 Task: Create record types in goal object.
Action: Mouse moved to (777, 53)
Screenshot: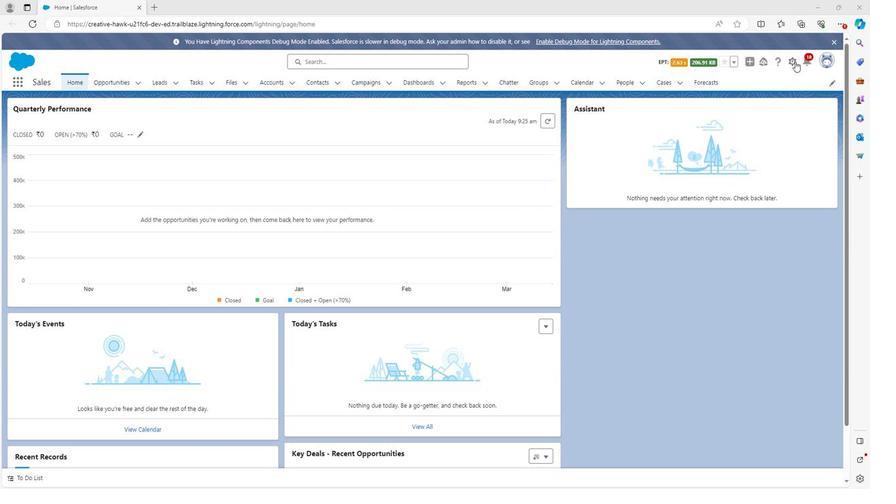 
Action: Mouse pressed left at (777, 53)
Screenshot: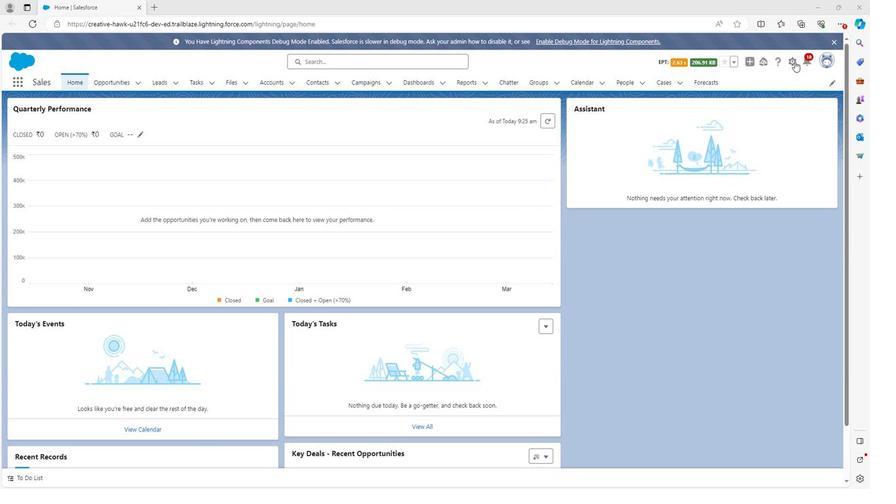 
Action: Mouse moved to (741, 82)
Screenshot: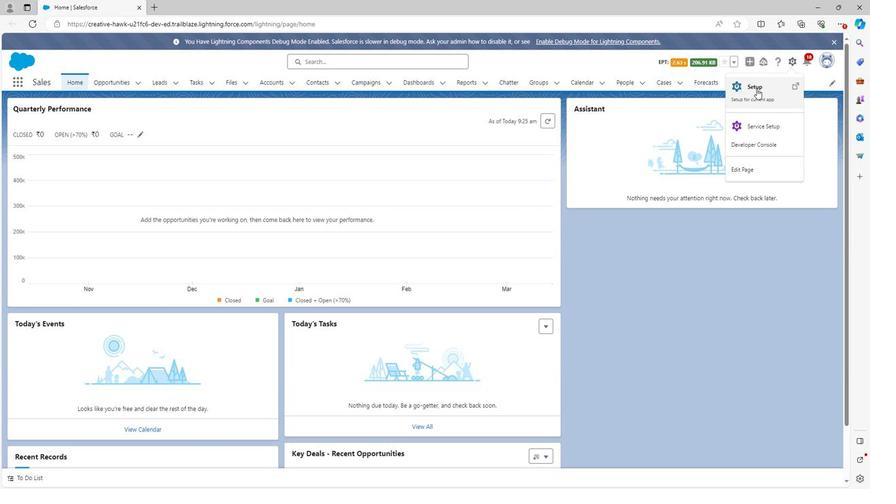 
Action: Mouse pressed left at (741, 82)
Screenshot: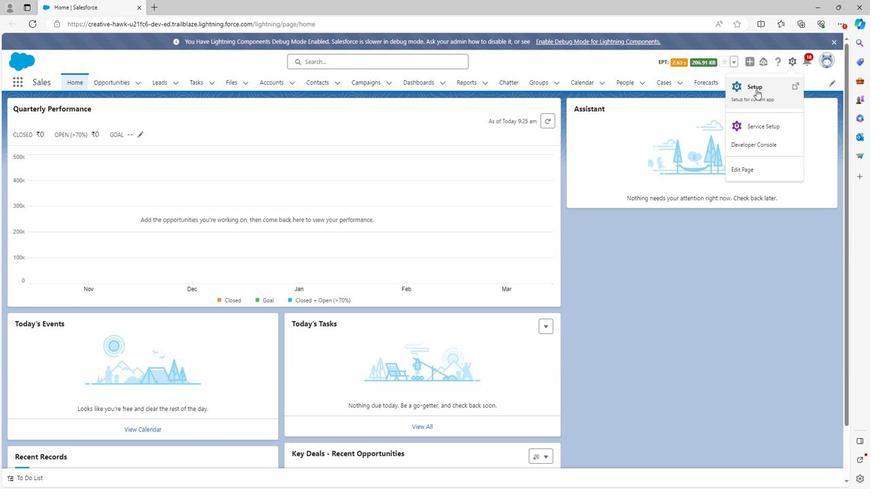 
Action: Mouse moved to (141, 73)
Screenshot: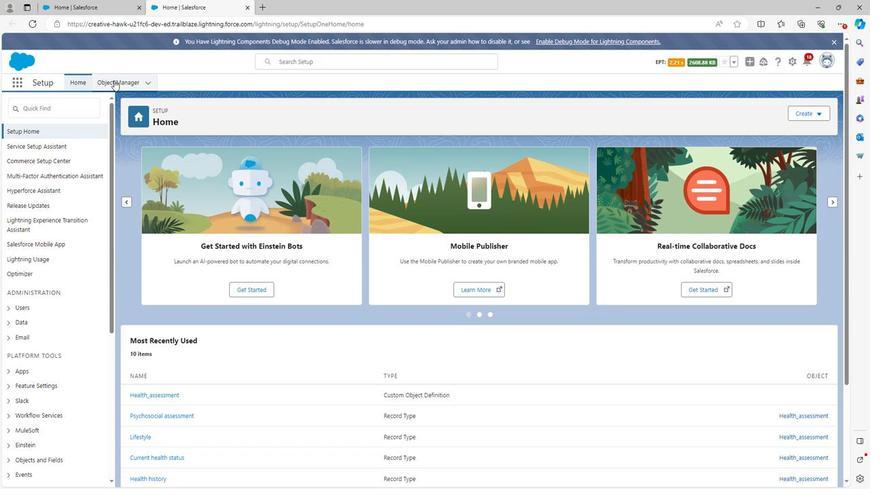 
Action: Mouse pressed left at (141, 73)
Screenshot: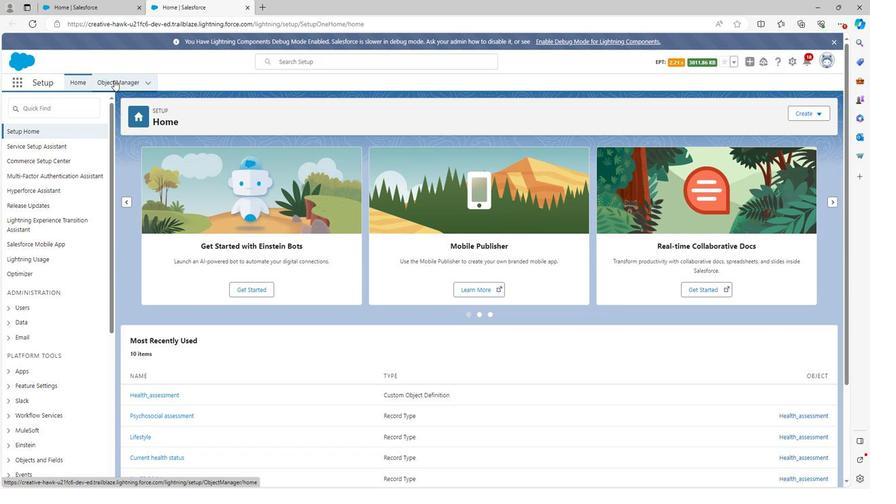 
Action: Mouse moved to (73, 359)
Screenshot: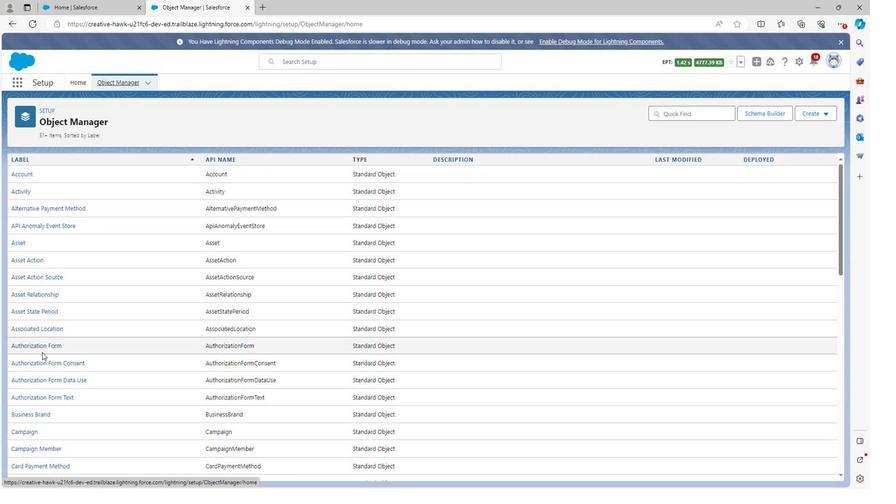 
Action: Mouse scrolled (73, 358) with delta (0, 0)
Screenshot: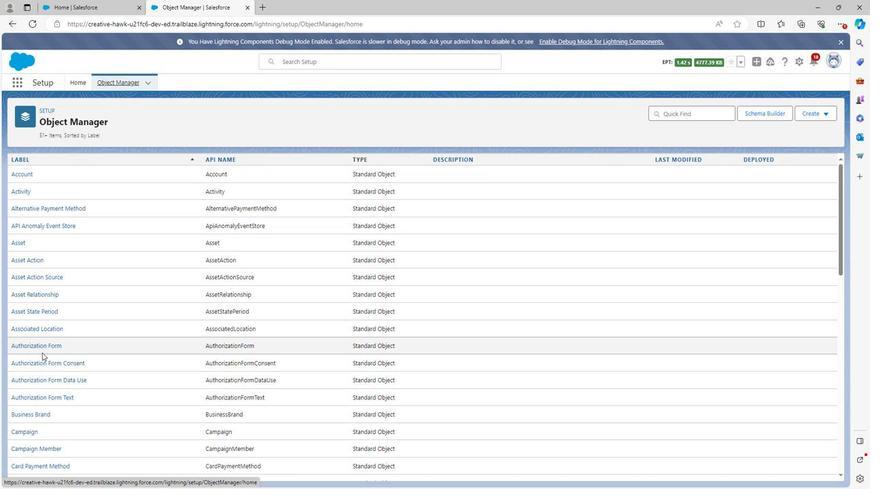 
Action: Mouse scrolled (73, 358) with delta (0, 0)
Screenshot: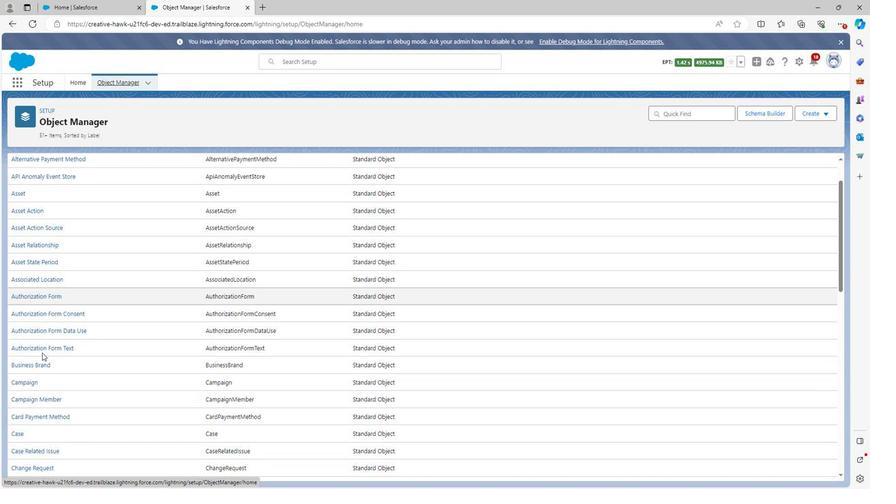 
Action: Mouse scrolled (73, 358) with delta (0, 0)
Screenshot: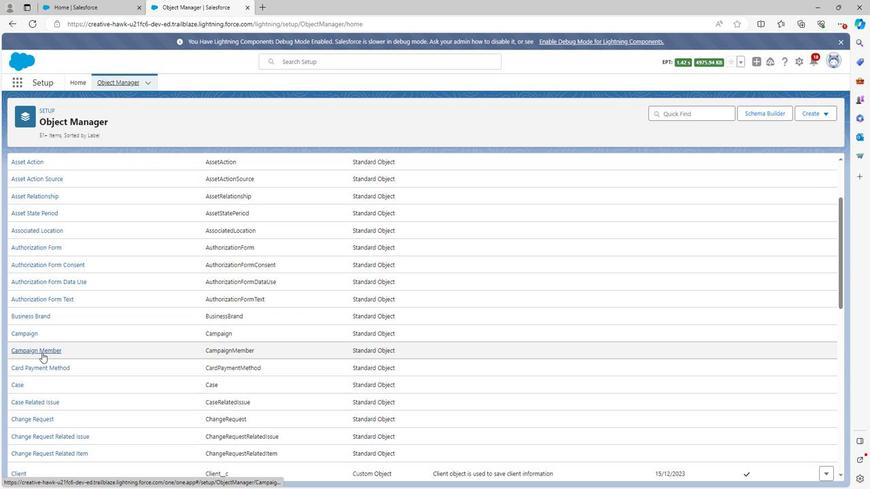 
Action: Mouse scrolled (73, 358) with delta (0, 0)
Screenshot: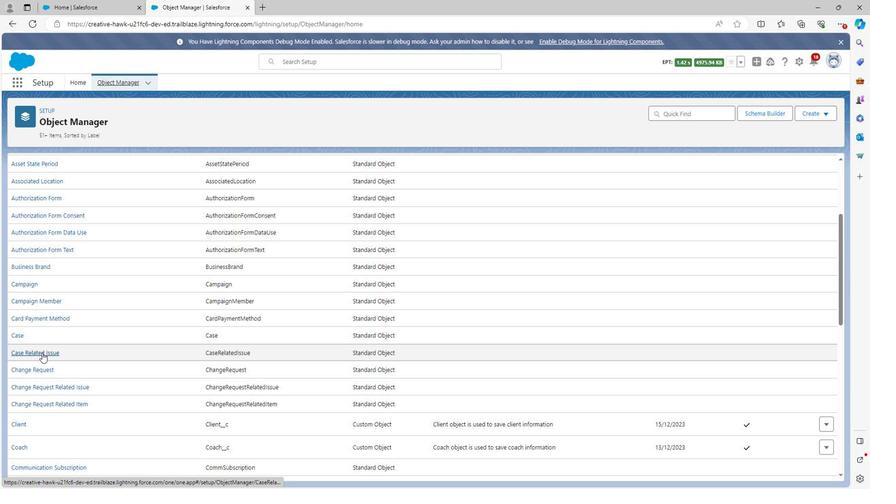 
Action: Mouse scrolled (73, 358) with delta (0, 0)
Screenshot: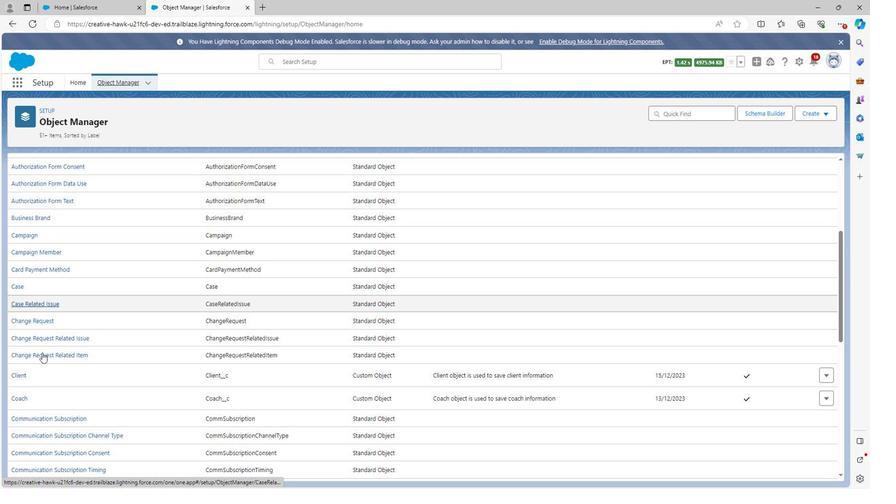 
Action: Mouse scrolled (73, 358) with delta (0, 0)
Screenshot: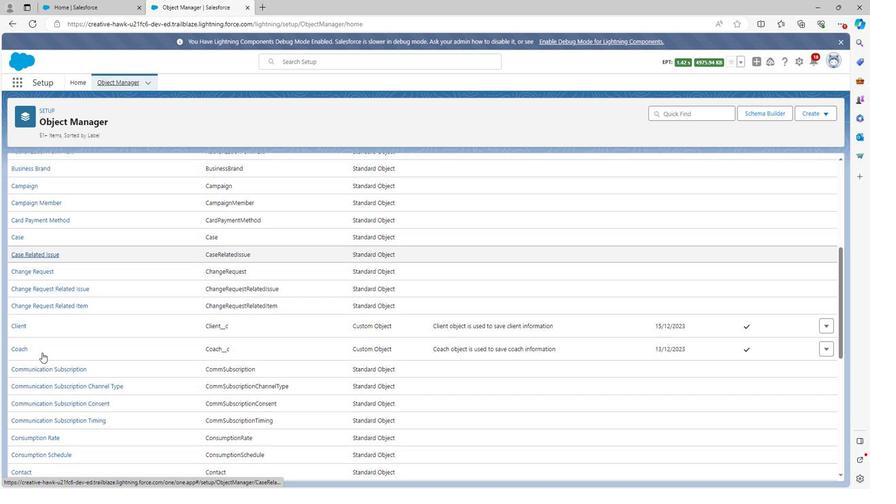 
Action: Mouse scrolled (73, 358) with delta (0, 0)
Screenshot: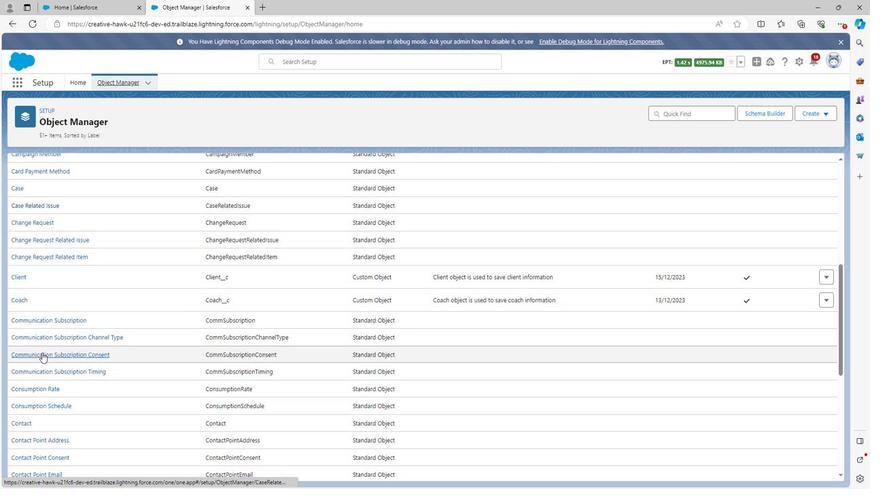
Action: Mouse scrolled (73, 358) with delta (0, 0)
Screenshot: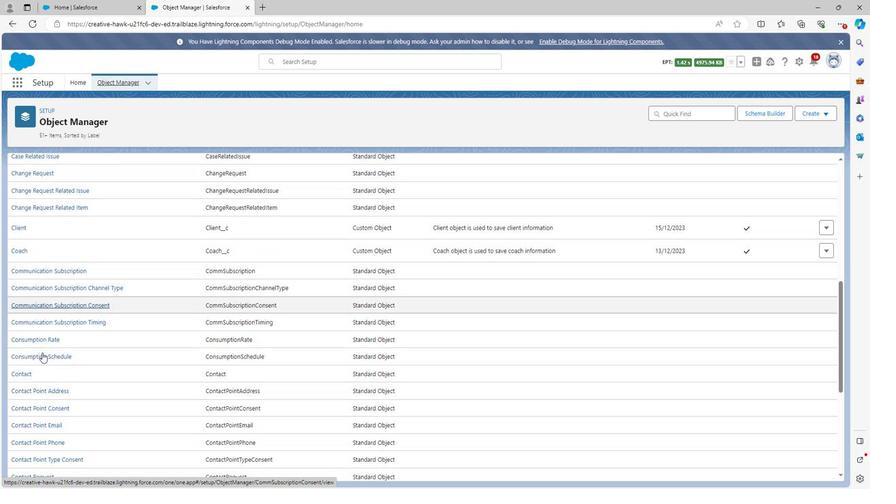 
Action: Mouse scrolled (73, 358) with delta (0, 0)
Screenshot: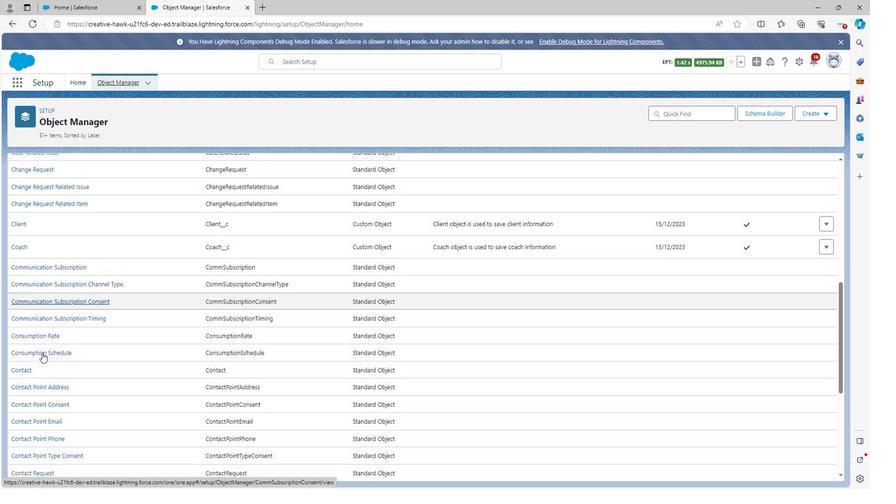 
Action: Mouse scrolled (73, 358) with delta (0, 0)
Screenshot: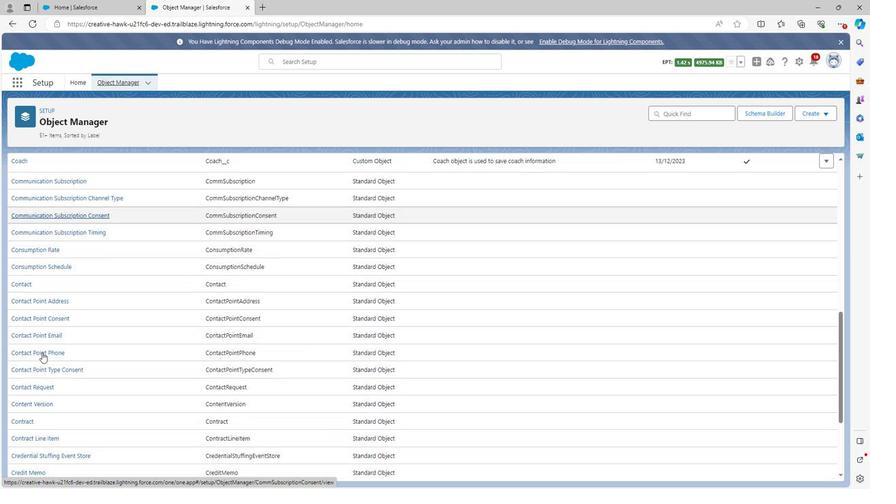 
Action: Mouse scrolled (73, 358) with delta (0, 0)
Screenshot: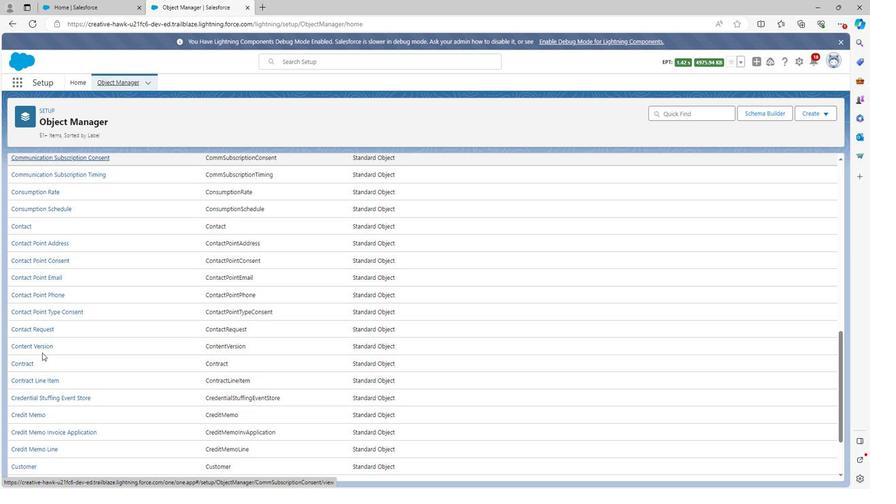 
Action: Mouse scrolled (73, 358) with delta (0, 0)
Screenshot: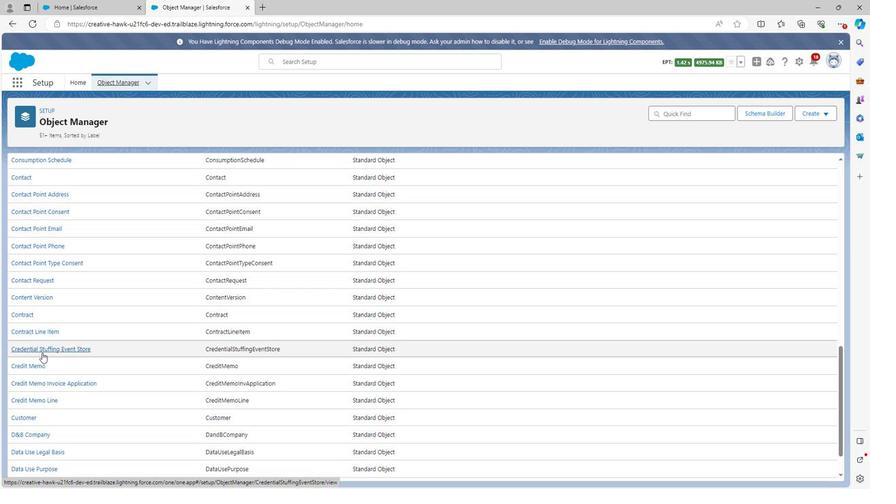 
Action: Mouse scrolled (73, 358) with delta (0, 0)
Screenshot: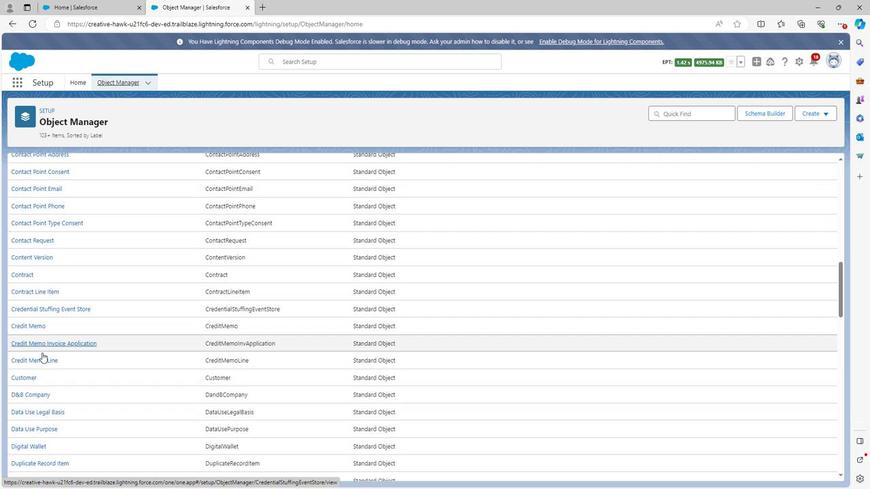 
Action: Mouse scrolled (73, 358) with delta (0, 0)
Screenshot: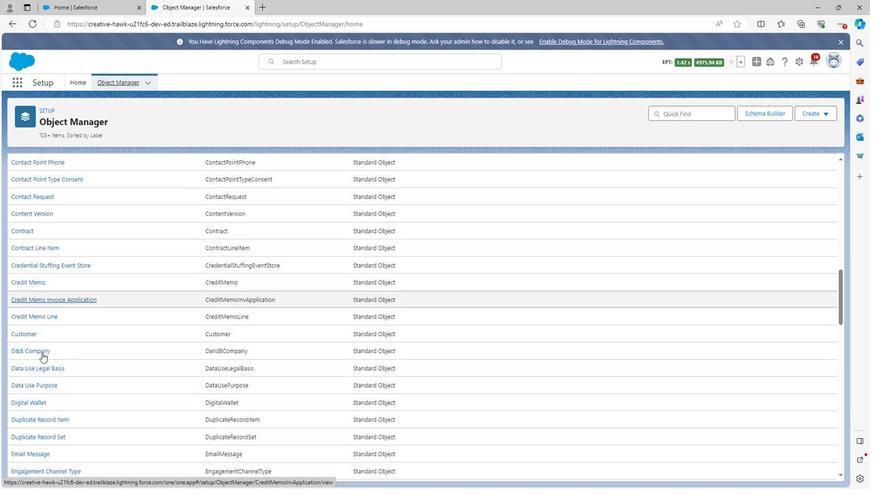 
Action: Mouse scrolled (73, 358) with delta (0, 0)
Screenshot: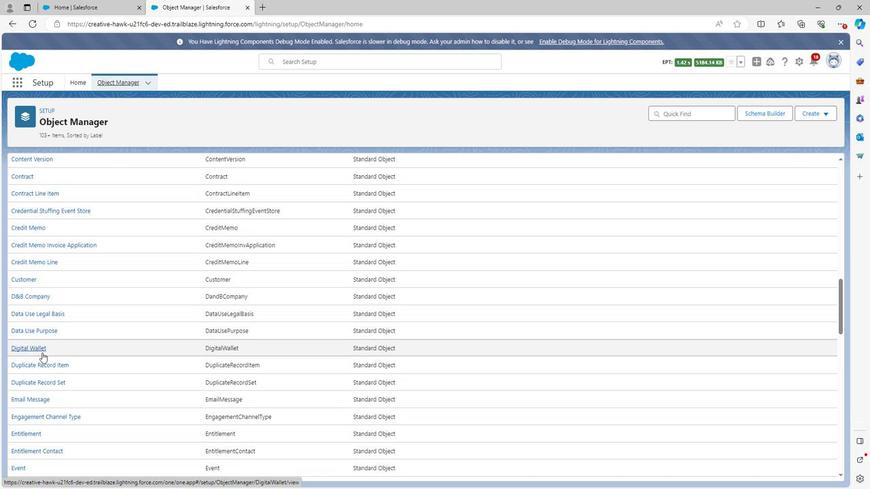 
Action: Mouse scrolled (73, 358) with delta (0, 0)
Screenshot: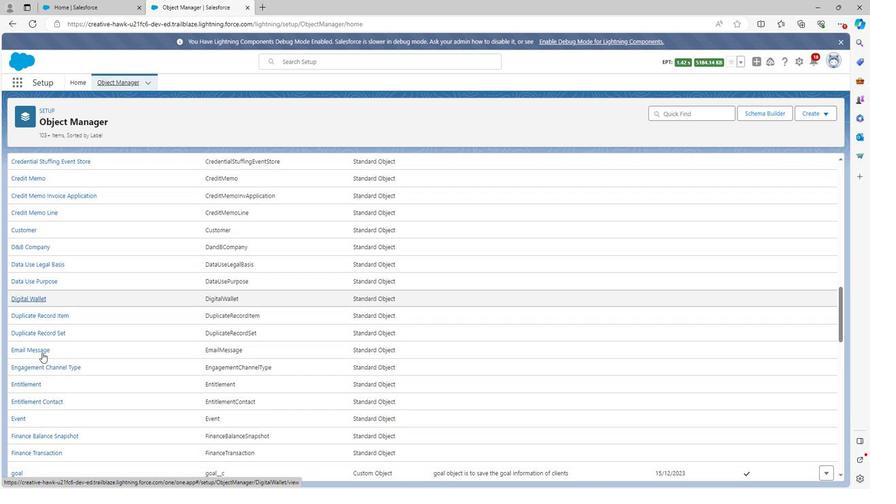 
Action: Mouse scrolled (73, 358) with delta (0, 0)
Screenshot: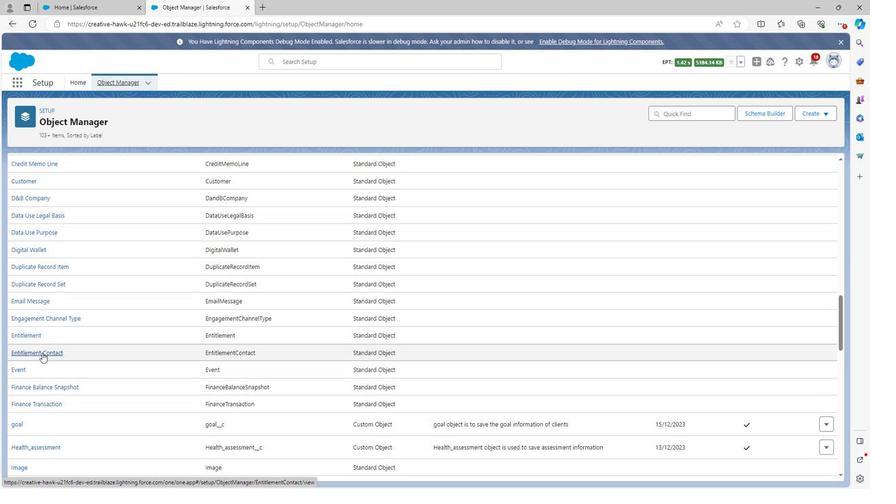 
Action: Mouse moved to (48, 383)
Screenshot: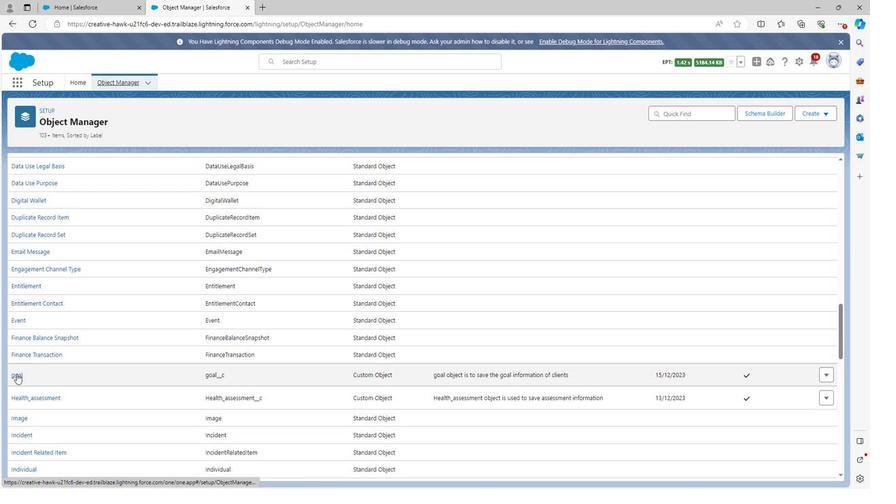 
Action: Mouse pressed left at (48, 383)
Screenshot: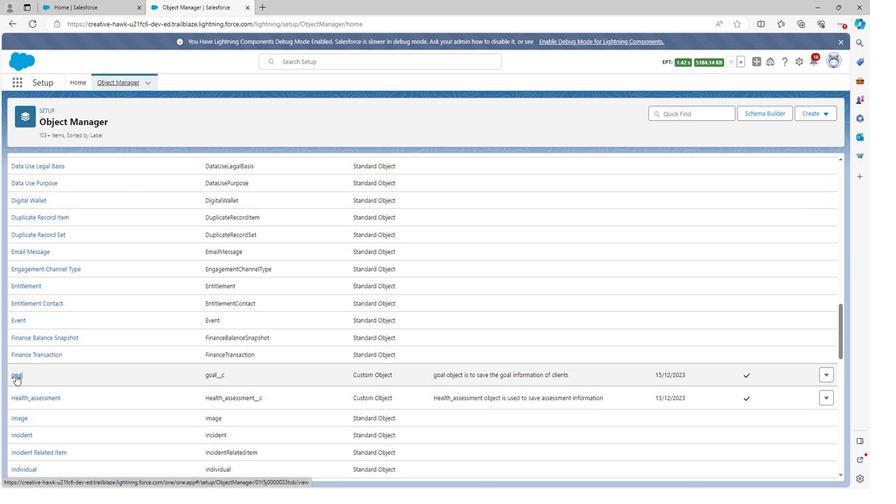
Action: Mouse moved to (69, 302)
Screenshot: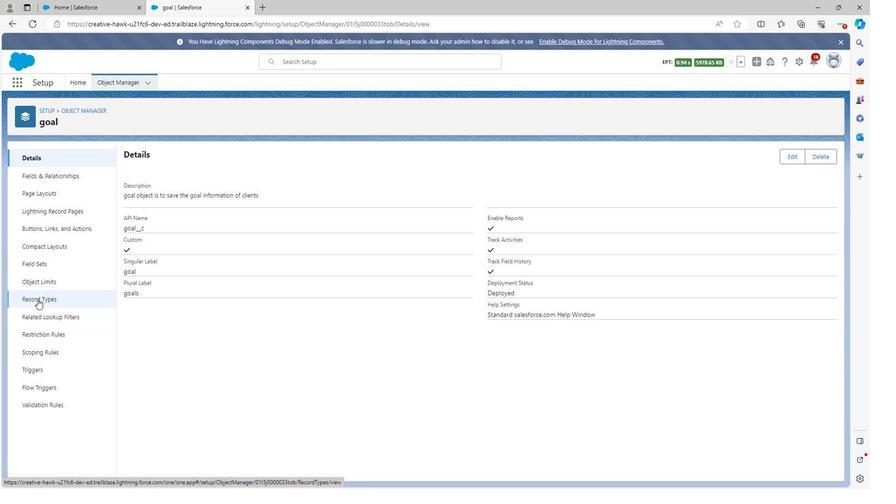
Action: Mouse pressed left at (69, 302)
Screenshot: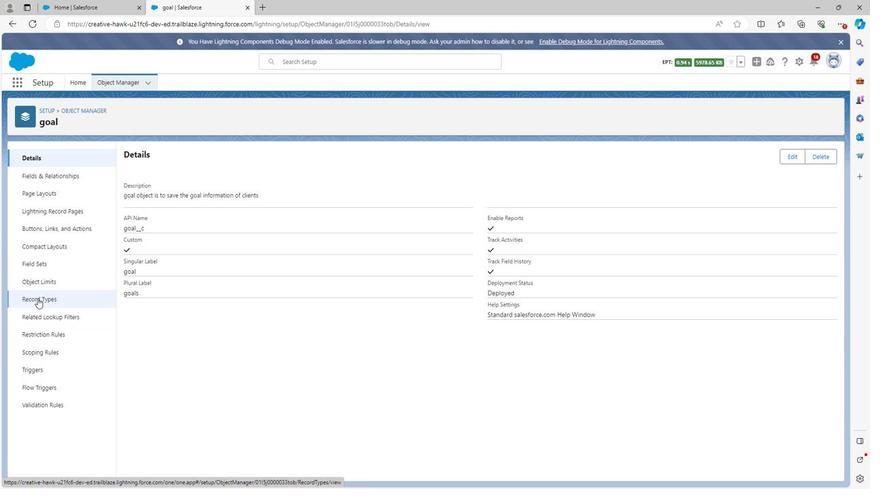 
Action: Mouse moved to (728, 154)
Screenshot: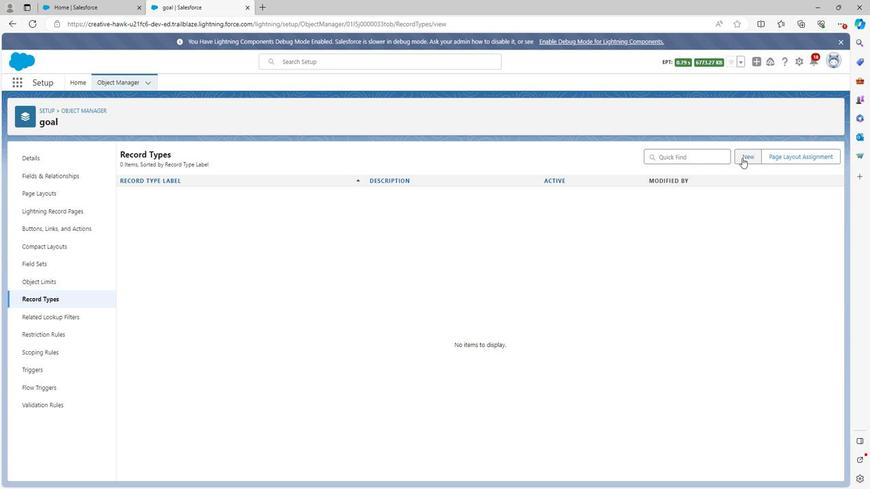 
Action: Mouse pressed left at (728, 154)
Screenshot: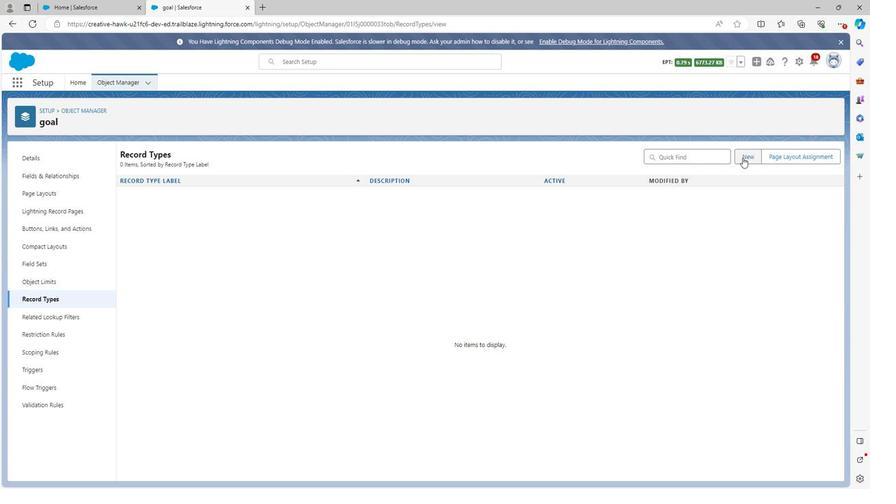 
Action: Mouse moved to (360, 242)
Screenshot: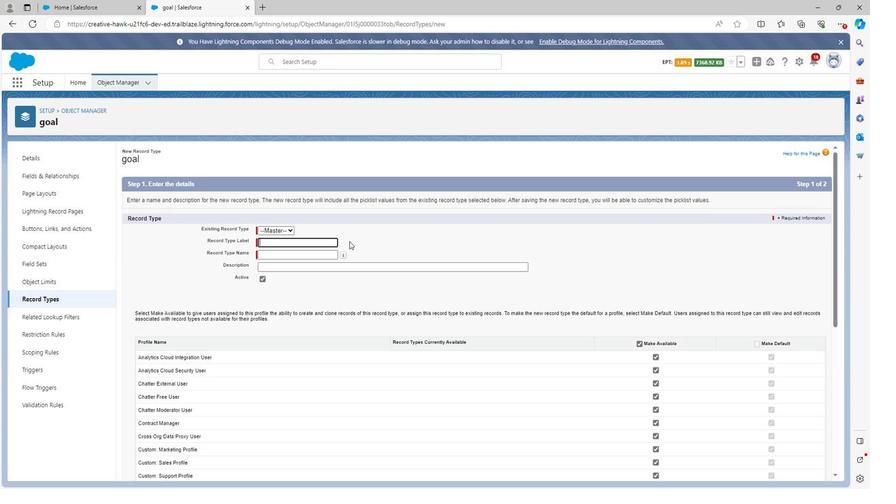 
Action: Key pressed <Key.shift>Goal<Key.space>category
Screenshot: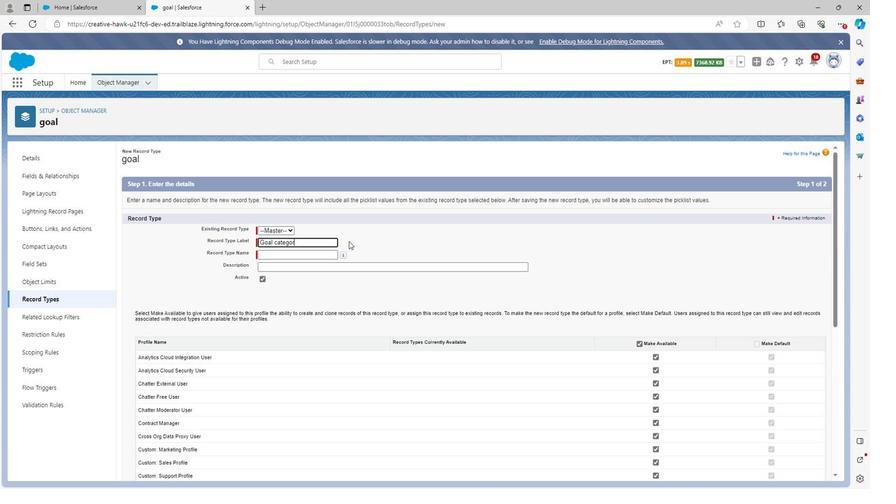 
Action: Mouse pressed left at (360, 242)
Screenshot: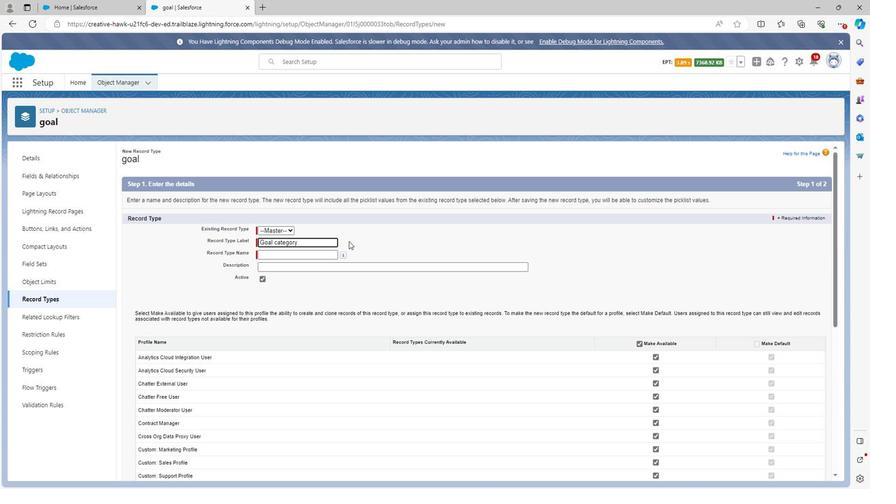 
Action: Mouse moved to (344, 269)
Screenshot: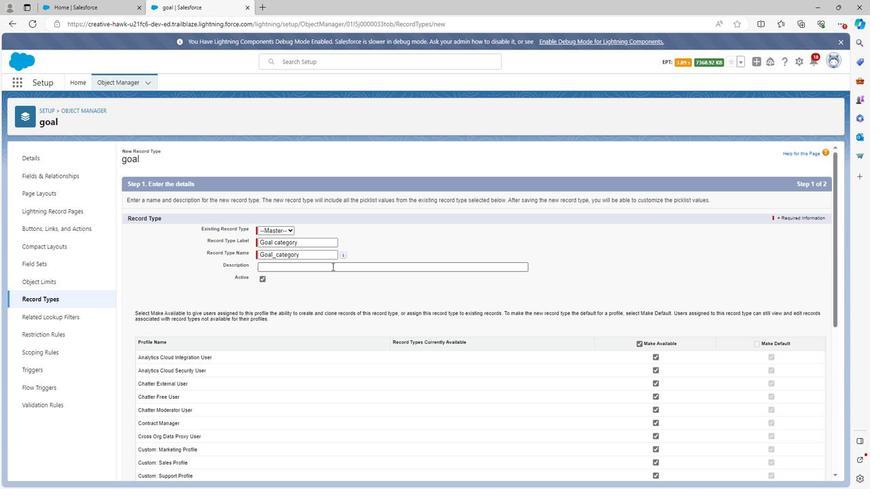 
Action: Mouse pressed left at (344, 269)
Screenshot: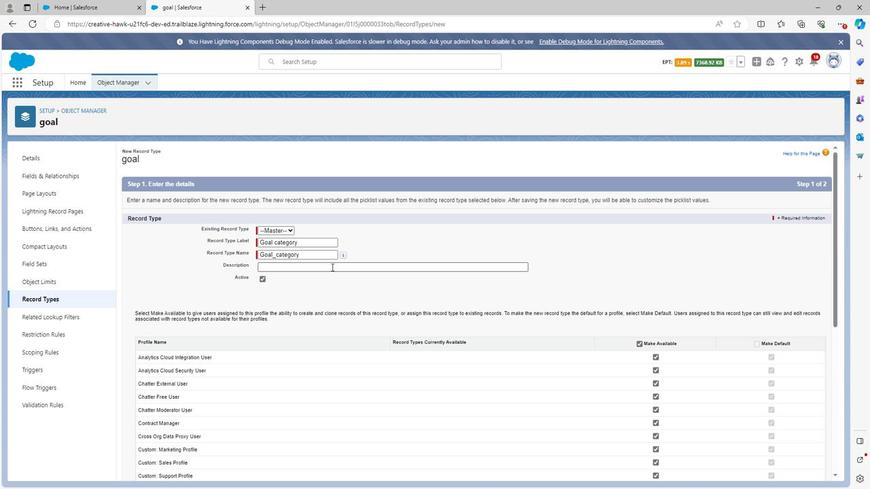 
Action: Mouse moved to (343, 270)
Screenshot: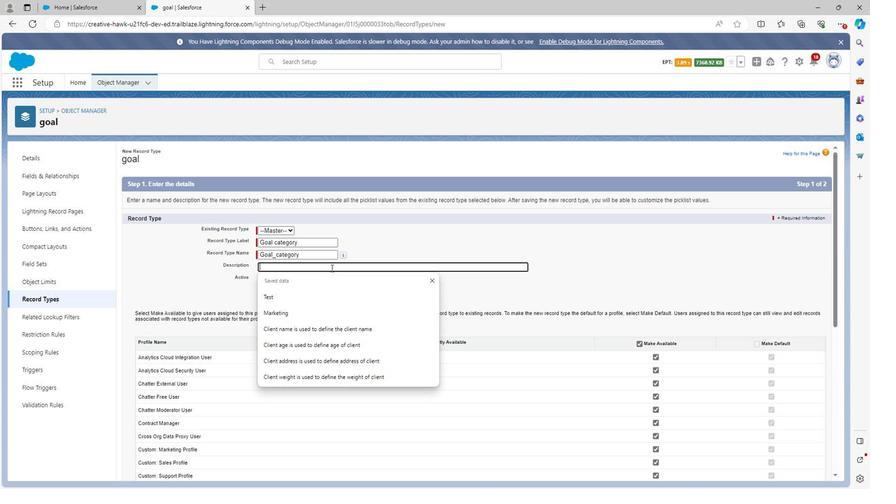 
Action: Key pressed <Key.shift>Goat<Key.space>category<Key.space>is<Key.space>used<Key.space>to<Key.space>define<Key.space>the<Key.space>category<Key.space>of<Key.space>goal
Screenshot: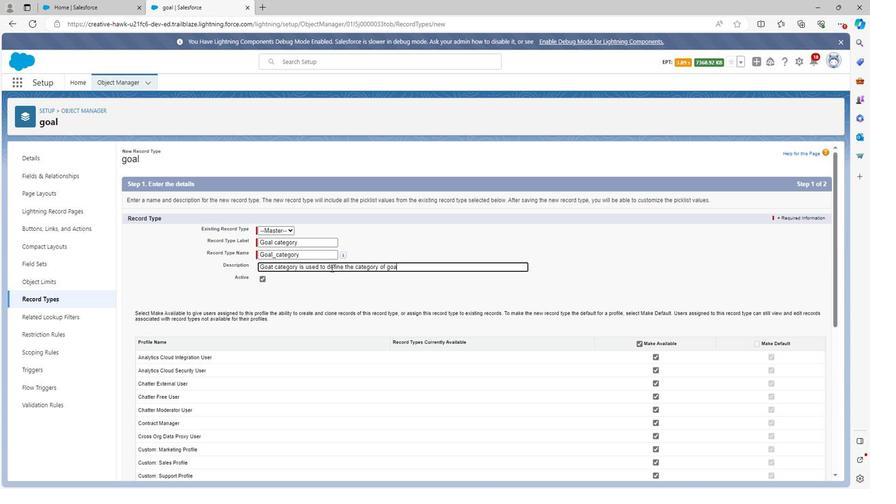 
Action: Mouse moved to (741, 347)
Screenshot: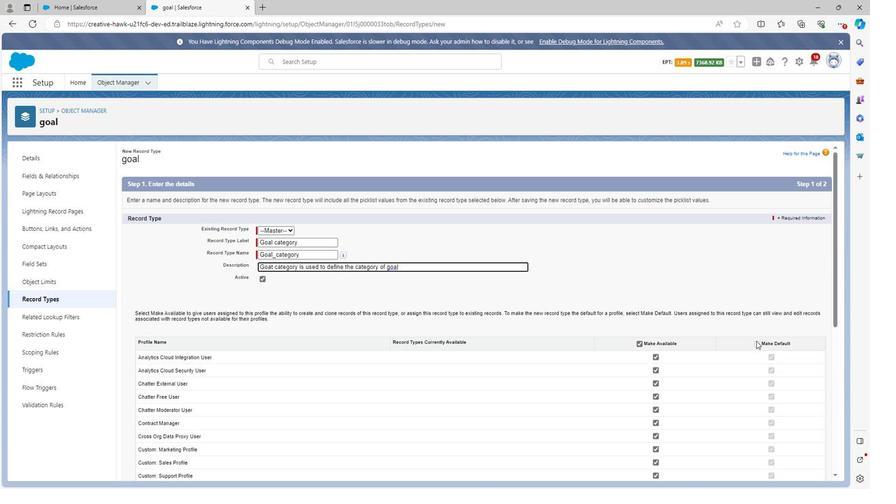 
Action: Mouse pressed left at (741, 347)
Screenshot: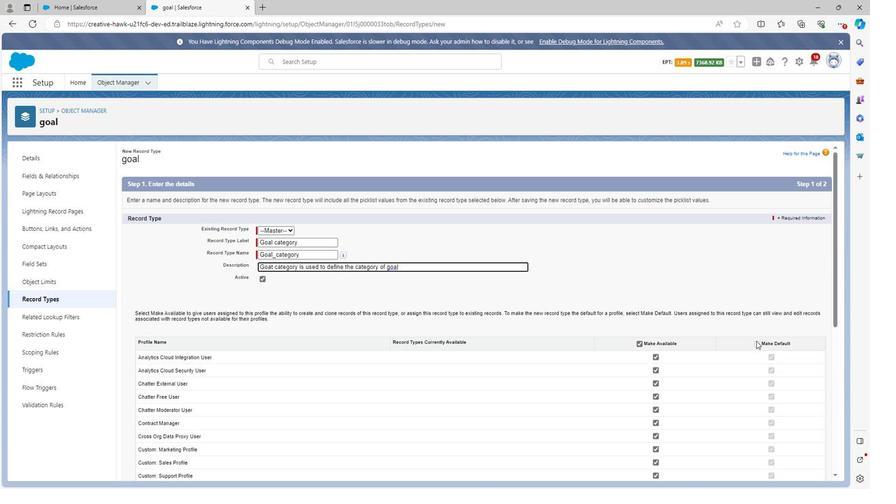 
Action: Mouse moved to (741, 348)
Screenshot: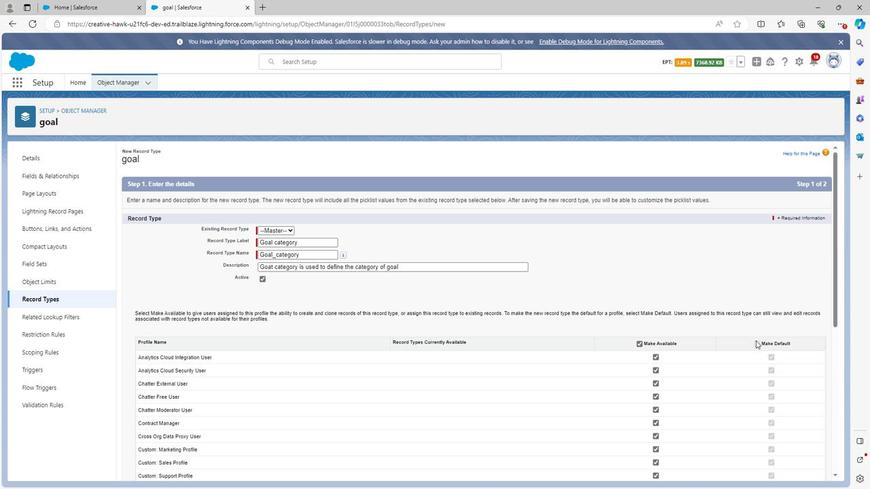 
Action: Mouse pressed left at (741, 348)
Screenshot: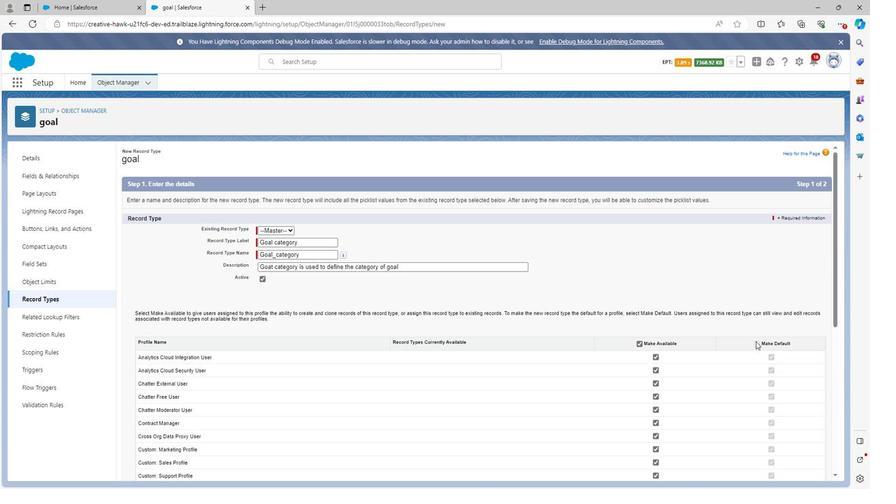 
Action: Mouse moved to (743, 351)
Screenshot: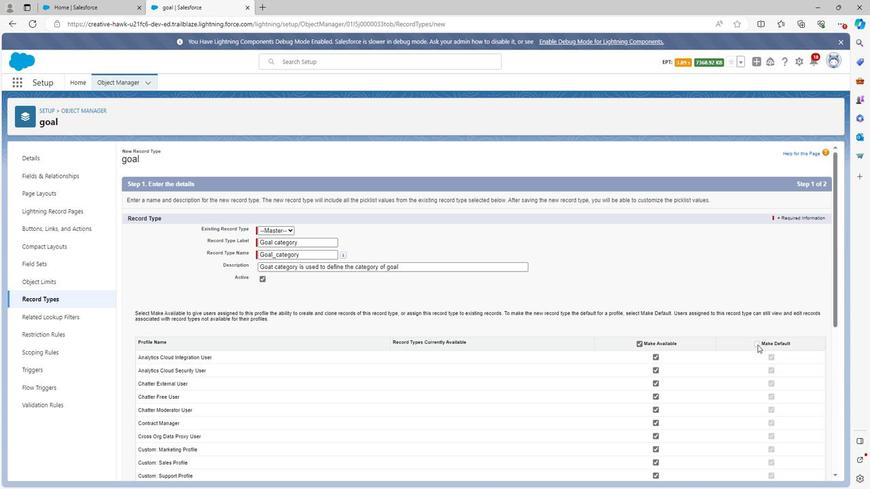 
Action: Mouse pressed left at (743, 351)
Screenshot: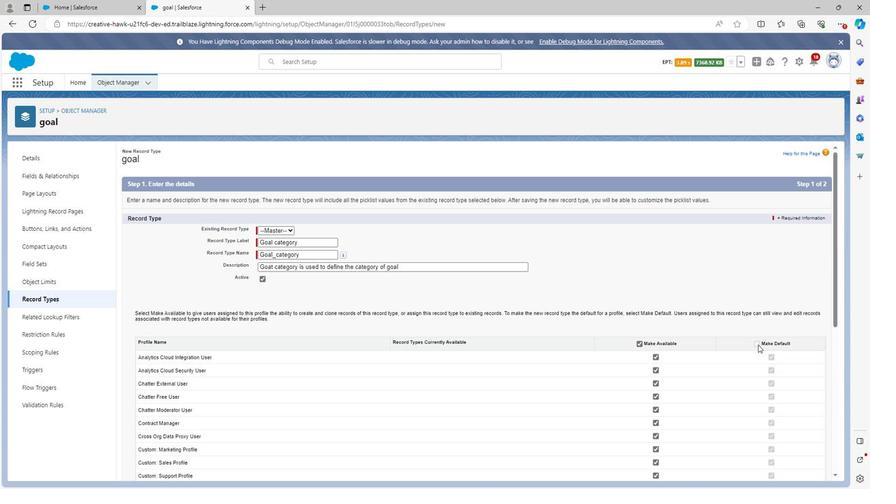 
Action: Mouse moved to (728, 352)
Screenshot: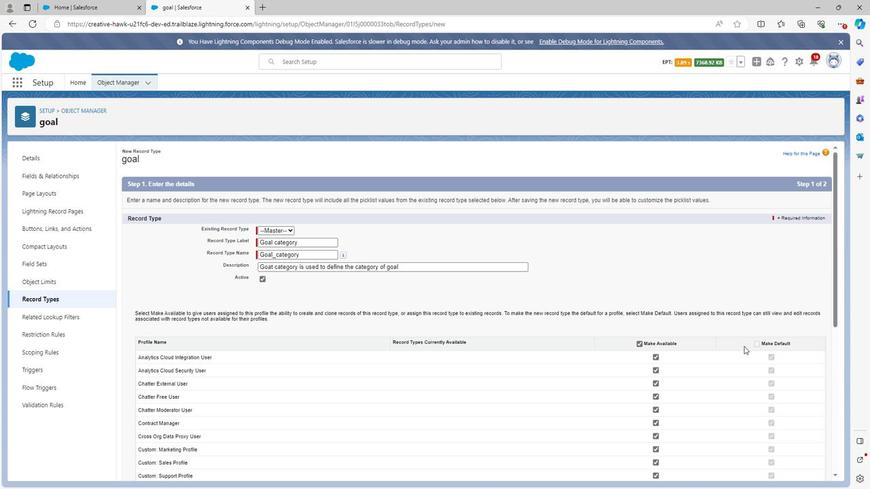 
Action: Mouse scrolled (728, 352) with delta (0, 0)
Screenshot: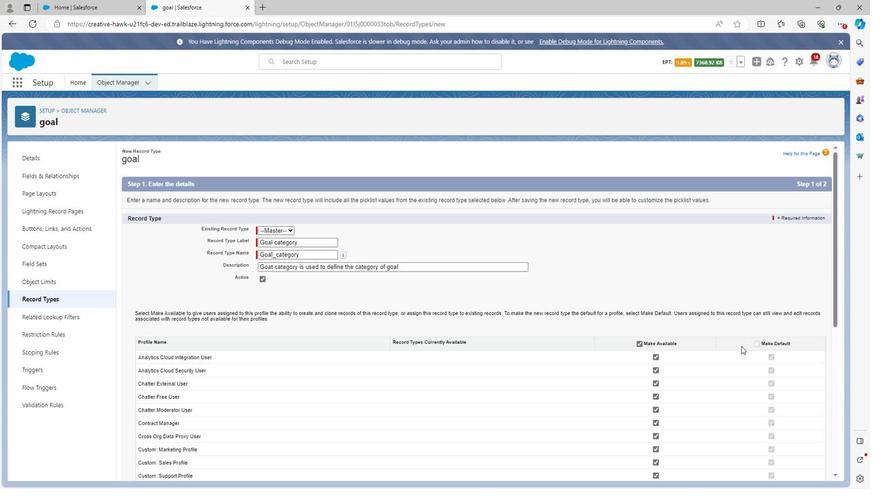
Action: Mouse scrolled (728, 352) with delta (0, 0)
Screenshot: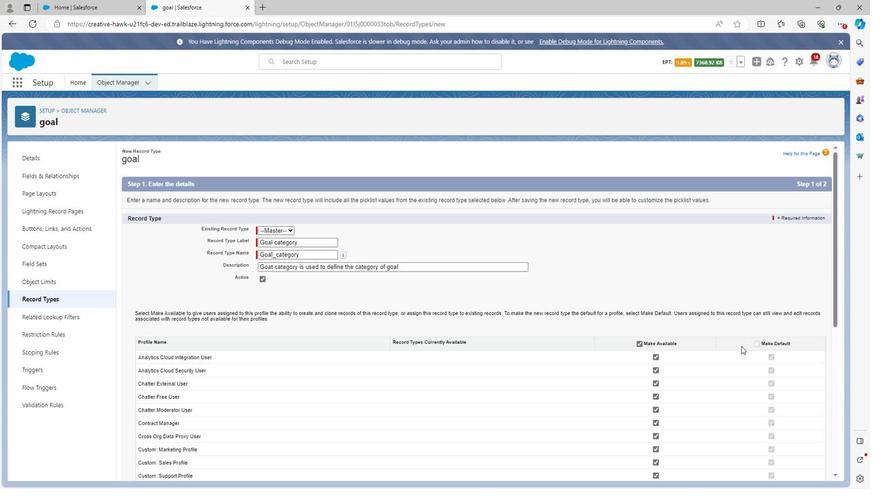 
Action: Mouse scrolled (728, 352) with delta (0, 0)
Screenshot: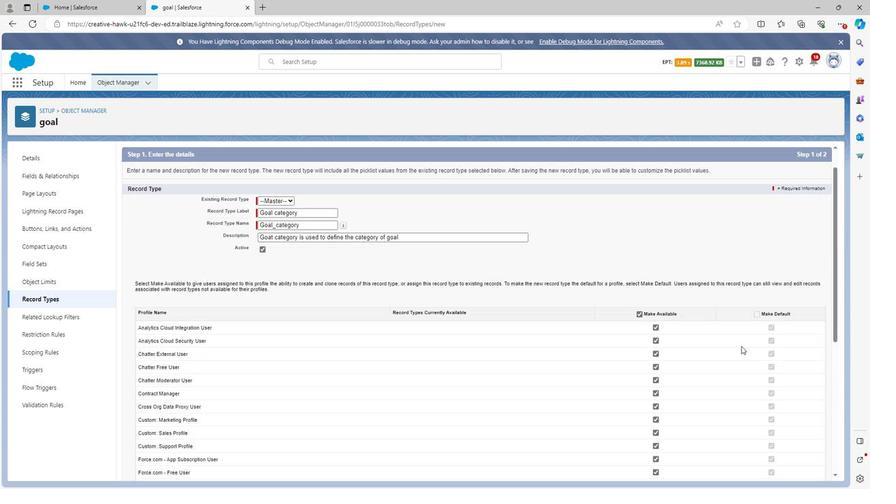 
Action: Mouse scrolled (728, 352) with delta (0, 0)
Screenshot: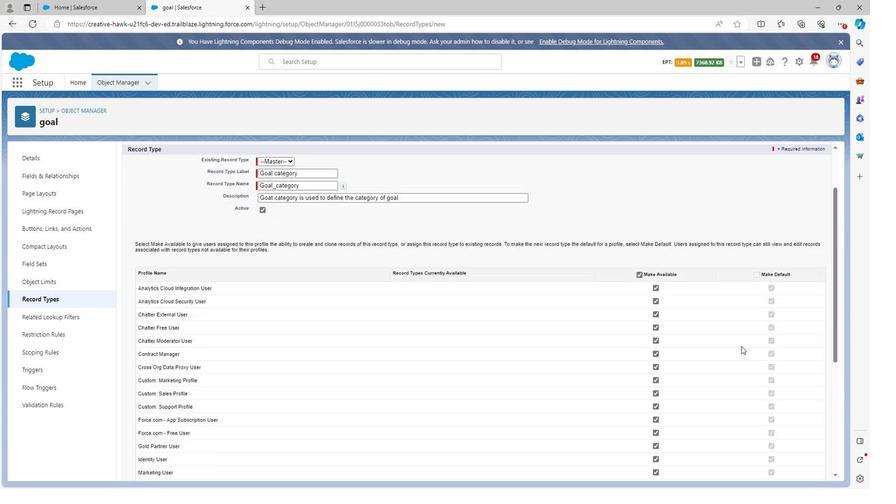 
Action: Mouse scrolled (728, 352) with delta (0, 0)
Screenshot: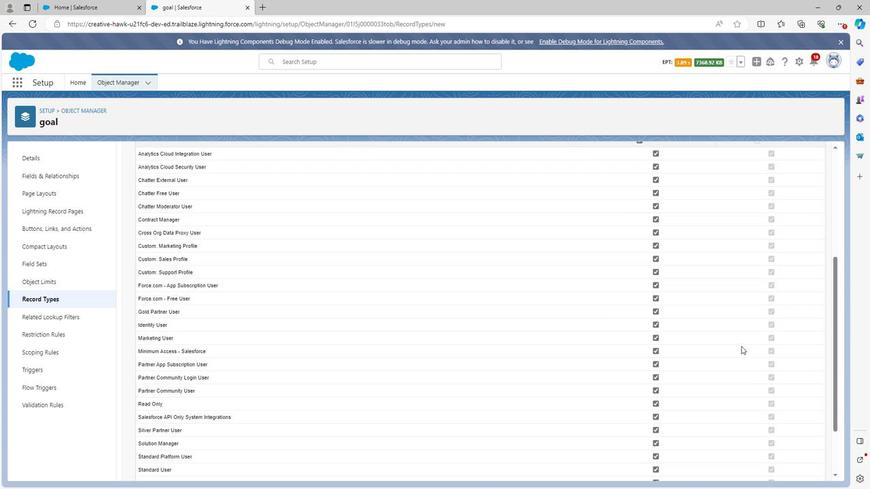 
Action: Mouse moved to (728, 353)
Screenshot: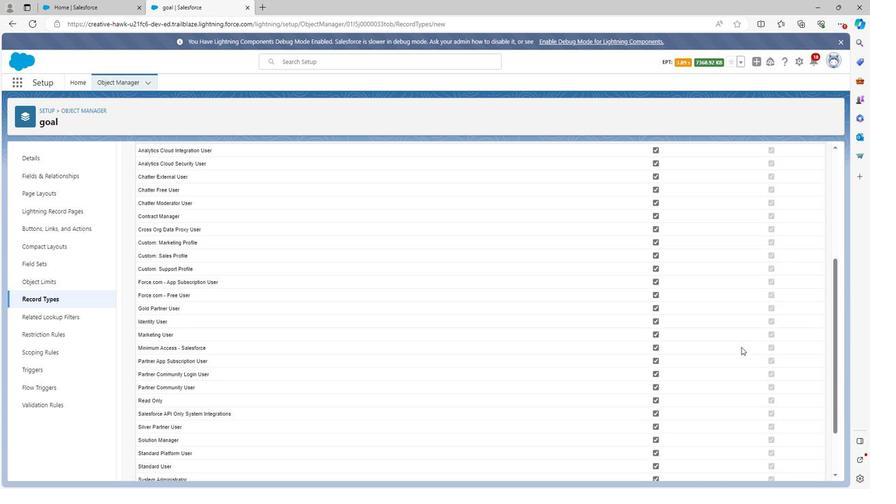 
Action: Mouse scrolled (728, 353) with delta (0, 0)
Screenshot: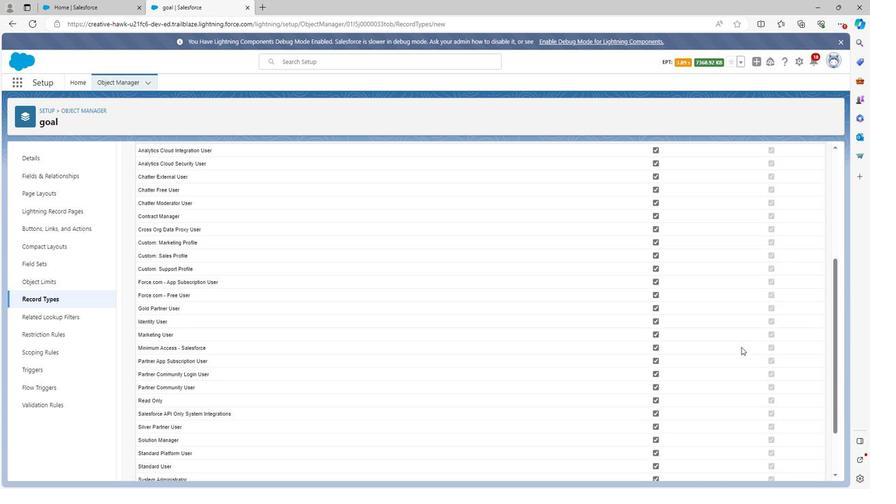 
Action: Mouse moved to (728, 355)
Screenshot: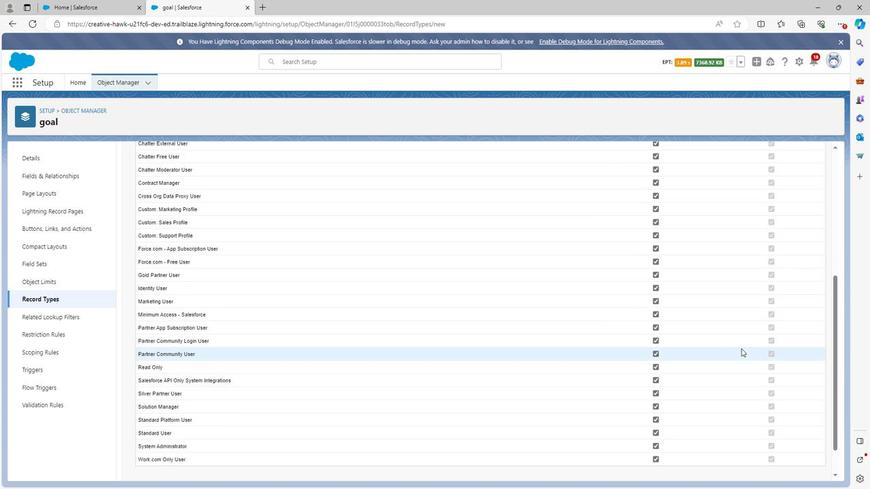 
Action: Mouse scrolled (728, 354) with delta (0, 0)
Screenshot: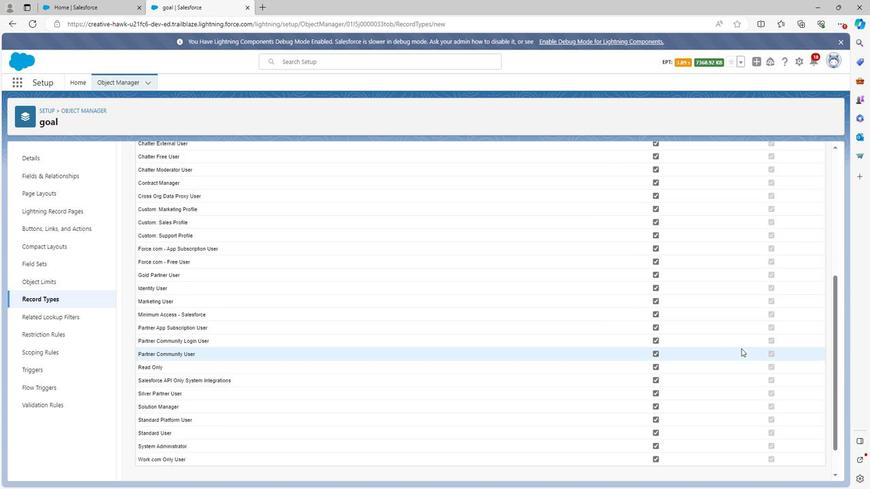 
Action: Mouse moved to (728, 357)
Screenshot: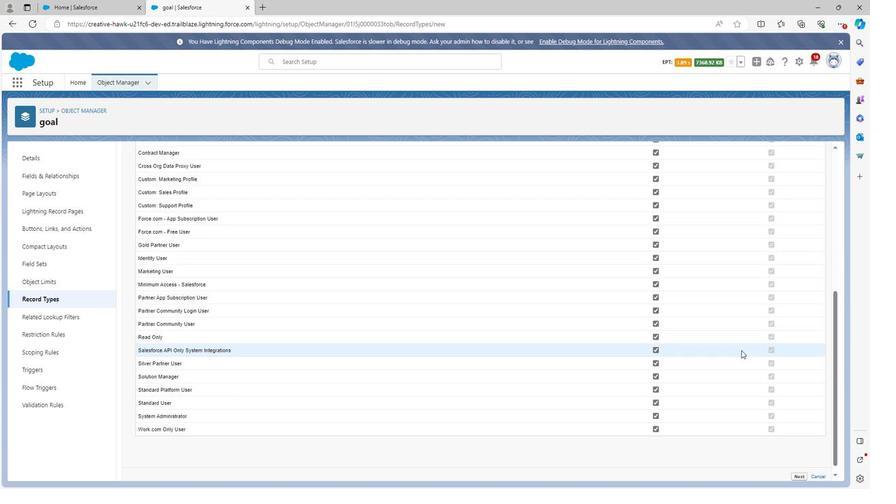
Action: Mouse scrolled (728, 356) with delta (0, 0)
Screenshot: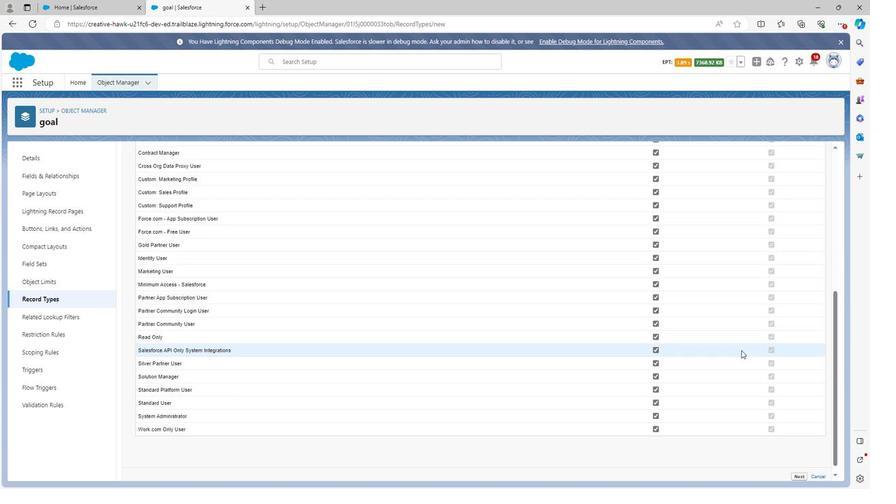 
Action: Mouse moved to (777, 479)
Screenshot: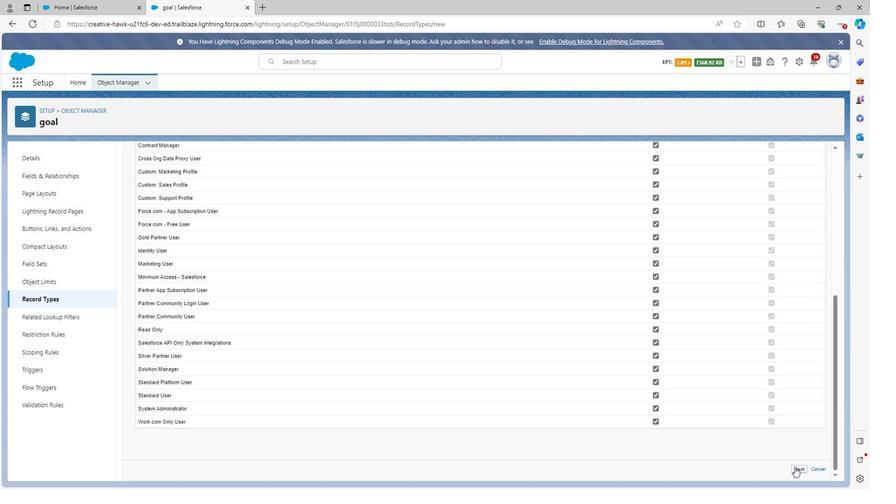 
Action: Mouse pressed left at (777, 479)
Screenshot: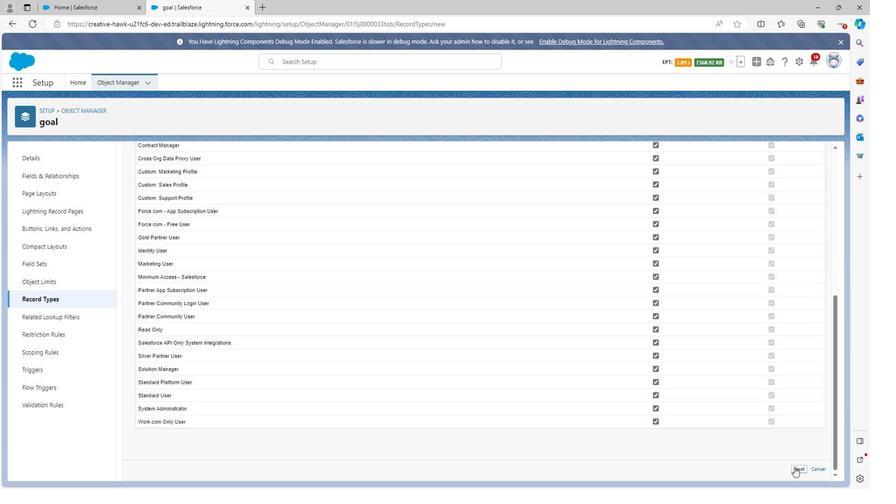 
Action: Mouse moved to (738, 440)
Screenshot: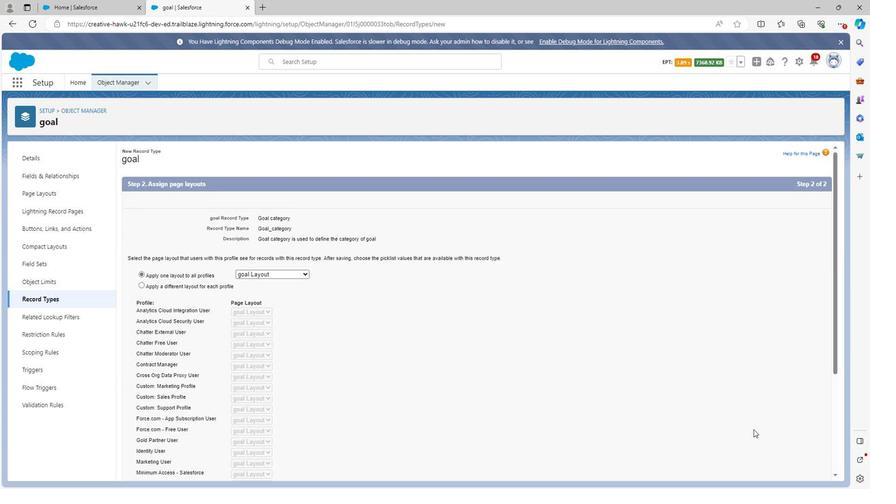 
Action: Mouse scrolled (738, 439) with delta (0, 0)
Screenshot: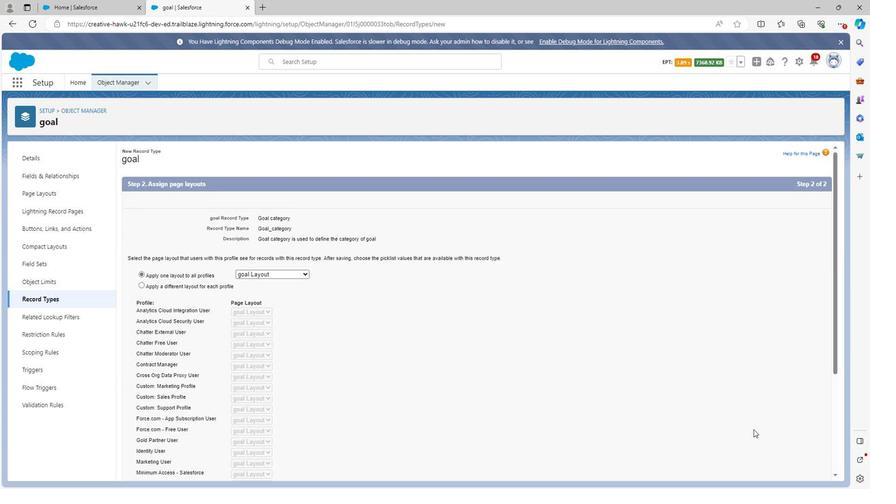 
Action: Mouse moved to (739, 440)
Screenshot: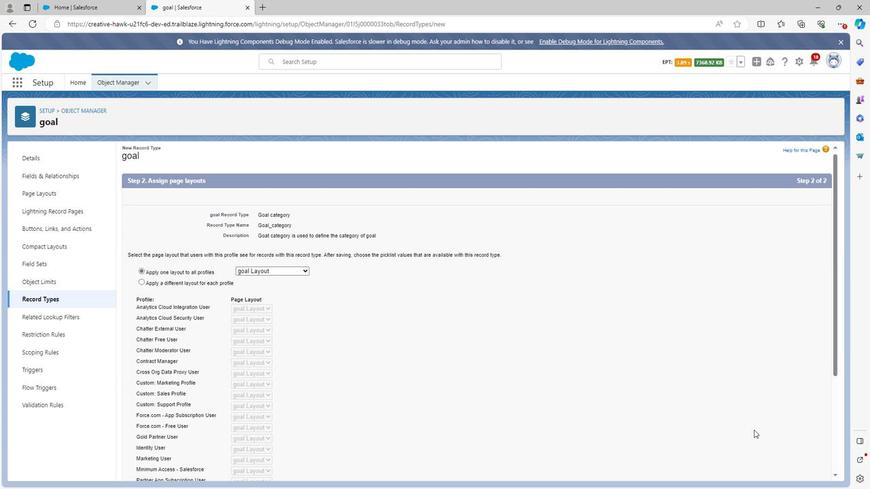 
Action: Mouse scrolled (739, 440) with delta (0, 0)
Screenshot: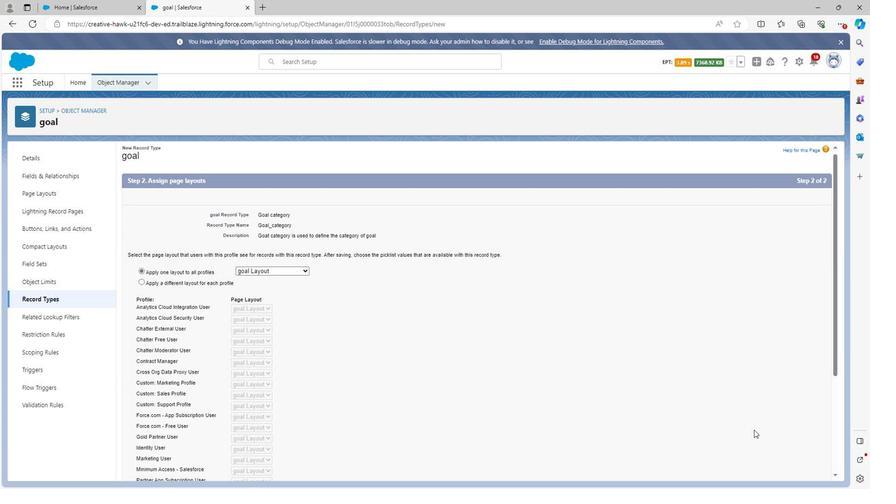 
Action: Mouse moved to (740, 441)
Screenshot: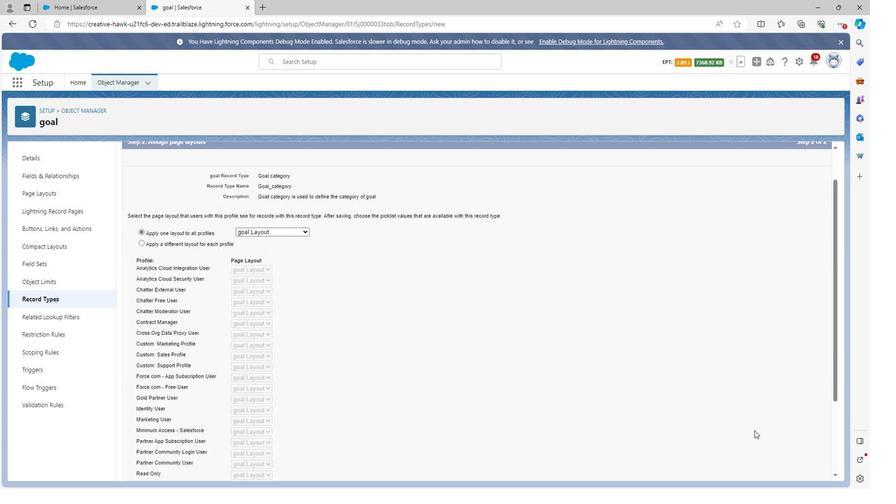 
Action: Mouse scrolled (740, 440) with delta (0, 0)
Screenshot: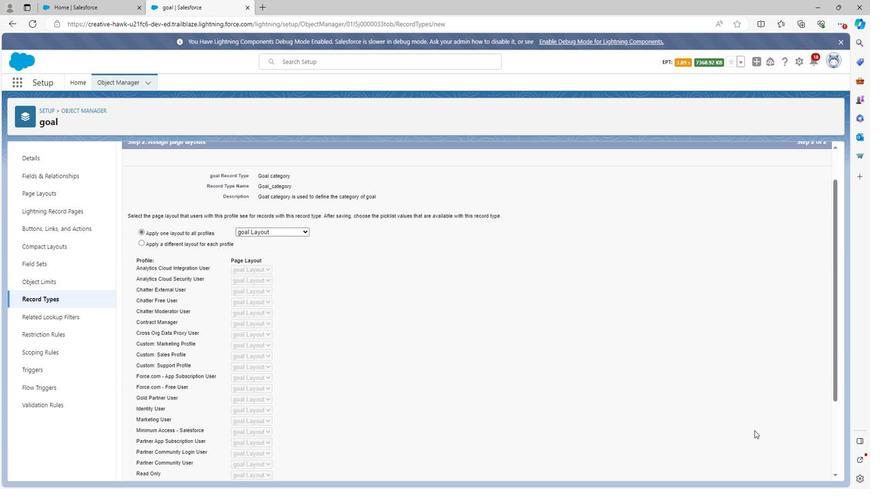 
Action: Mouse moved to (740, 443)
Screenshot: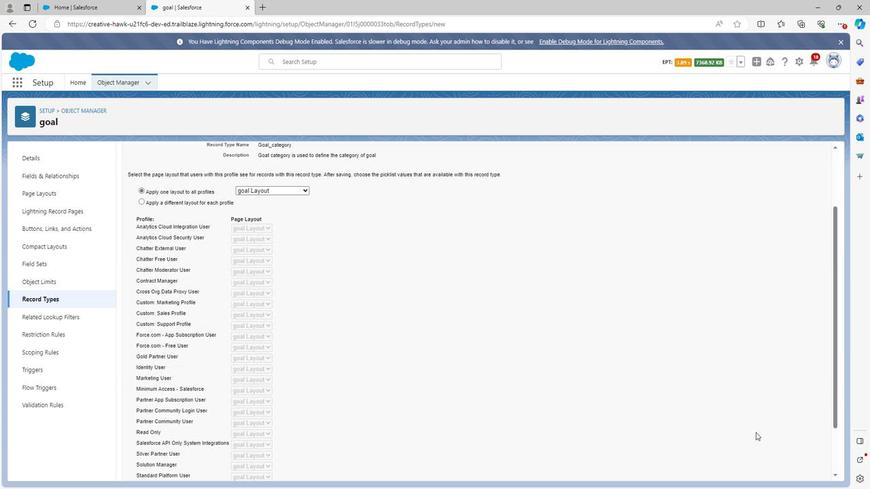 
Action: Mouse scrolled (740, 442) with delta (0, 0)
Screenshot: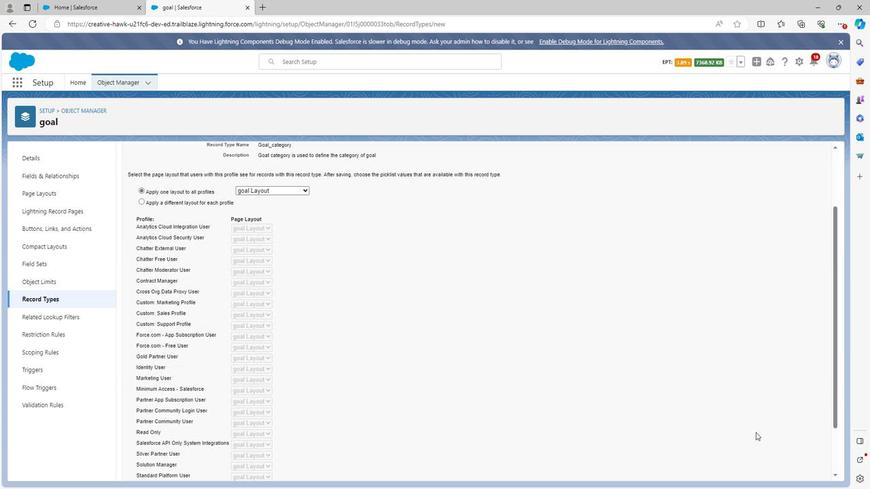 
Action: Mouse moved to (779, 479)
Screenshot: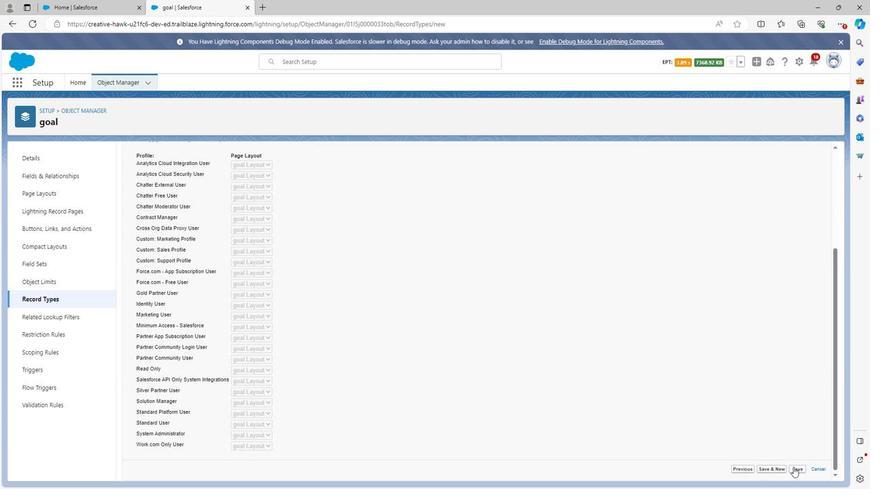 
Action: Mouse pressed left at (779, 479)
Screenshot: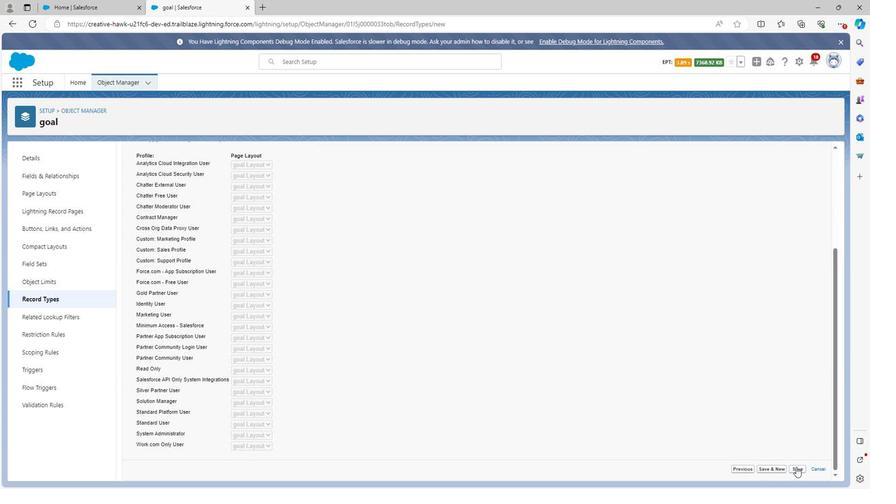 
Action: Mouse moved to (82, 301)
Screenshot: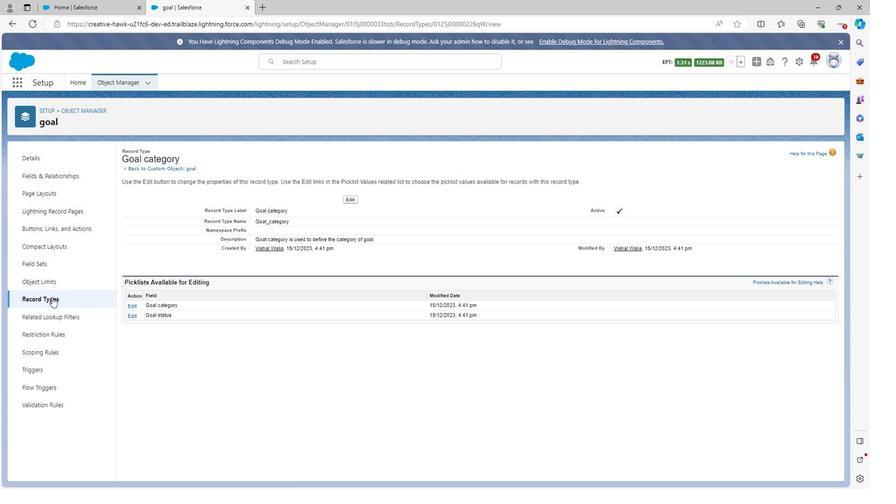 
Action: Mouse pressed left at (82, 301)
Screenshot: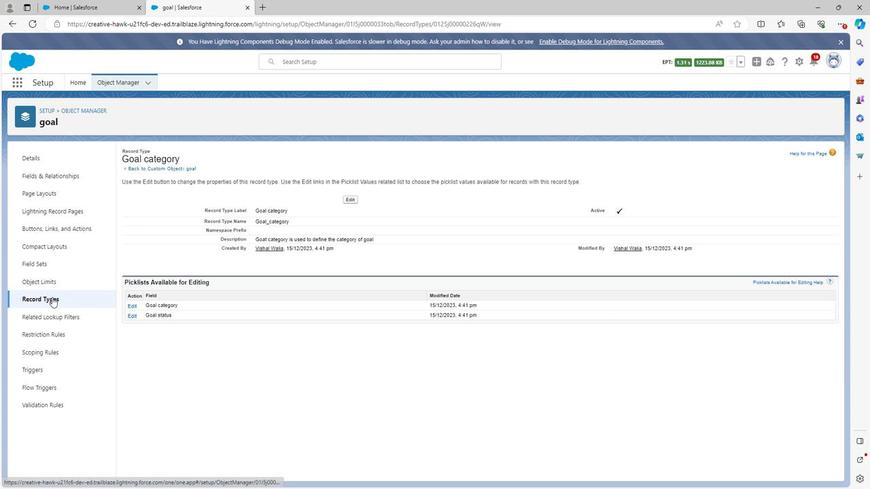 
Action: Mouse moved to (731, 152)
Screenshot: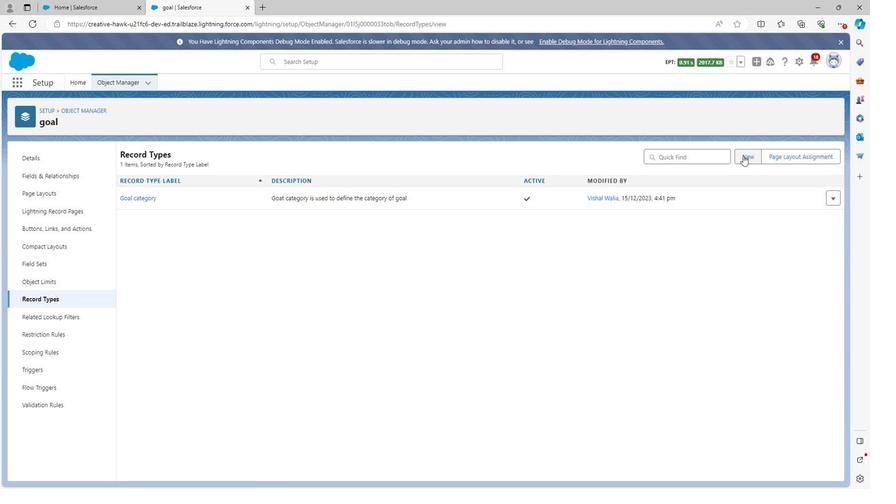 
Action: Mouse pressed left at (731, 152)
Screenshot: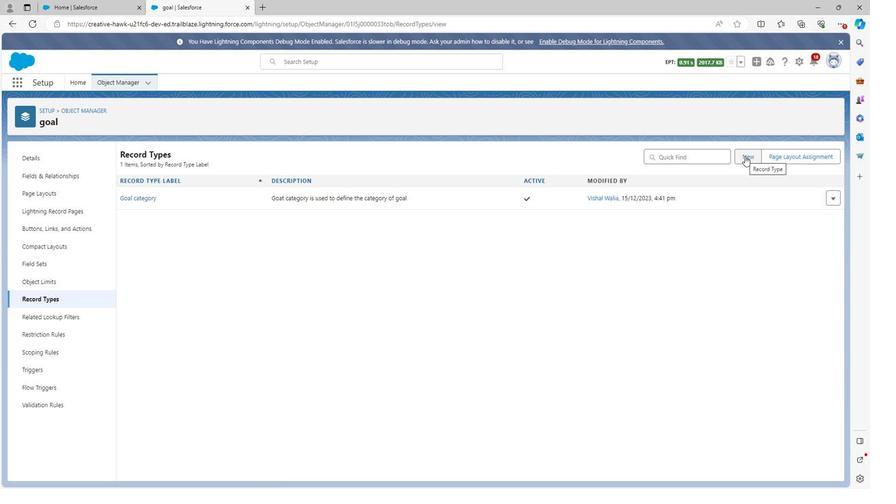 
Action: Mouse moved to (294, 242)
Screenshot: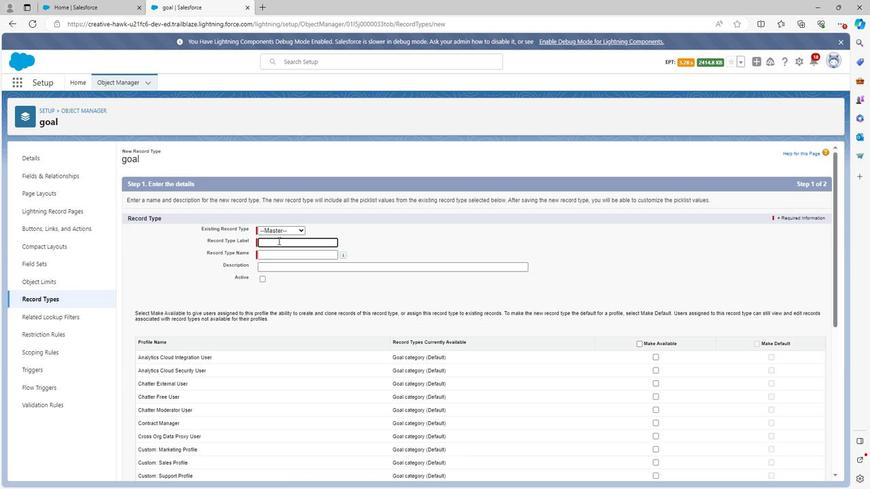 
Action: Key pressed <Key.shift><Key.shift><Key.shift>Goal<Key.space>status
Screenshot: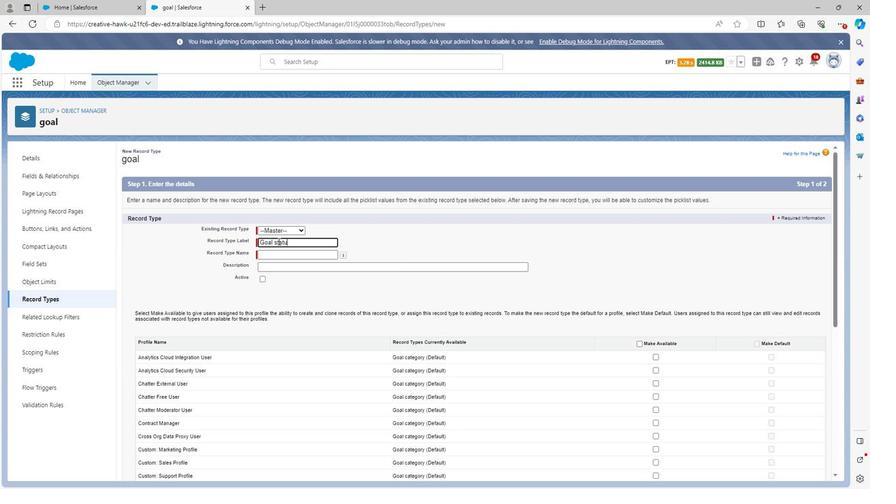 
Action: Mouse moved to (438, 246)
Screenshot: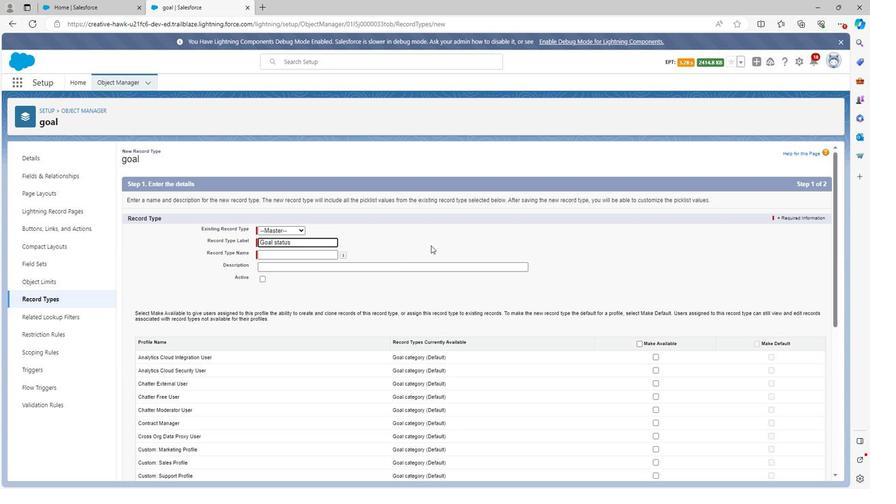
Action: Mouse pressed left at (438, 246)
Screenshot: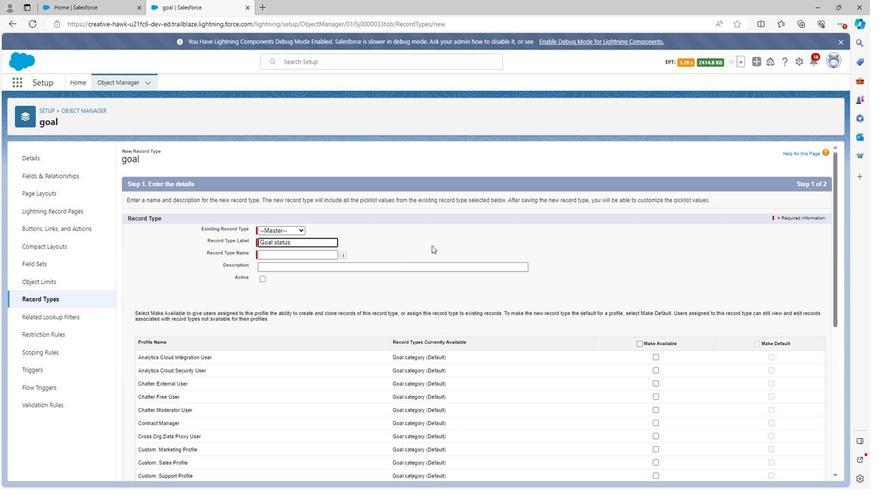 
Action: Mouse moved to (380, 266)
Screenshot: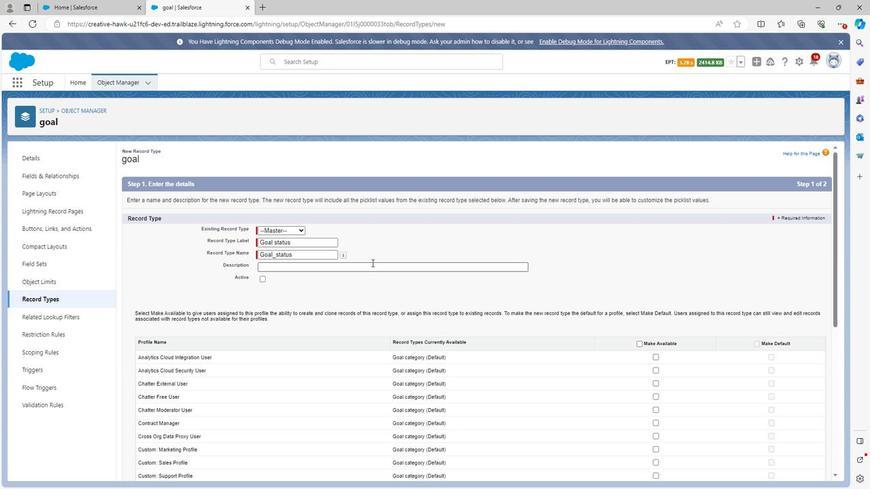 
Action: Mouse pressed left at (380, 266)
Screenshot: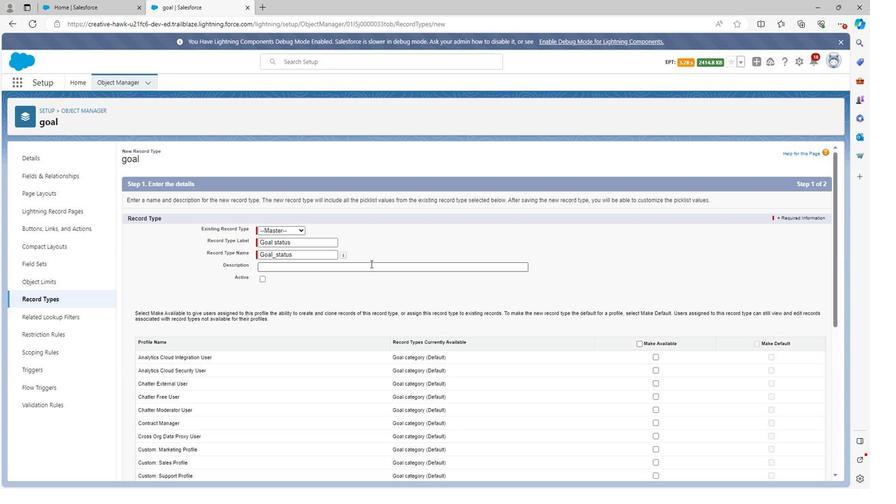 
Action: Mouse moved to (382, 267)
Screenshot: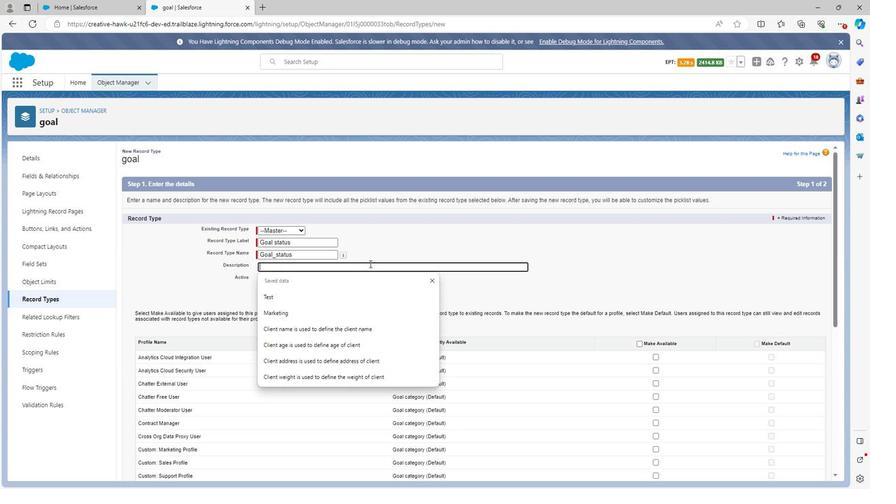 
Action: Key pressed <Key.shift>Goal<Key.space>status<Key.space>is<Key.space>used<Key.space>to<Key.space>define<Key.space>the<Key.space>status<Key.space>of<Key.space>goal
Screenshot: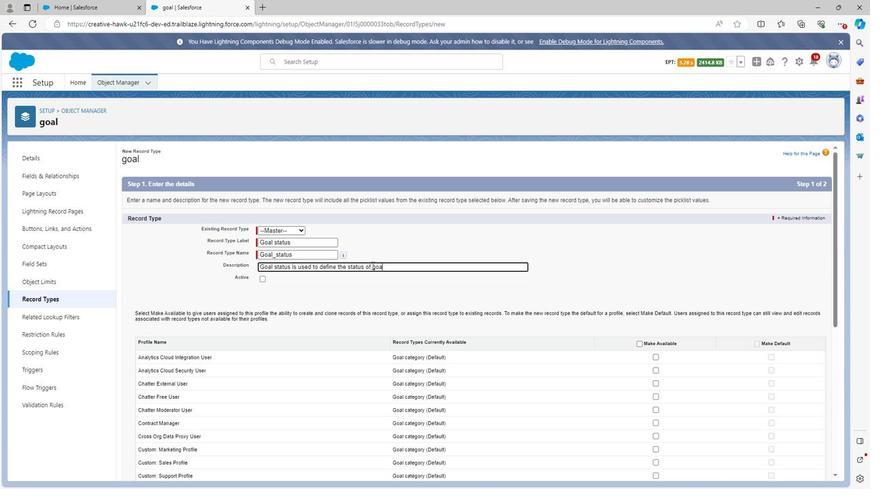 
Action: Mouse moved to (280, 282)
Screenshot: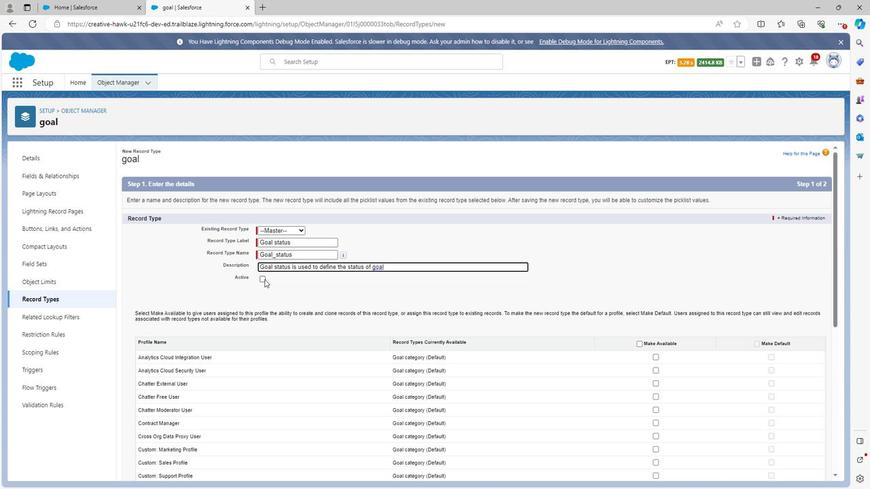 
Action: Mouse pressed left at (280, 282)
Screenshot: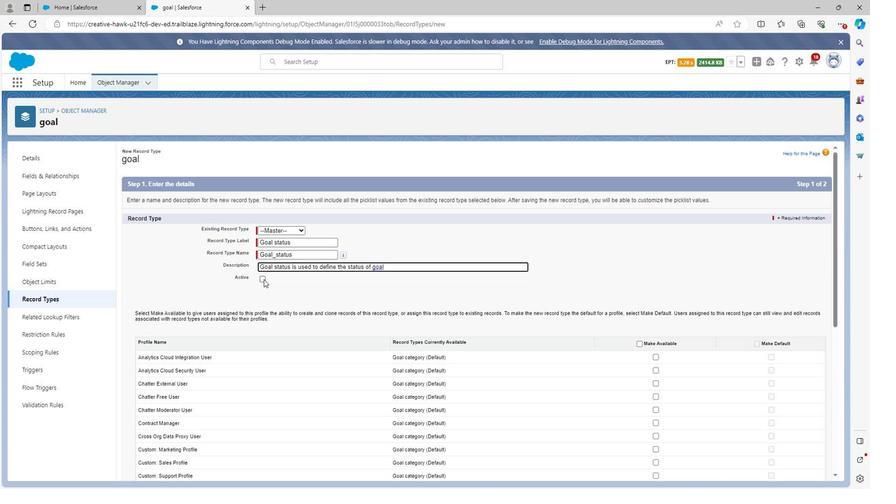 
Action: Mouse moved to (632, 351)
Screenshot: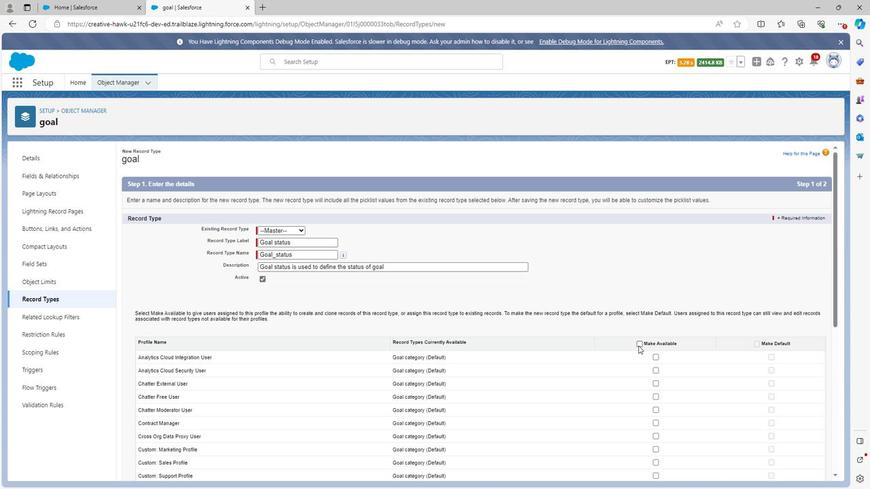 
Action: Mouse pressed left at (632, 351)
Screenshot: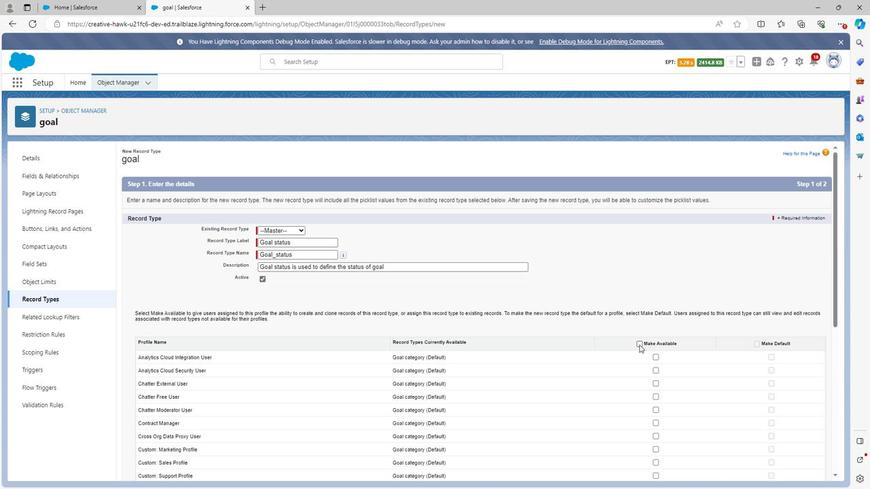 
Action: Mouse moved to (741, 351)
Screenshot: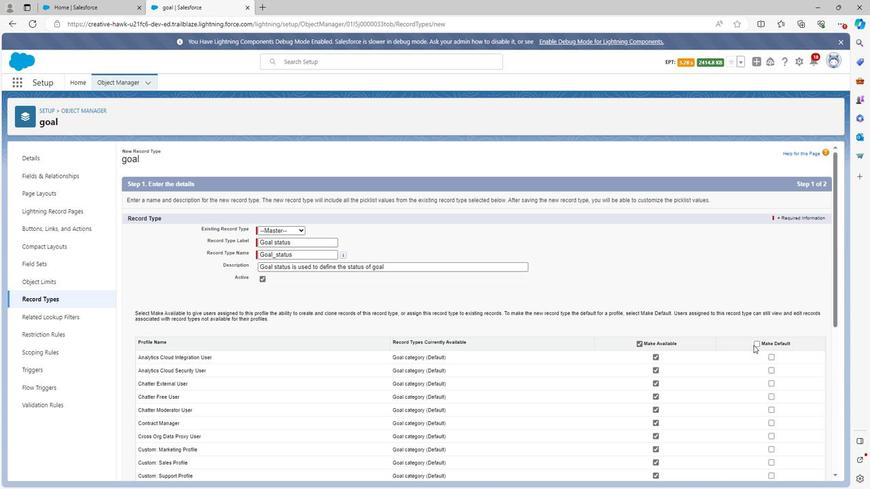 
Action: Mouse pressed left at (741, 351)
Screenshot: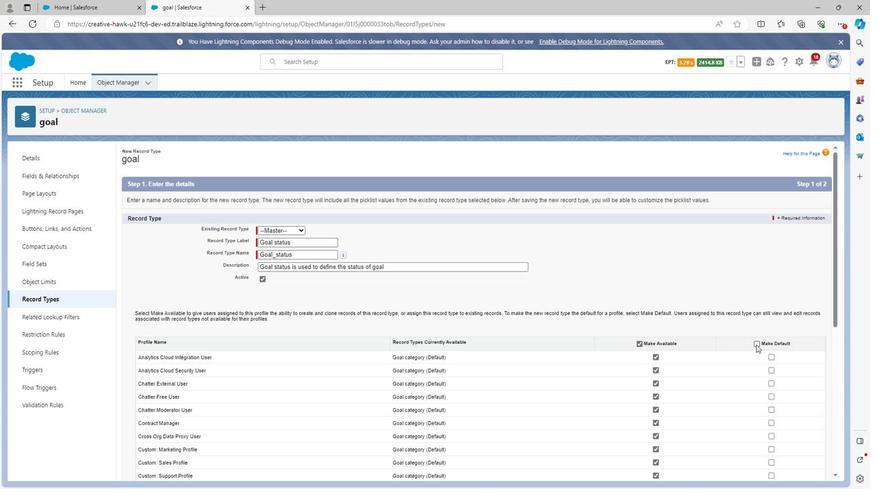 
Action: Mouse moved to (713, 353)
Screenshot: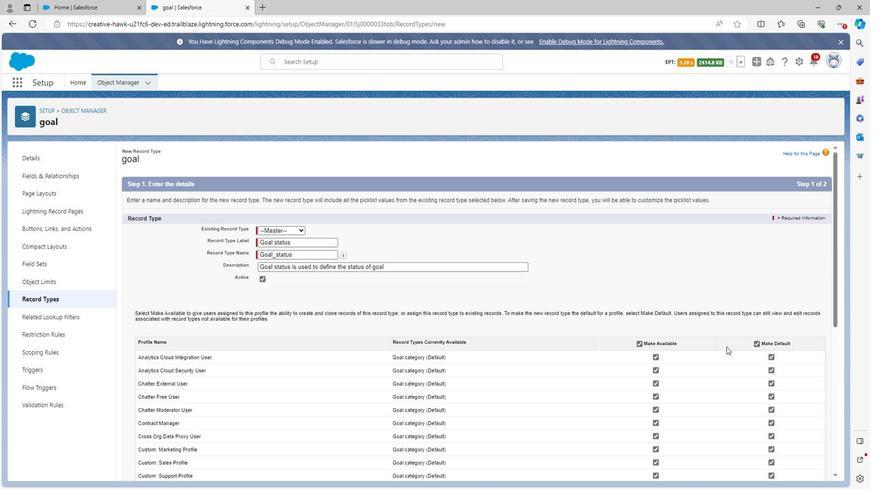 
Action: Mouse scrolled (713, 352) with delta (0, 0)
Screenshot: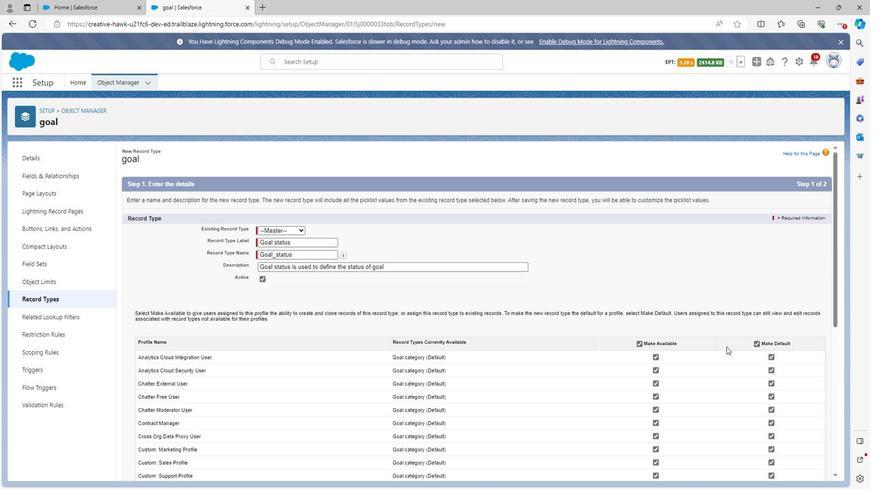 
Action: Mouse scrolled (713, 352) with delta (0, 0)
Screenshot: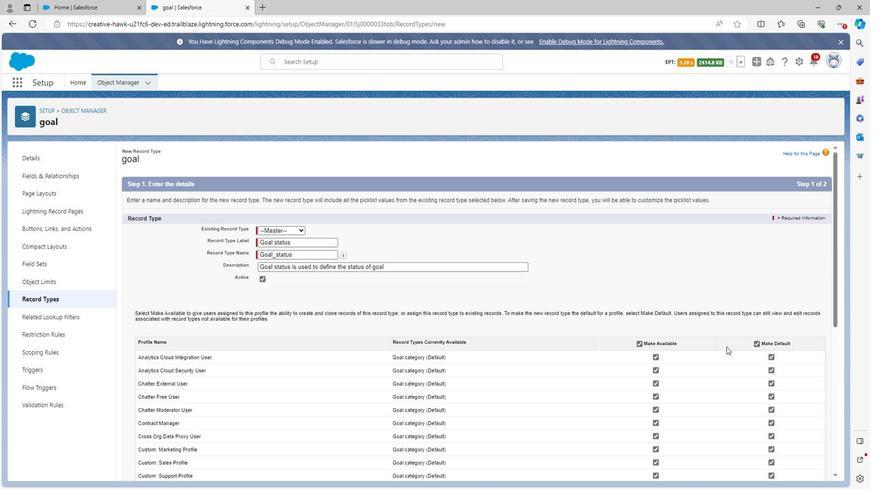 
Action: Mouse moved to (713, 353)
Screenshot: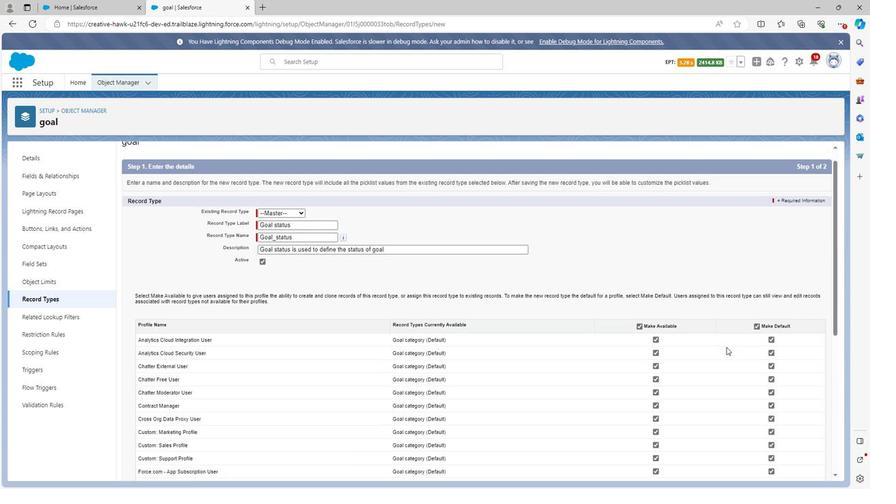 
Action: Mouse scrolled (713, 353) with delta (0, 0)
Screenshot: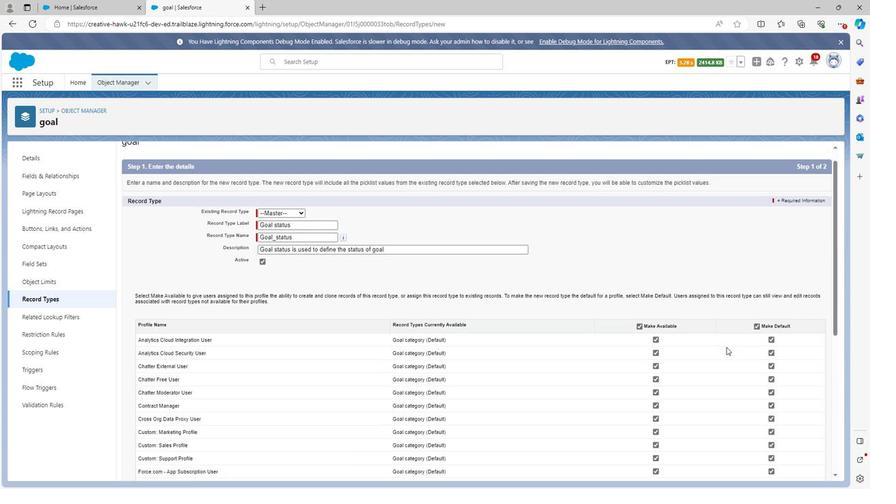 
Action: Mouse scrolled (713, 353) with delta (0, 0)
Screenshot: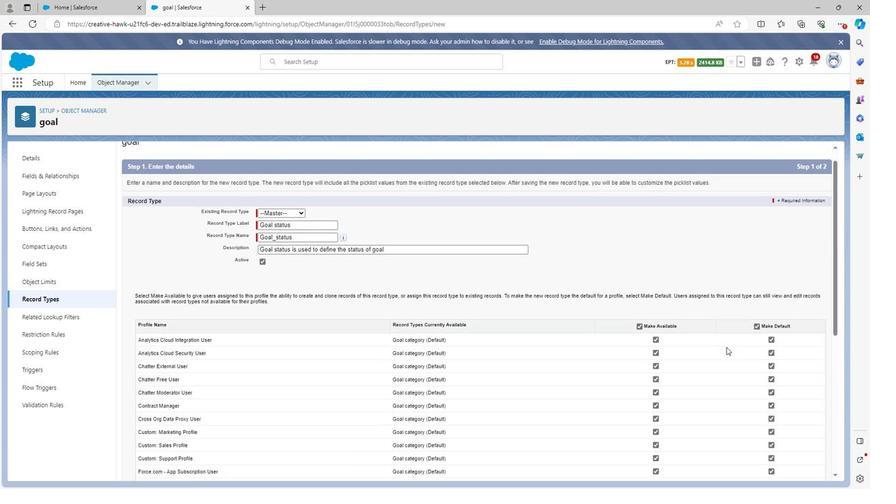 
Action: Mouse scrolled (713, 353) with delta (0, 0)
Screenshot: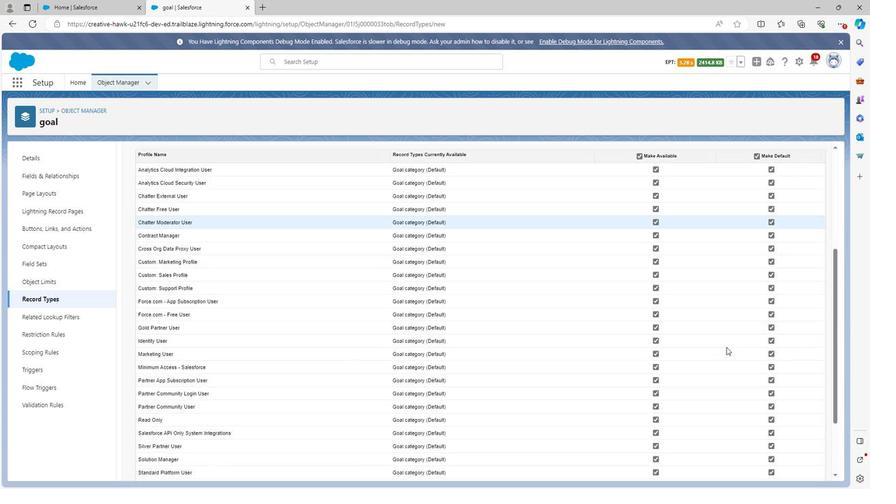 
Action: Mouse scrolled (713, 353) with delta (0, 0)
Screenshot: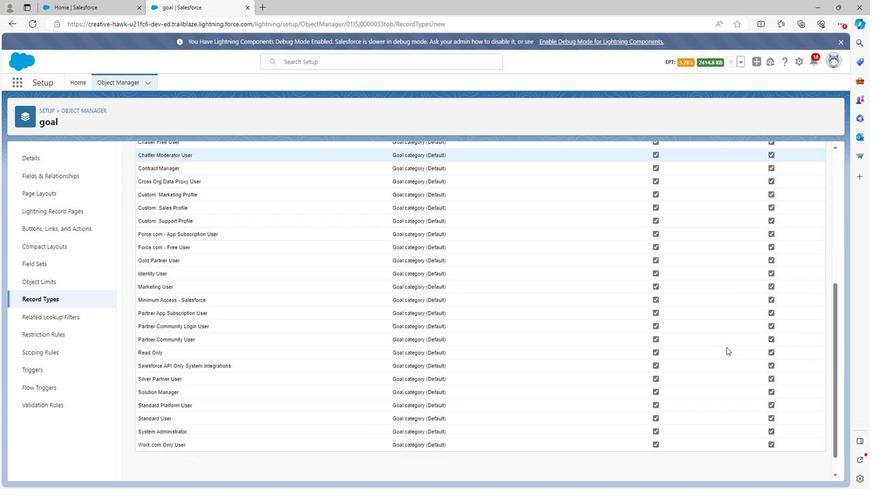 
Action: Mouse scrolled (713, 353) with delta (0, 0)
Screenshot: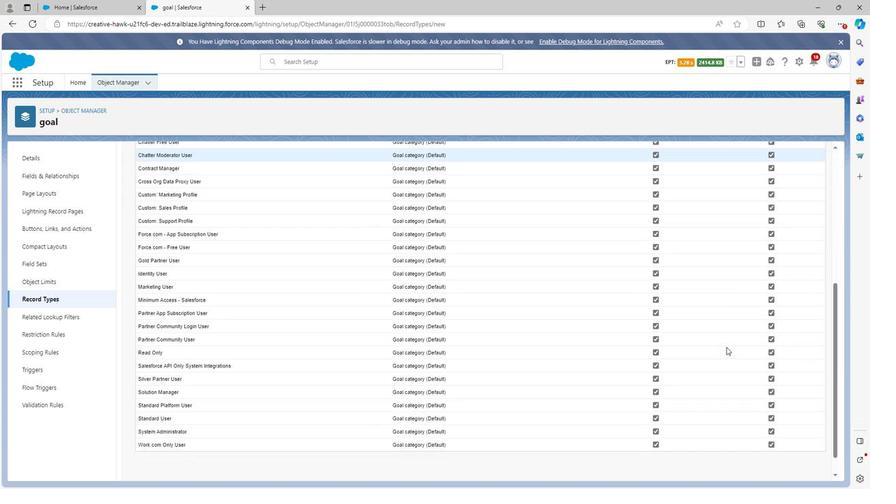 
Action: Mouse scrolled (713, 353) with delta (0, 0)
Screenshot: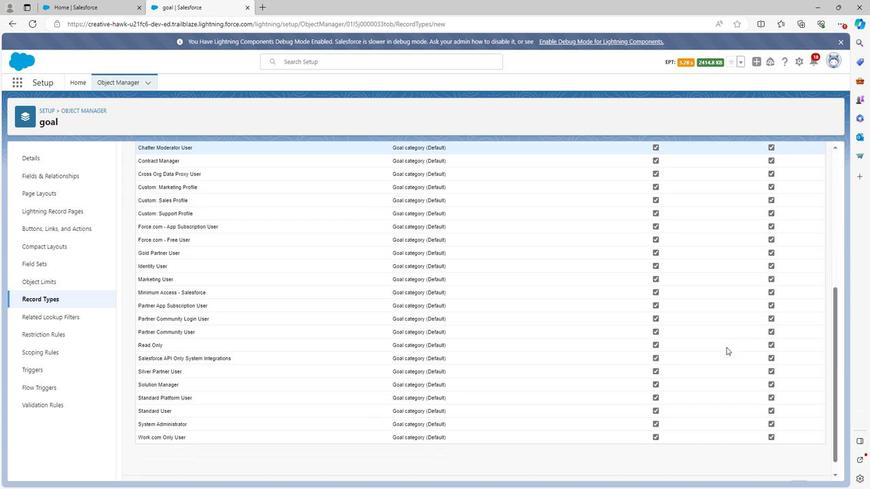 
Action: Mouse scrolled (713, 353) with delta (0, 0)
Screenshot: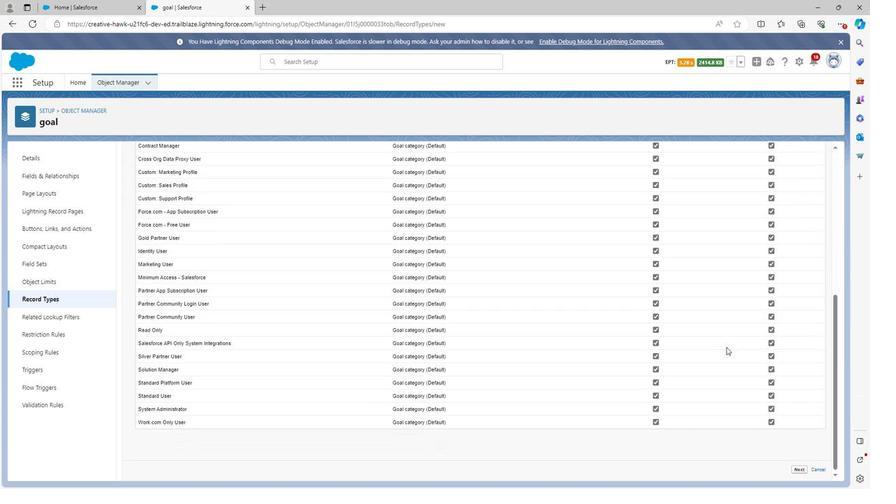 
Action: Mouse scrolled (713, 353) with delta (0, 0)
Screenshot: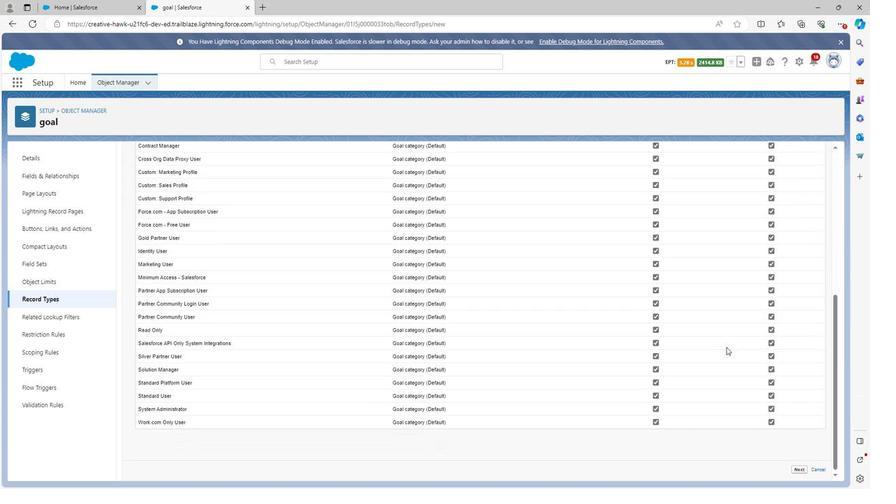 
Action: Mouse moved to (784, 479)
Screenshot: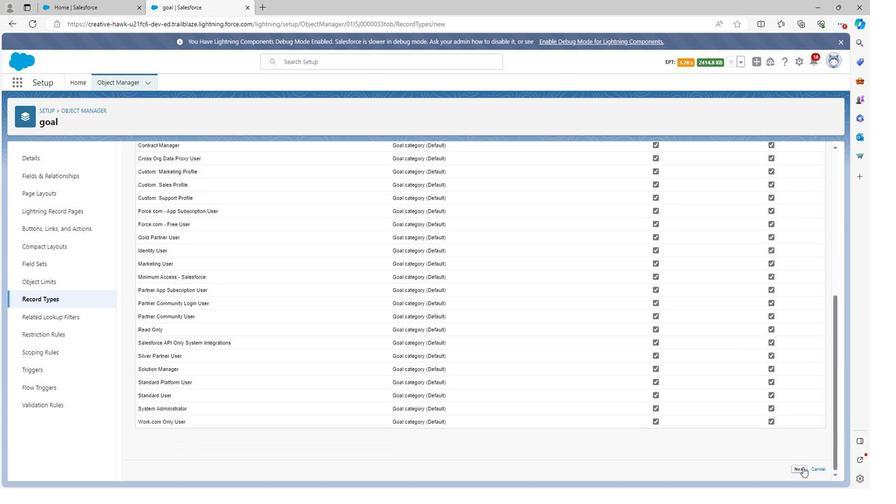 
Action: Mouse pressed left at (784, 479)
Screenshot: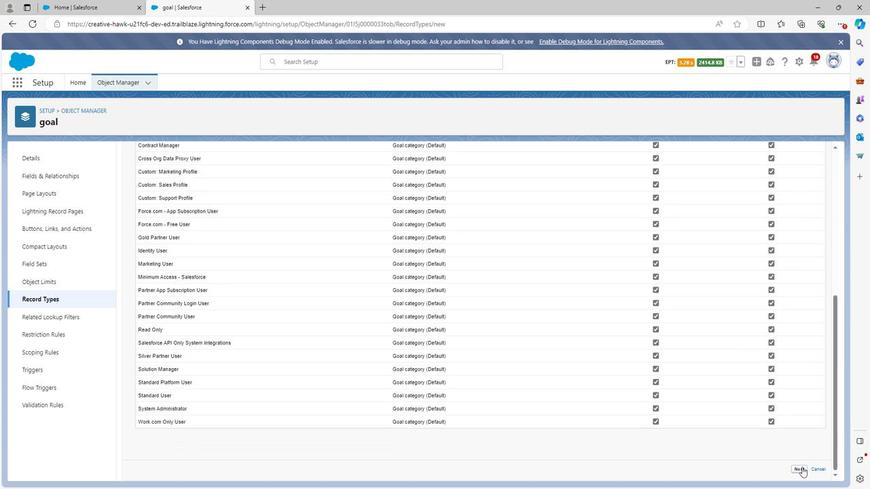 
Action: Mouse moved to (630, 442)
Screenshot: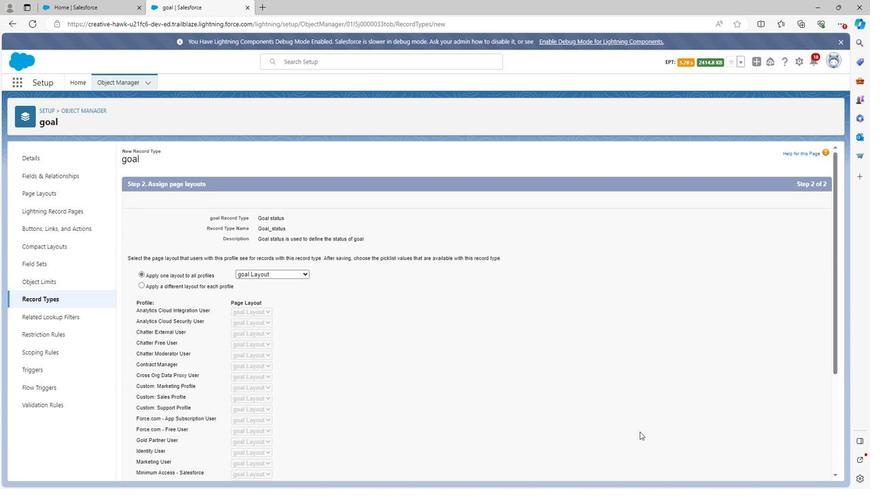 
Action: Mouse scrolled (630, 442) with delta (0, 0)
Screenshot: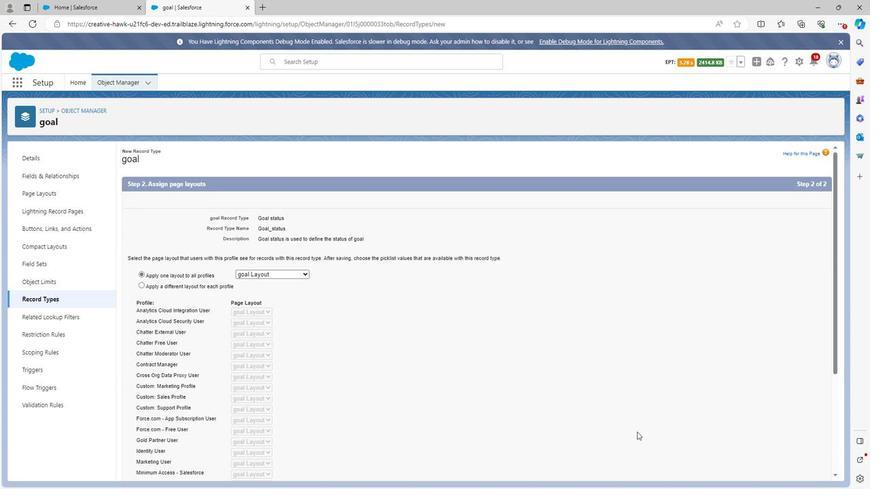 
Action: Mouse moved to (630, 442)
Screenshot: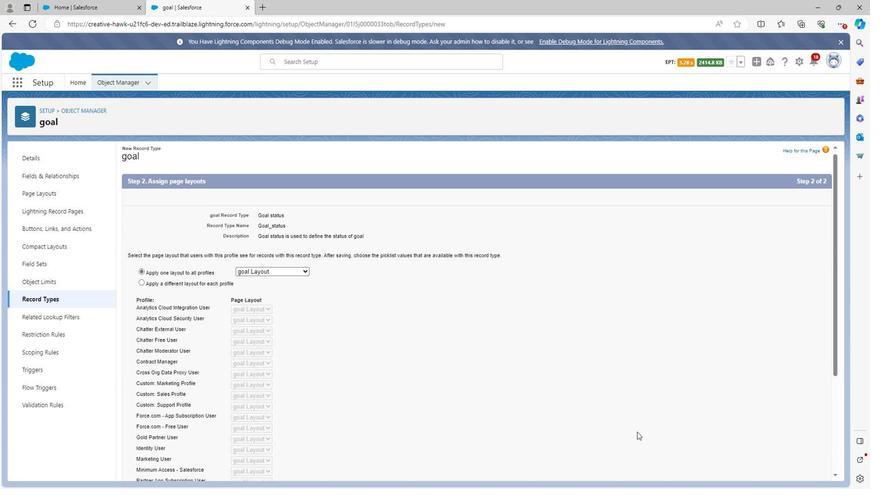 
Action: Mouse scrolled (630, 442) with delta (0, 0)
Screenshot: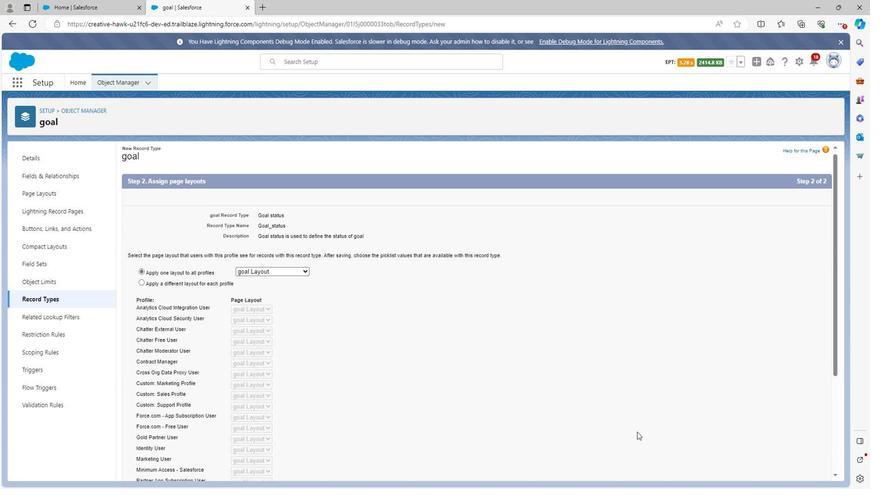 
Action: Mouse scrolled (630, 442) with delta (0, 0)
Screenshot: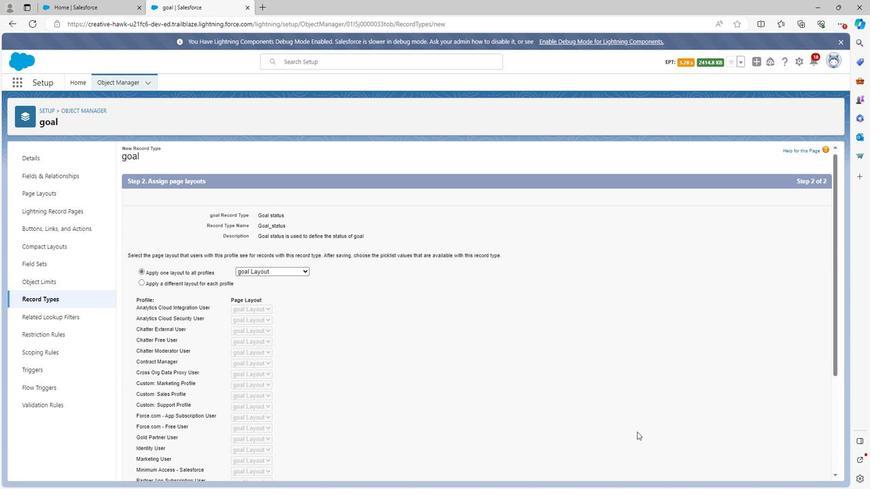 
Action: Mouse scrolled (630, 442) with delta (0, 0)
Screenshot: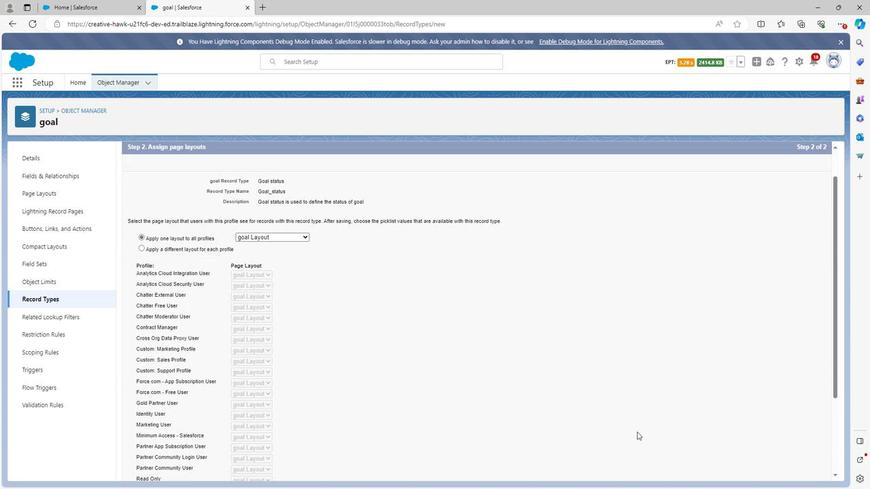 
Action: Mouse scrolled (630, 442) with delta (0, 0)
Screenshot: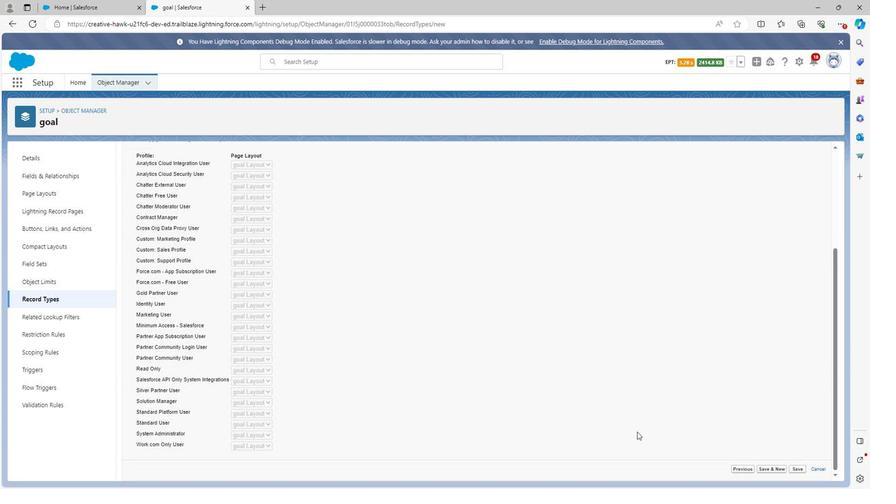 
Action: Mouse scrolled (630, 442) with delta (0, 0)
Screenshot: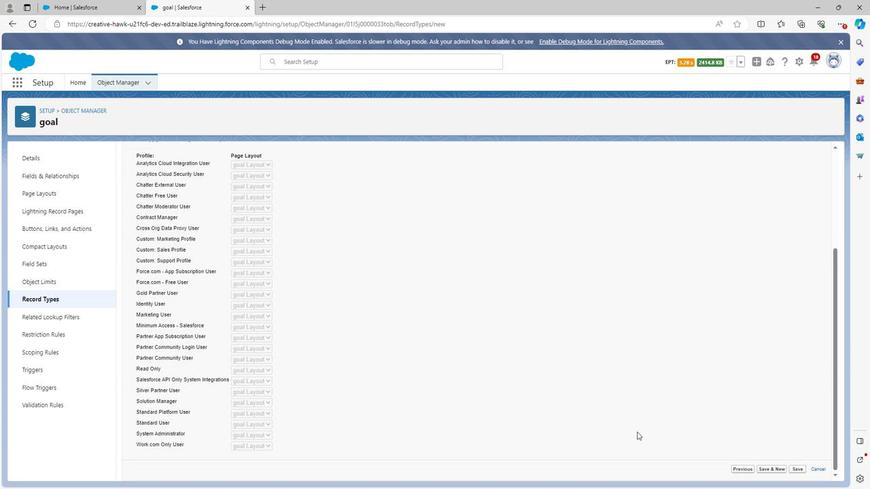 
Action: Mouse moved to (776, 484)
Screenshot: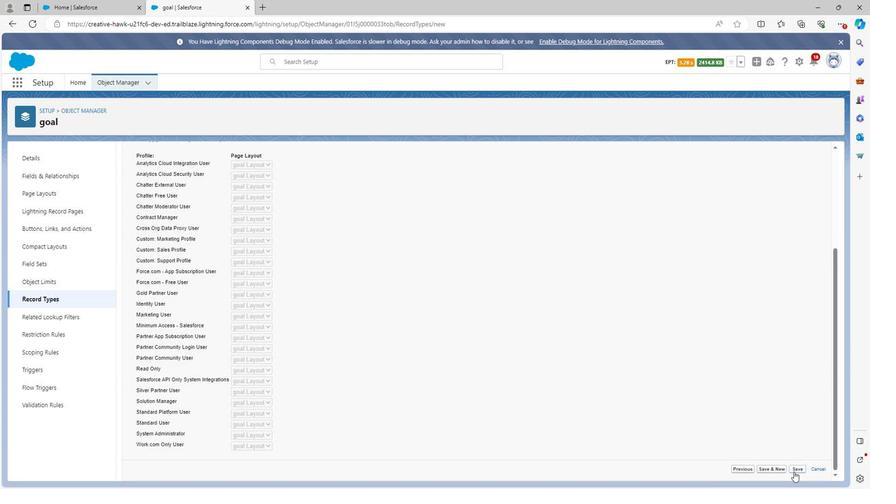 
Action: Mouse pressed left at (776, 484)
Screenshot: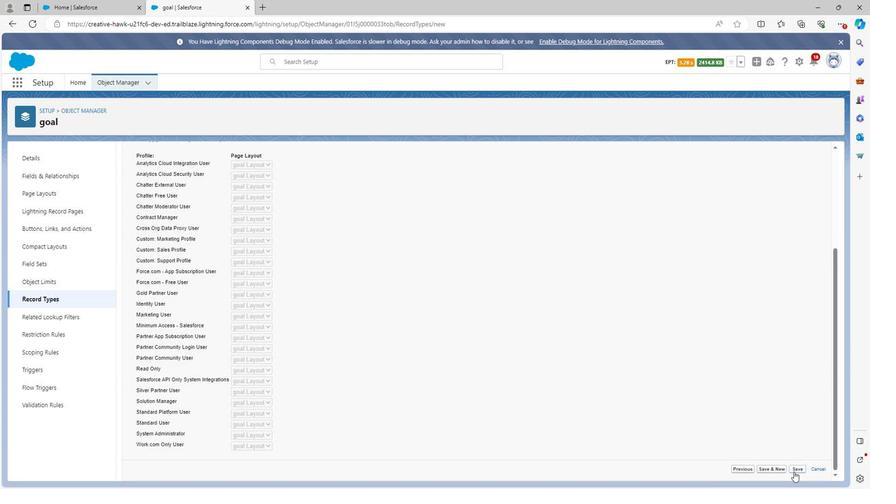 
Action: Mouse moved to (61, 303)
Screenshot: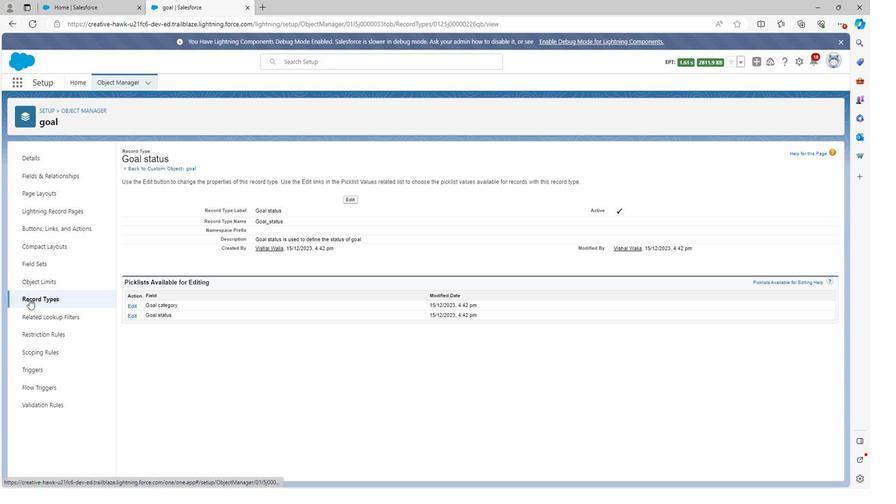 
Action: Mouse pressed left at (61, 303)
Screenshot: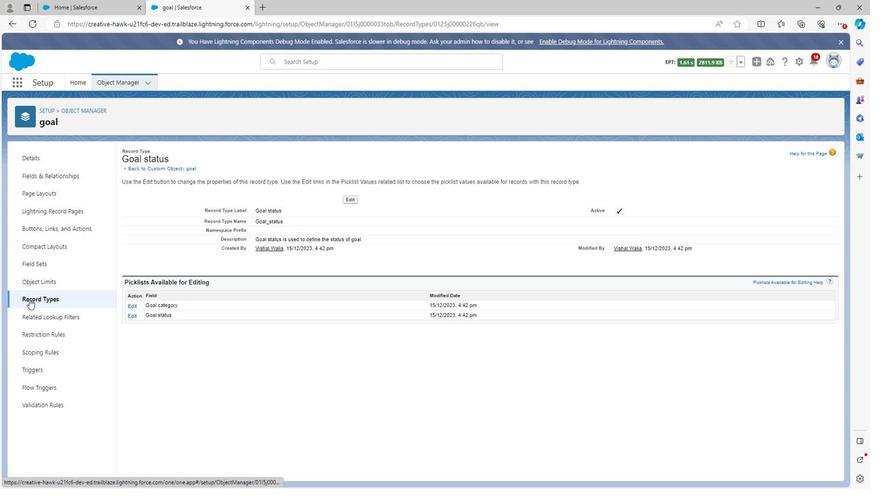 
Action: Mouse moved to (726, 154)
Screenshot: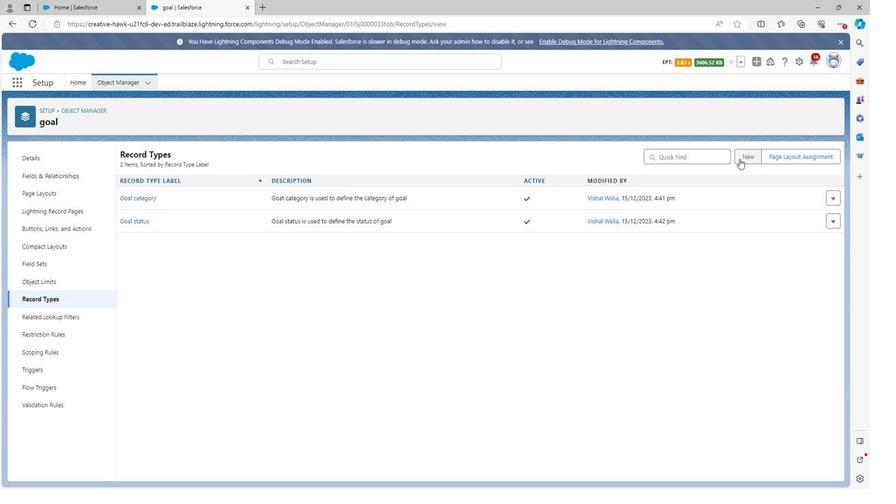 
Action: Mouse pressed left at (726, 154)
Screenshot: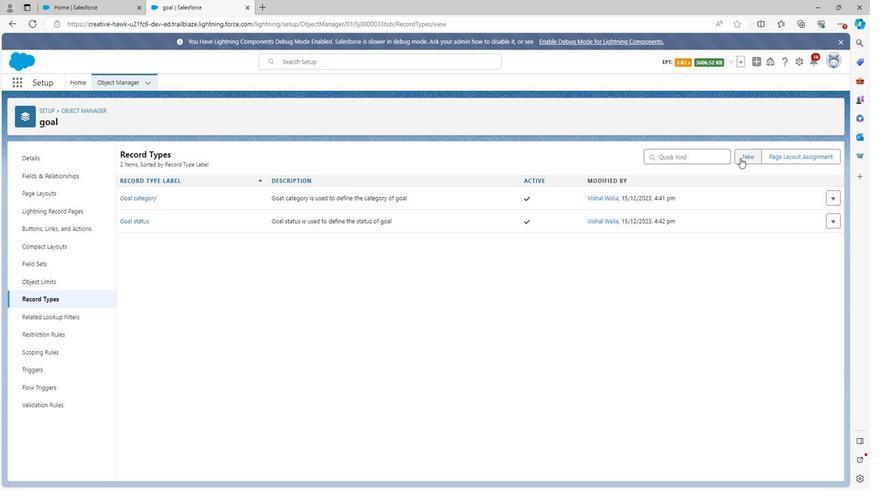 
Action: Mouse moved to (331, 244)
Screenshot: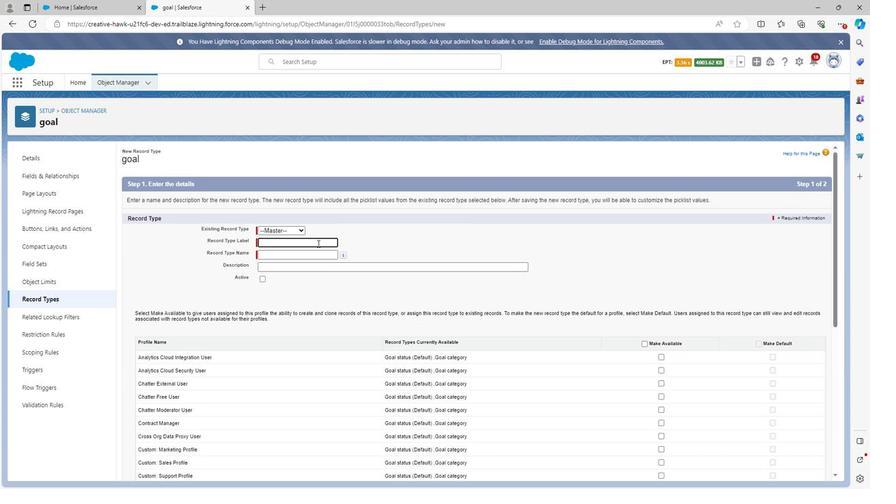 
Action: Key pressed dependencies
Screenshot: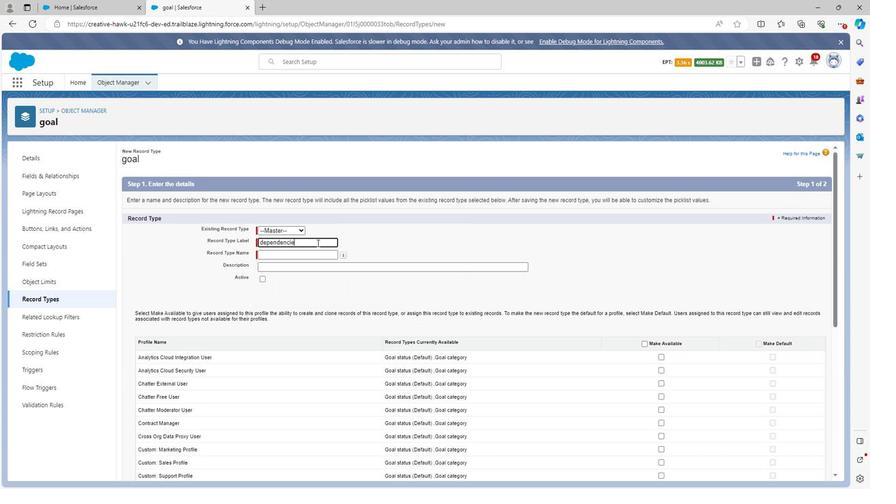 
Action: Mouse moved to (322, 256)
Screenshot: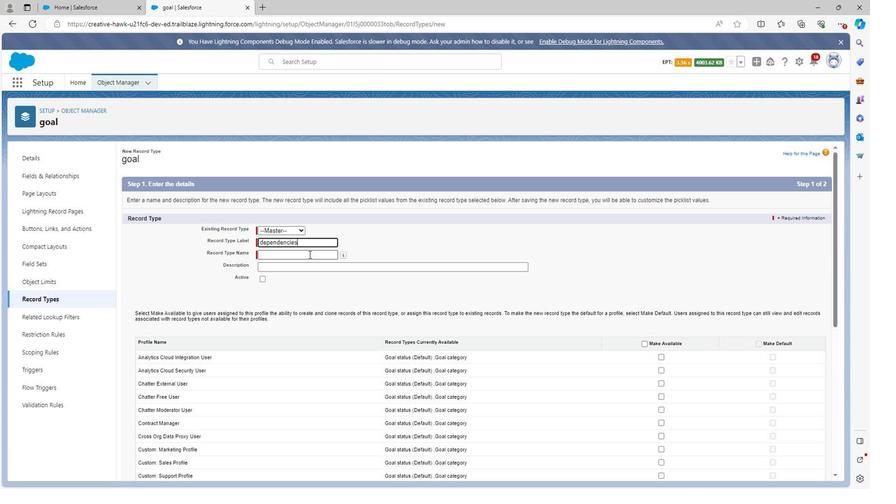 
Action: Mouse pressed left at (322, 256)
Screenshot: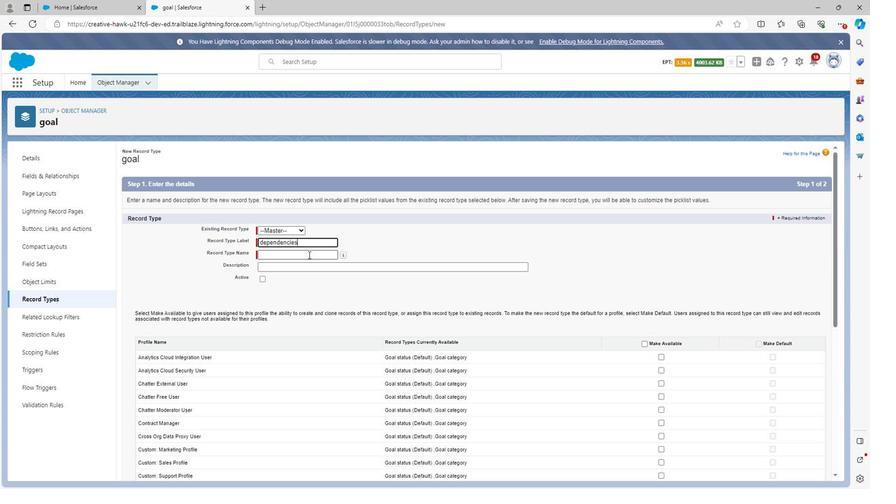 
Action: Mouse moved to (335, 271)
Screenshot: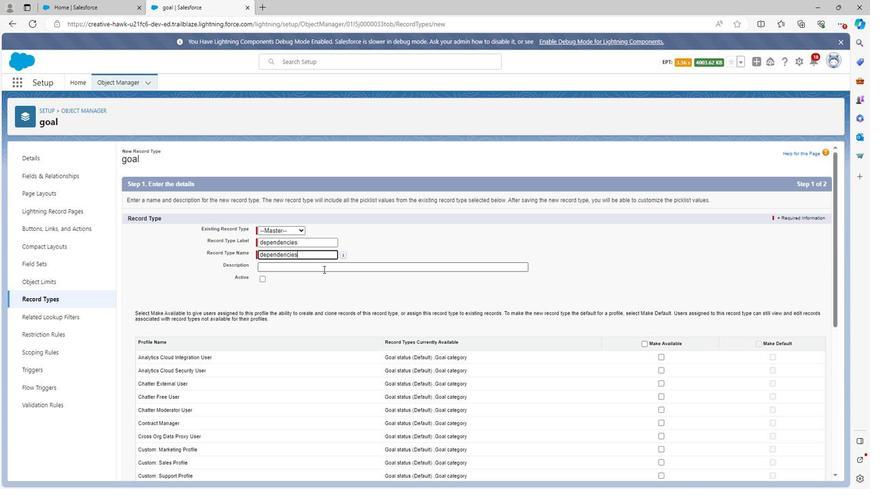 
Action: Mouse pressed left at (335, 271)
Screenshot: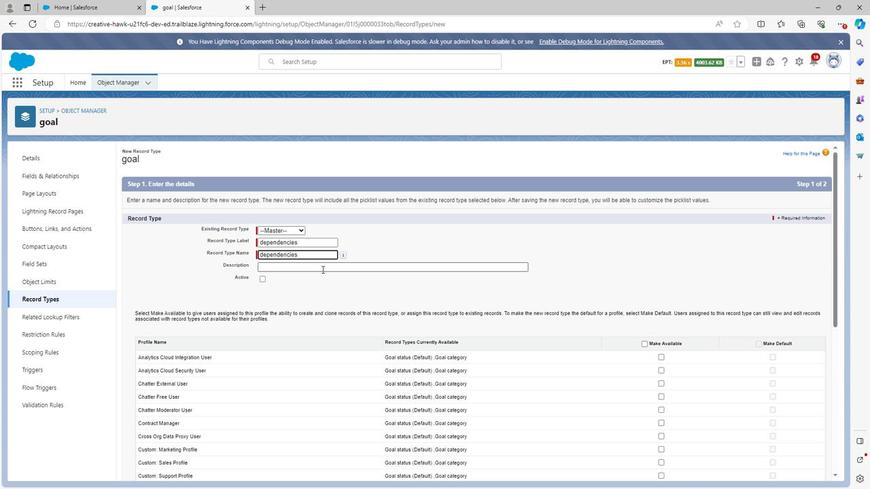 
Action: Key pressed <Key.shift>Dependecies<Key.space>is<Key.space>used<Key.space>to<Key.space>define<Key.space>the<Key.space>dependencies<Key.space>of<Key.space>other<Key.space>fields
Screenshot: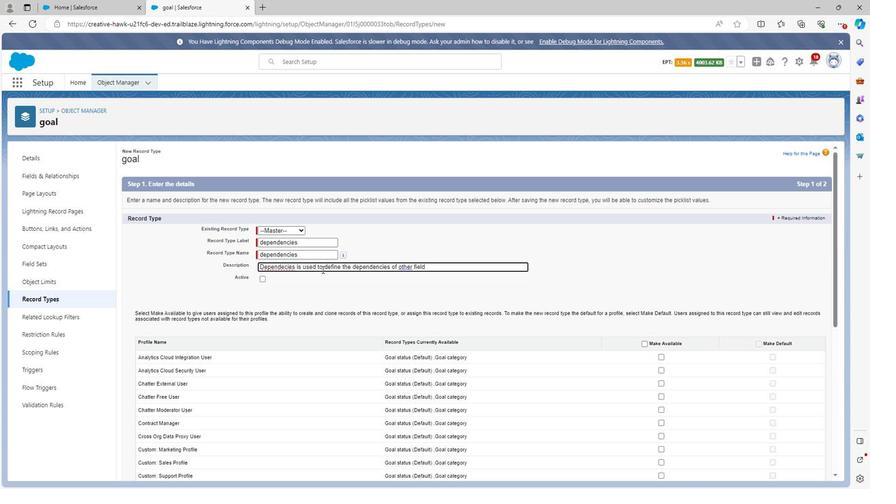 
Action: Mouse moved to (280, 282)
Screenshot: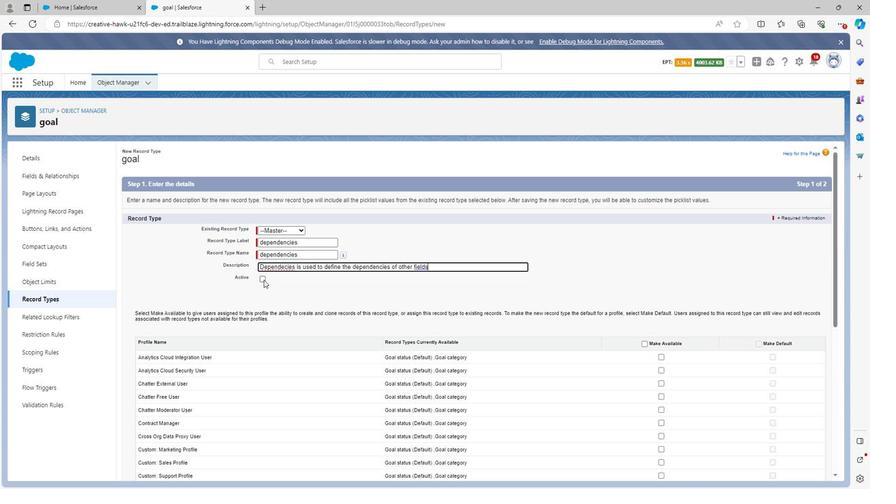 
Action: Mouse pressed left at (280, 282)
Screenshot: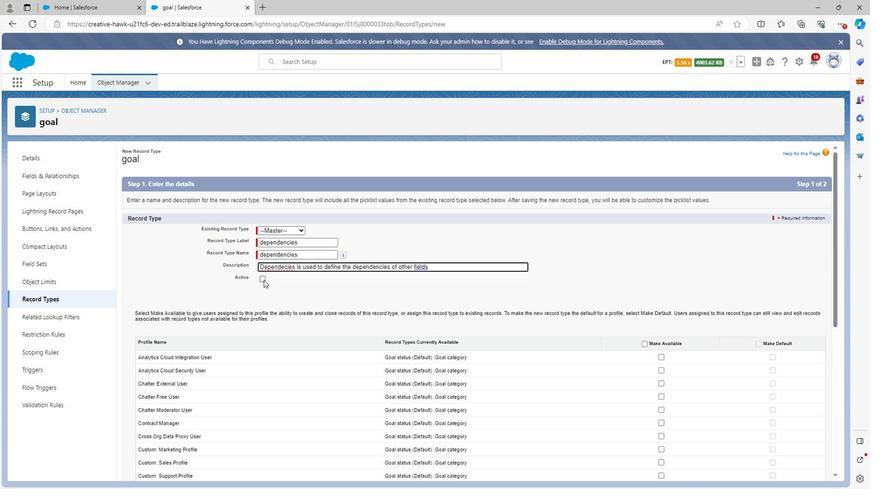 
Action: Mouse moved to (636, 349)
Screenshot: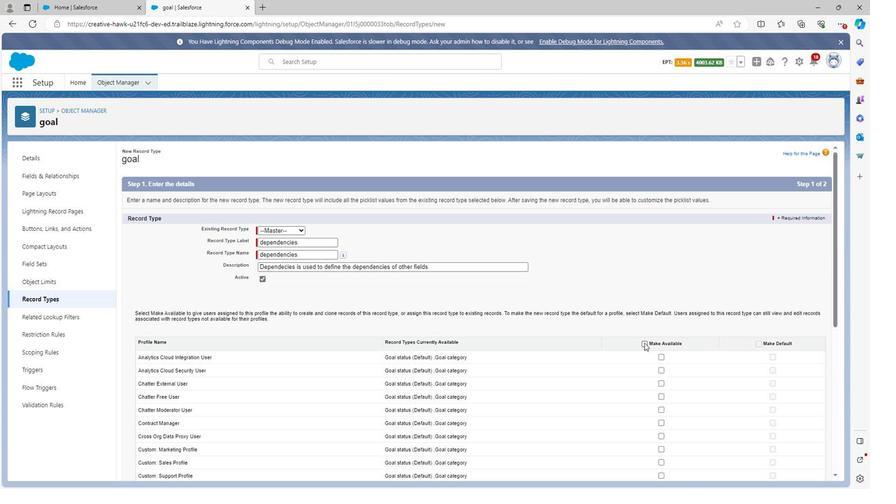 
Action: Mouse pressed left at (636, 349)
Screenshot: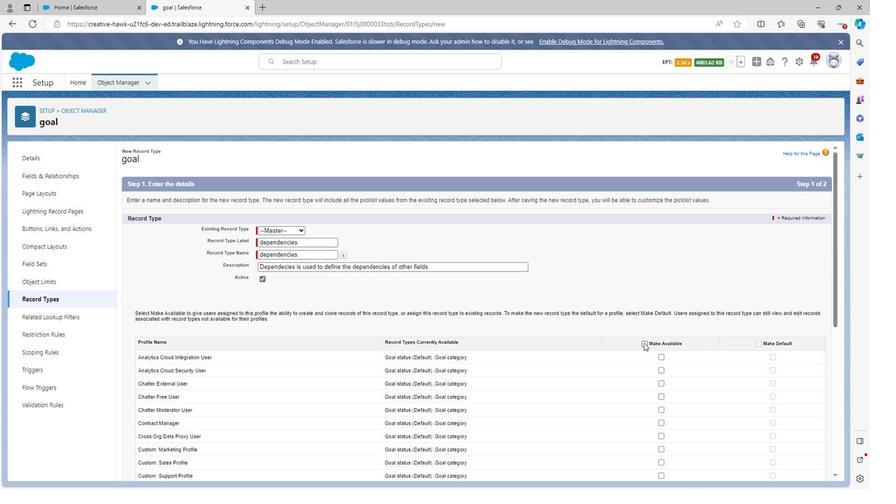 
Action: Mouse moved to (747, 422)
Screenshot: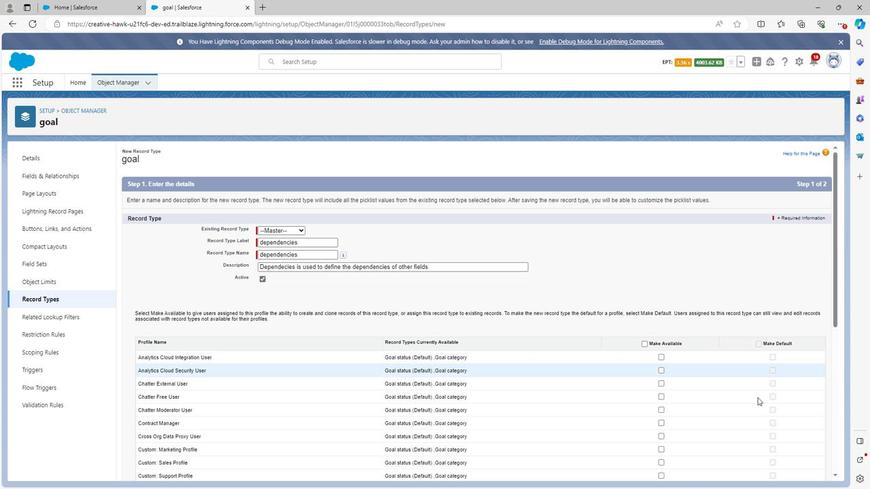 
Action: Mouse scrolled (747, 422) with delta (0, 0)
Screenshot: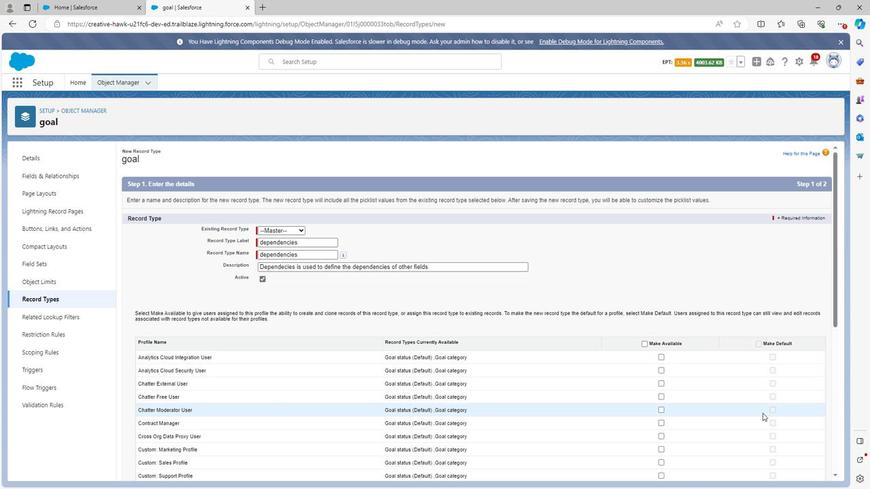 
Action: Mouse scrolled (747, 422) with delta (0, 0)
Screenshot: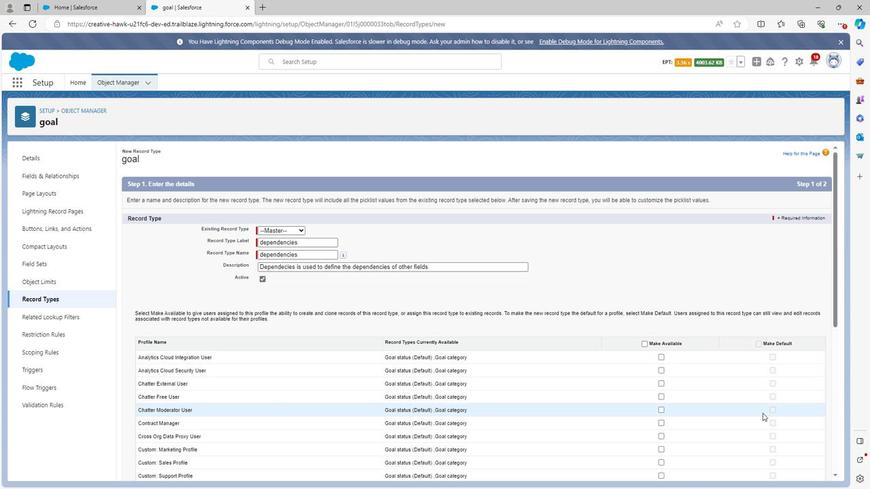 
Action: Mouse scrolled (747, 422) with delta (0, 0)
Screenshot: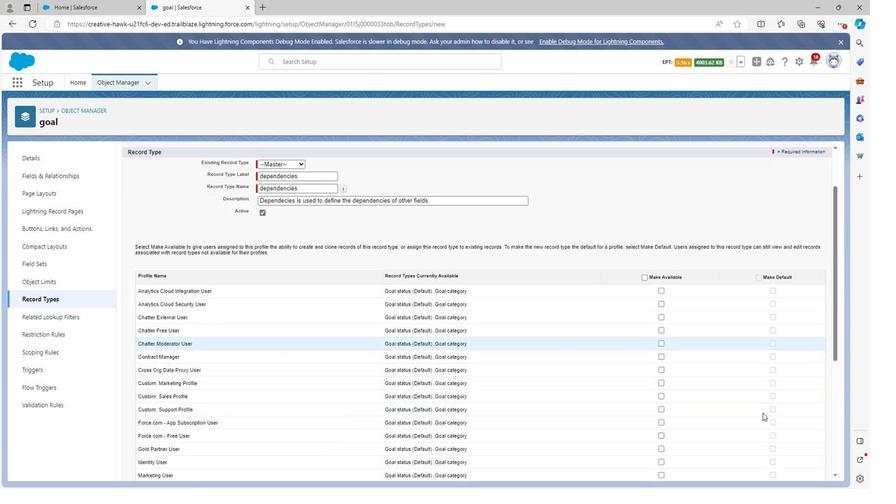 
Action: Mouse moved to (491, 297)
Screenshot: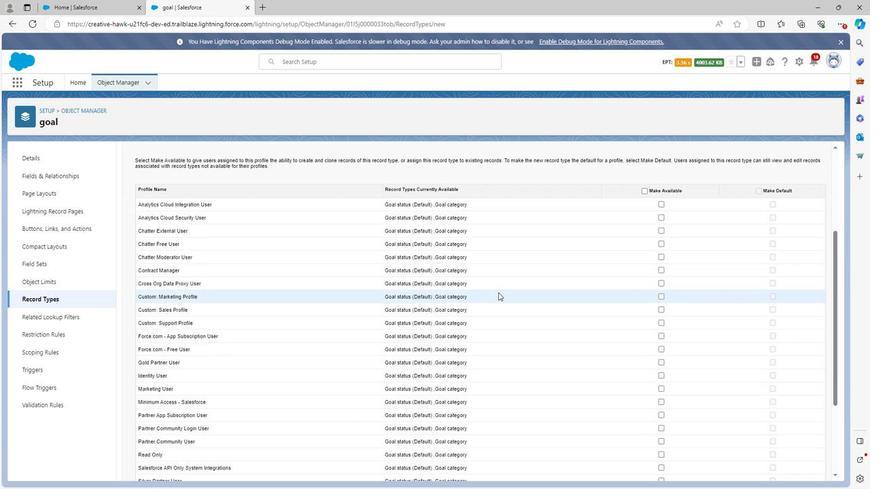 
Action: Mouse scrolled (491, 297) with delta (0, 0)
Screenshot: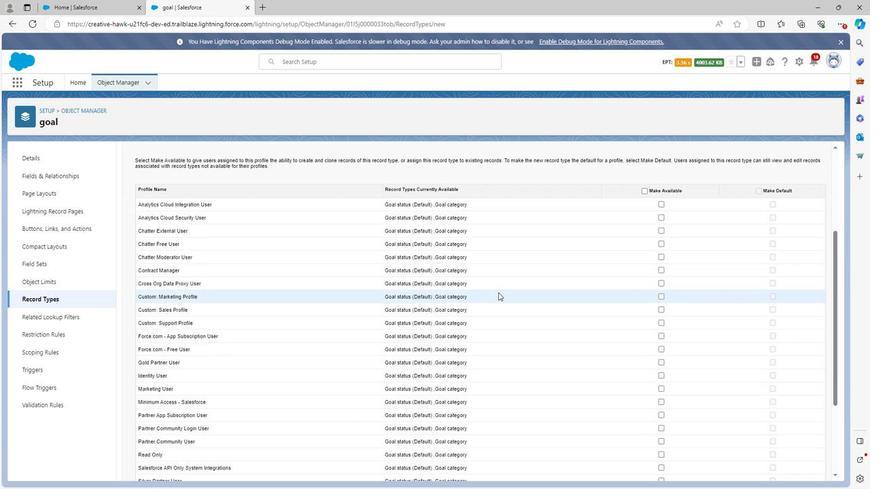 
Action: Mouse moved to (480, 298)
Screenshot: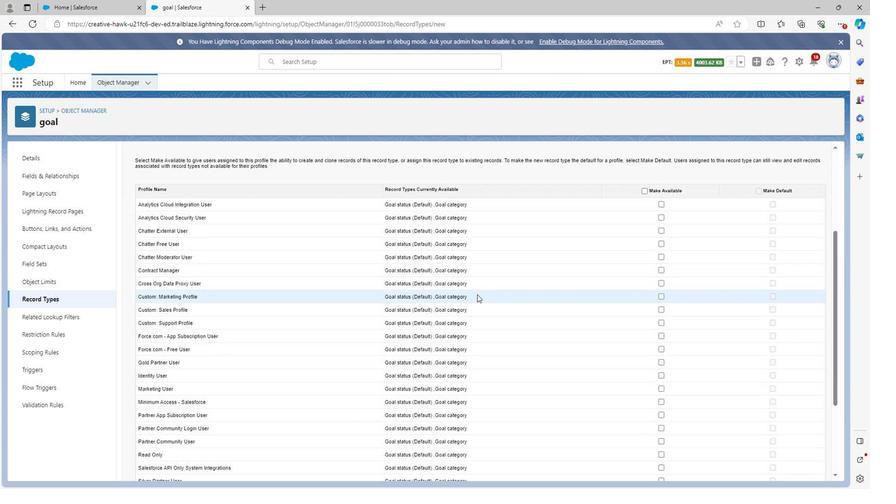 
Action: Mouse scrolled (480, 299) with delta (0, 0)
Screenshot: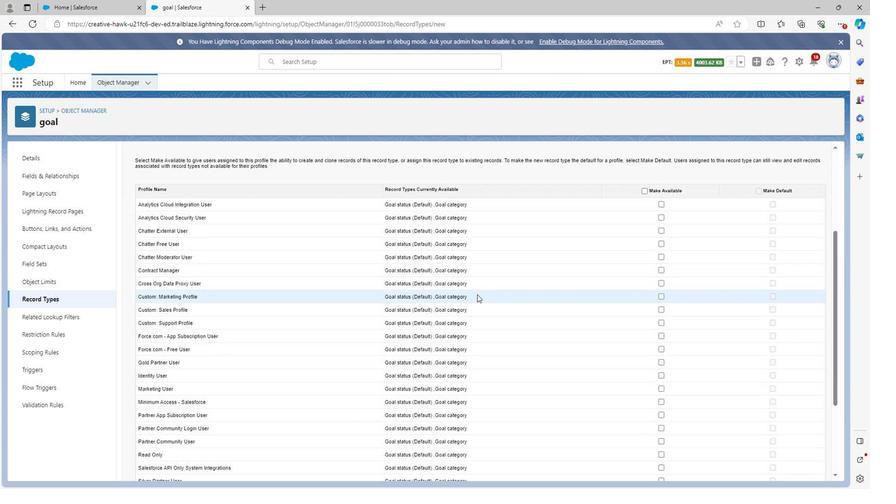 
Action: Mouse moved to (477, 298)
Screenshot: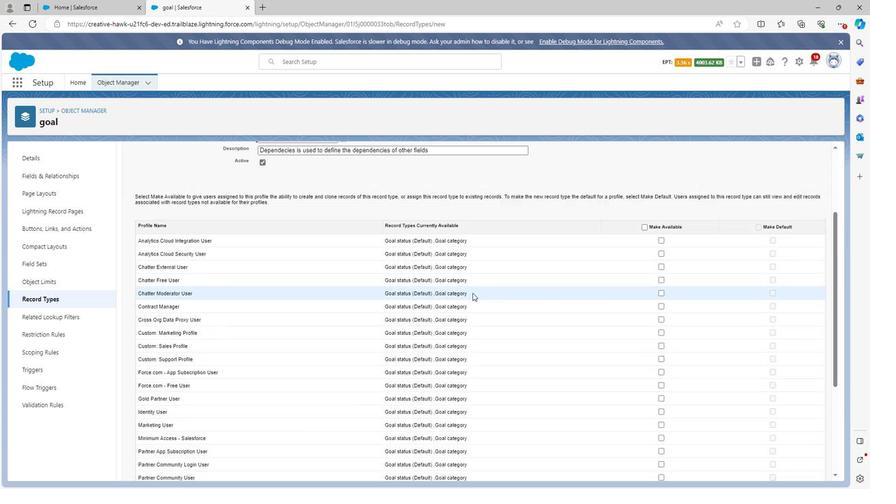 
Action: Mouse scrolled (477, 299) with delta (0, 0)
Screenshot: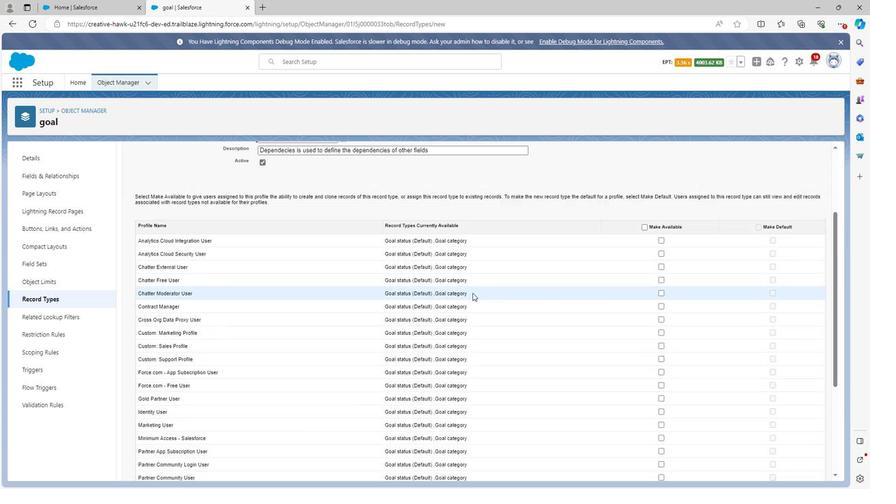 
Action: Mouse moved to (636, 352)
Screenshot: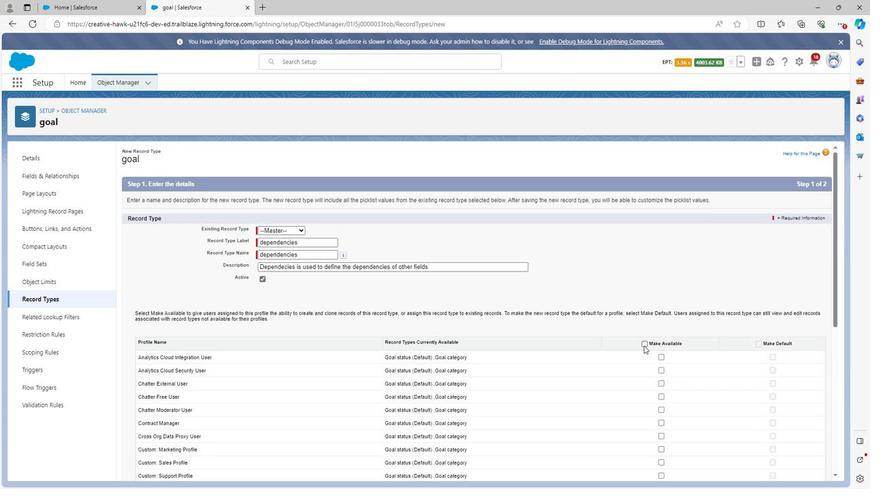 
Action: Mouse pressed left at (636, 352)
Screenshot: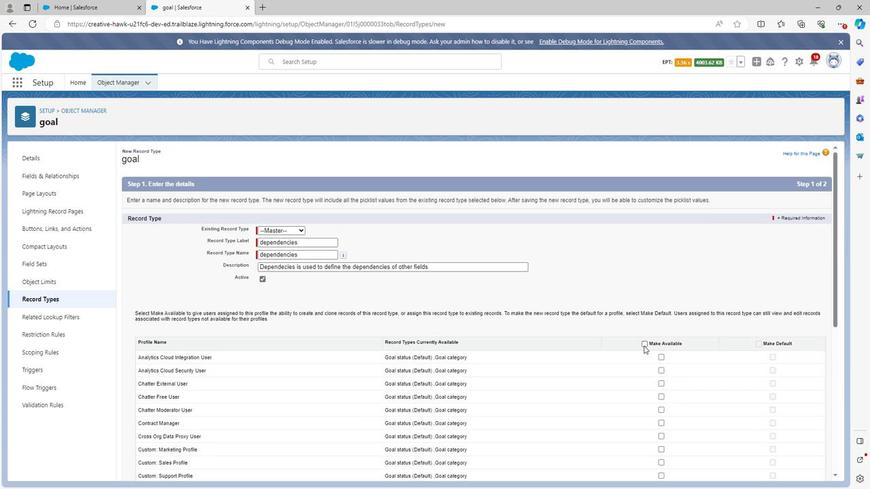 
Action: Mouse moved to (671, 392)
Screenshot: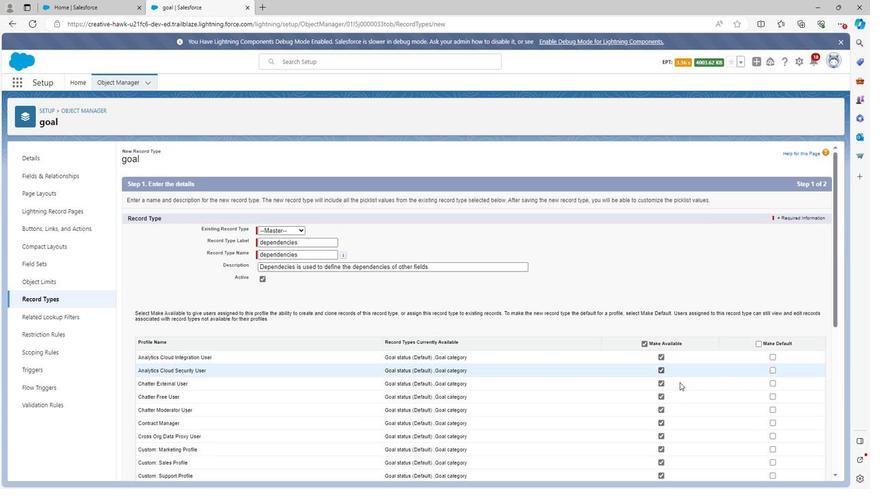 
Action: Mouse scrolled (671, 391) with delta (0, 0)
Screenshot: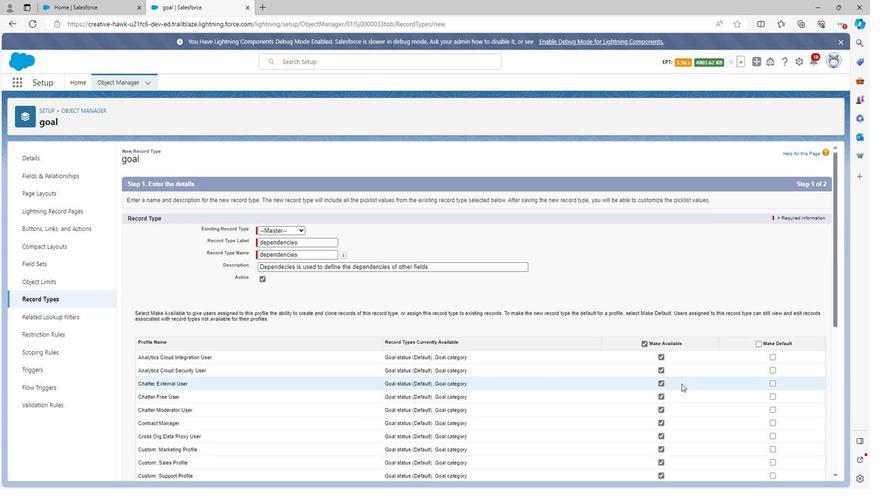 
Action: Mouse scrolled (671, 391) with delta (0, 0)
Screenshot: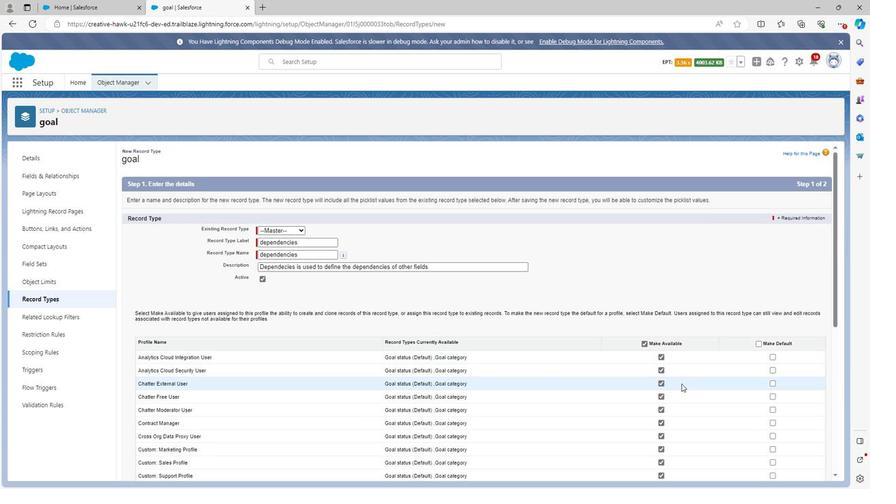 
Action: Mouse scrolled (671, 391) with delta (0, 0)
Screenshot: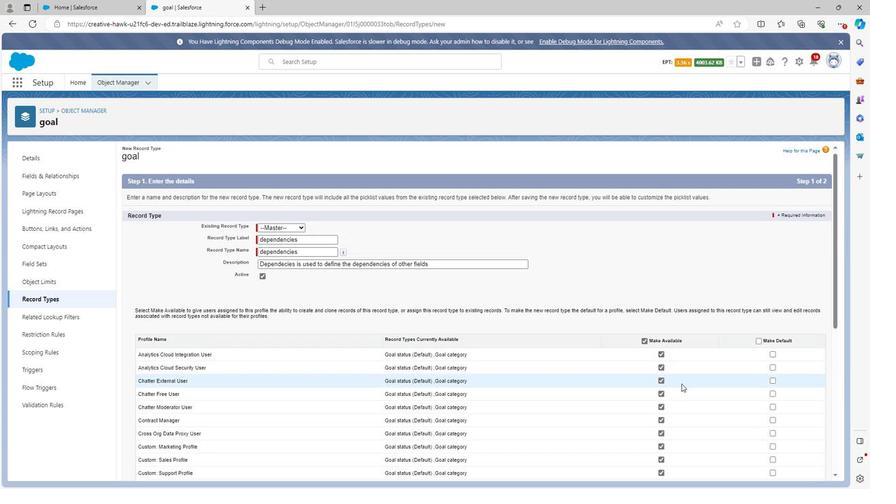 
Action: Mouse scrolled (671, 391) with delta (0, 0)
Screenshot: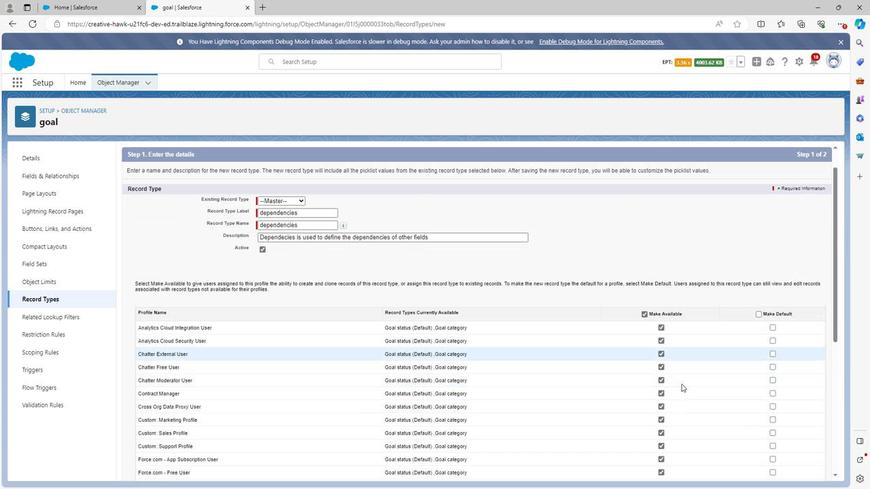 
Action: Mouse scrolled (671, 391) with delta (0, 0)
Screenshot: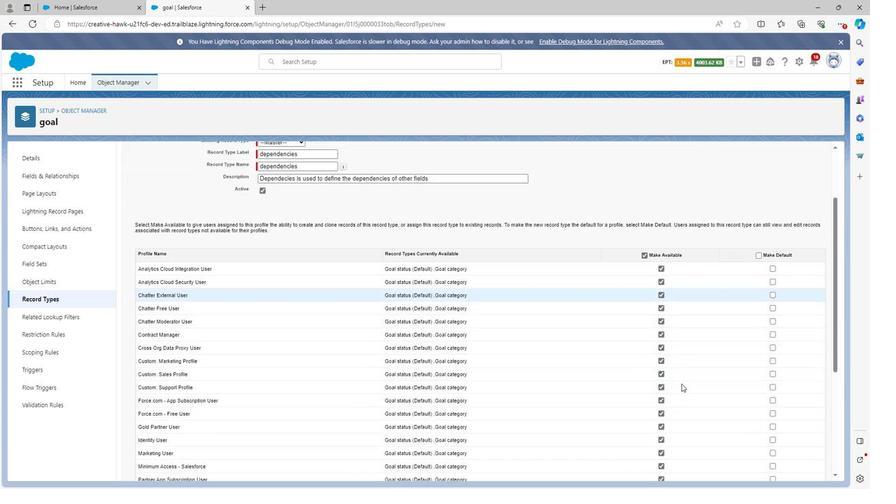 
Action: Mouse moved to (672, 392)
Screenshot: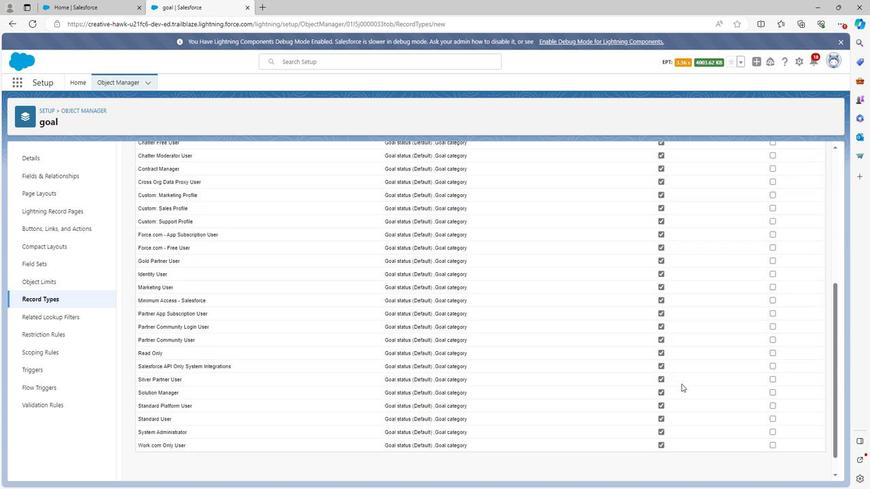 
Action: Mouse scrolled (672, 392) with delta (0, 0)
Screenshot: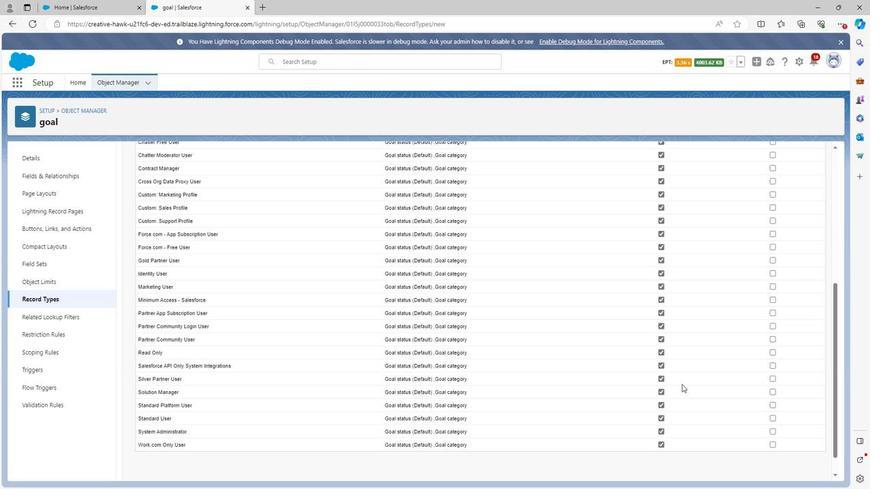 
Action: Mouse moved to (672, 393)
Screenshot: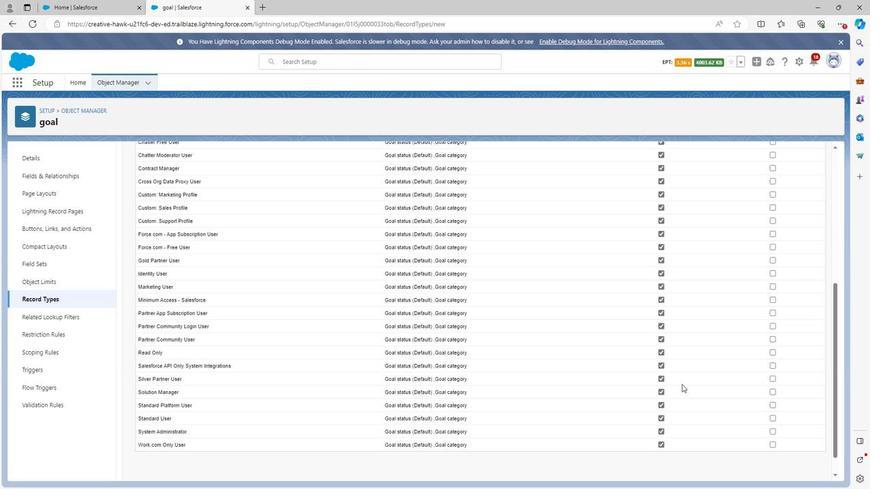 
Action: Mouse scrolled (672, 393) with delta (0, 0)
Screenshot: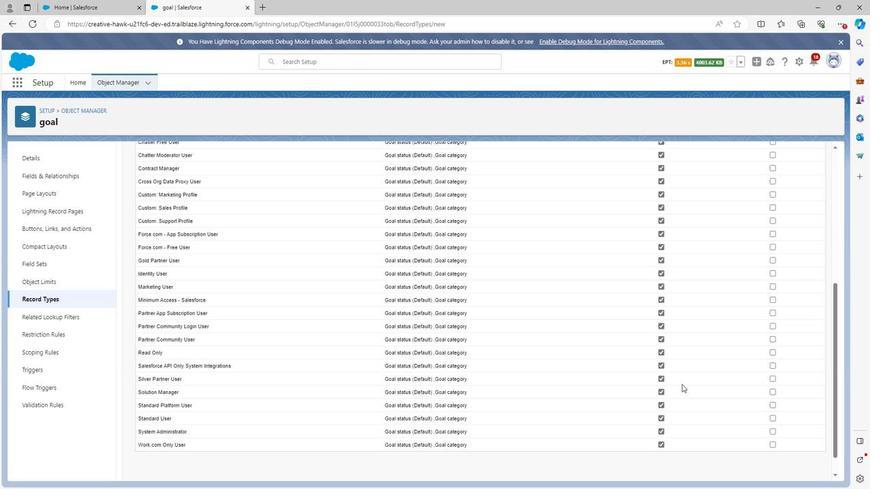
Action: Mouse moved to (672, 394)
Screenshot: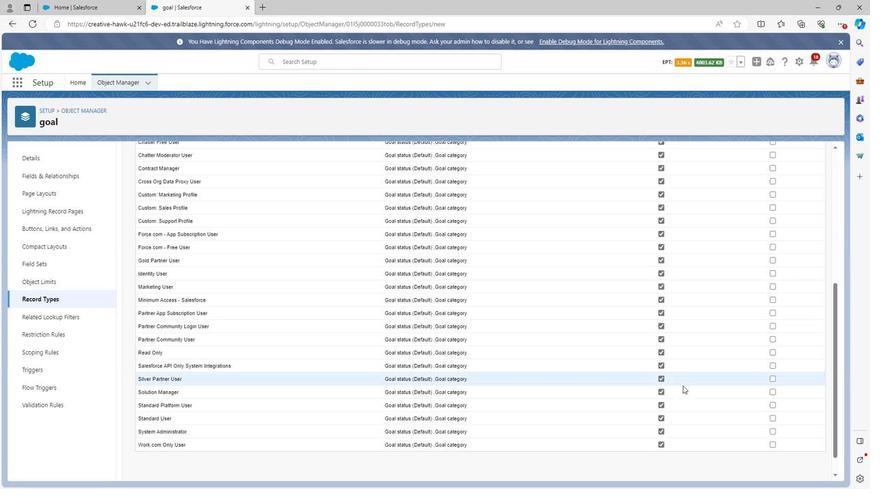
Action: Mouse scrolled (672, 393) with delta (0, 0)
Screenshot: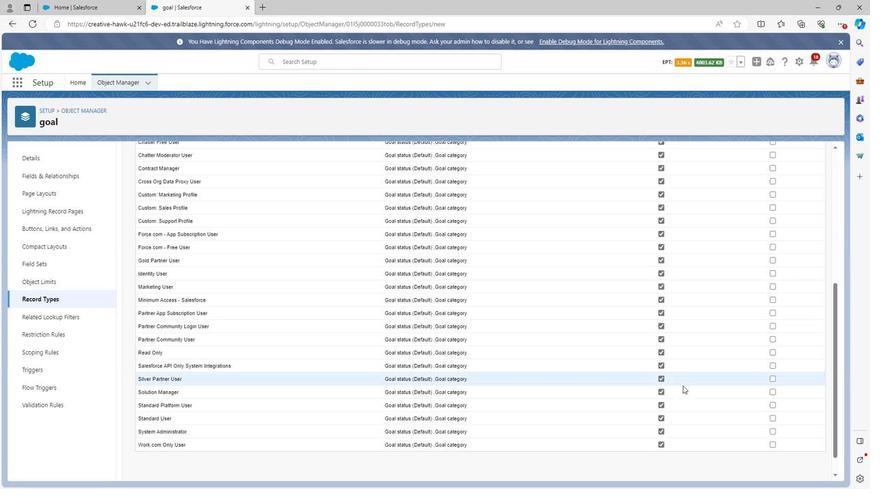
Action: Mouse scrolled (672, 393) with delta (0, 0)
Screenshot: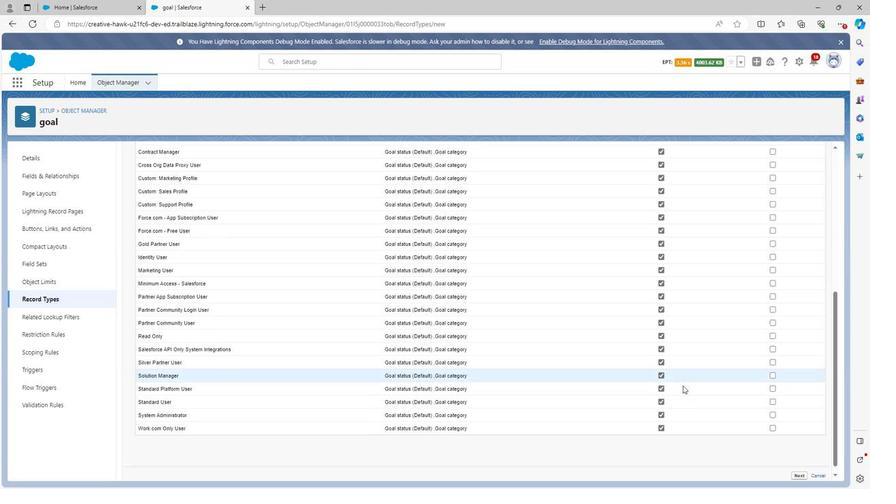 
Action: Mouse scrolled (672, 393) with delta (0, 0)
Screenshot: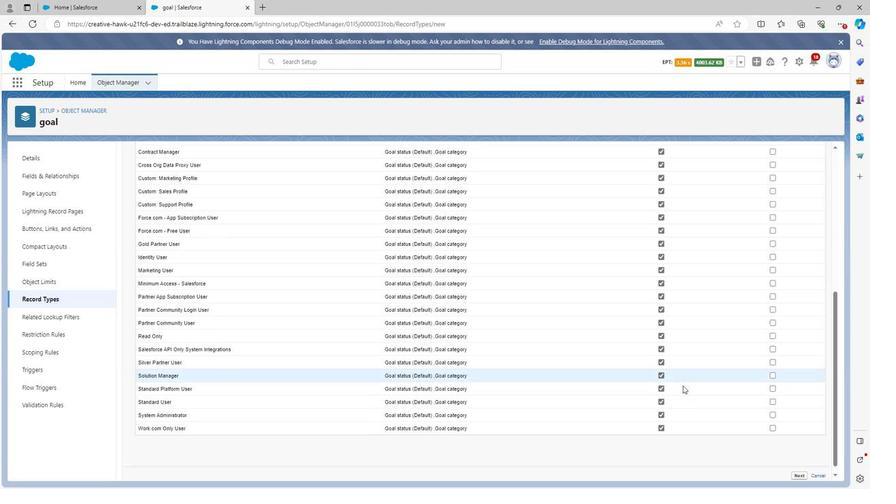 
Action: Mouse scrolled (672, 393) with delta (0, 0)
Screenshot: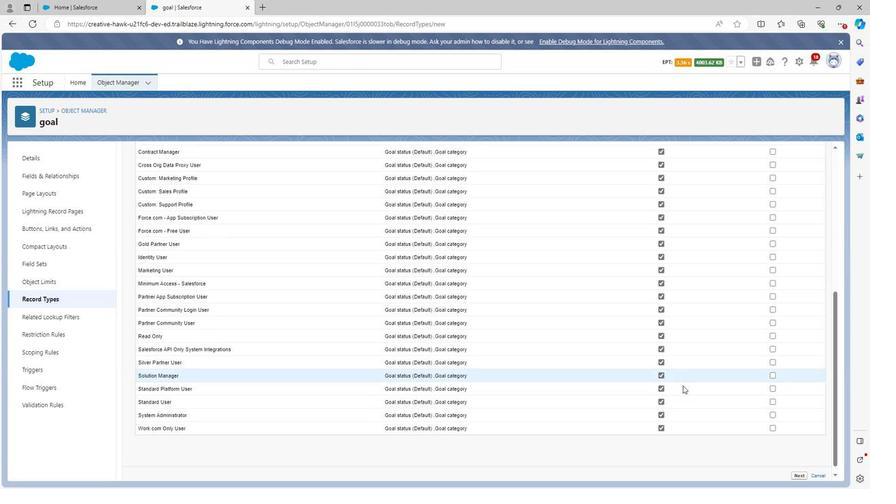 
Action: Mouse moved to (779, 479)
Screenshot: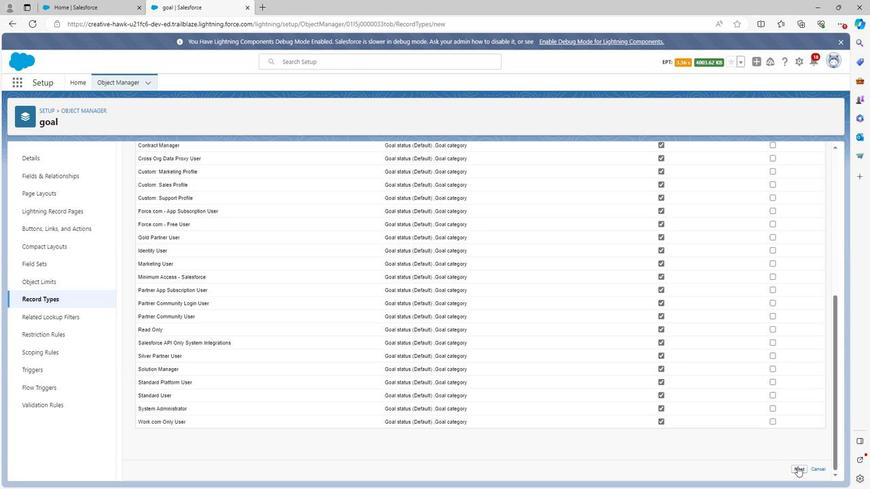 
Action: Mouse pressed left at (779, 479)
Screenshot: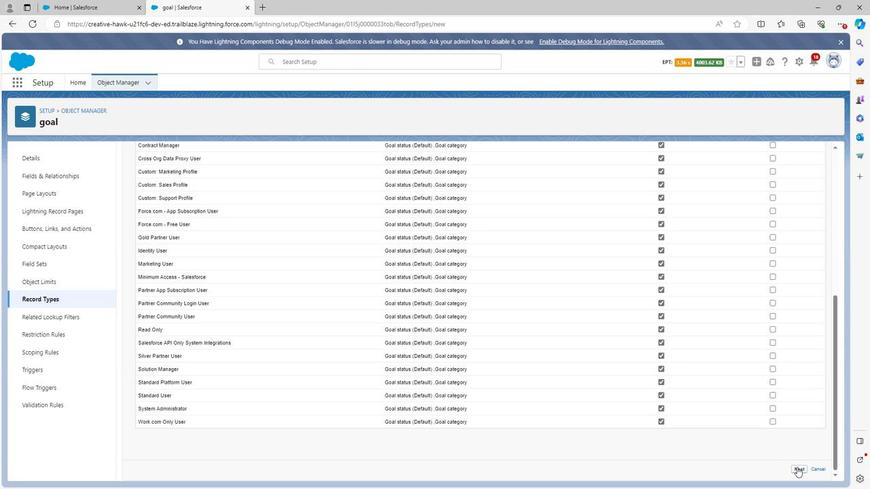 
Action: Mouse moved to (598, 417)
Screenshot: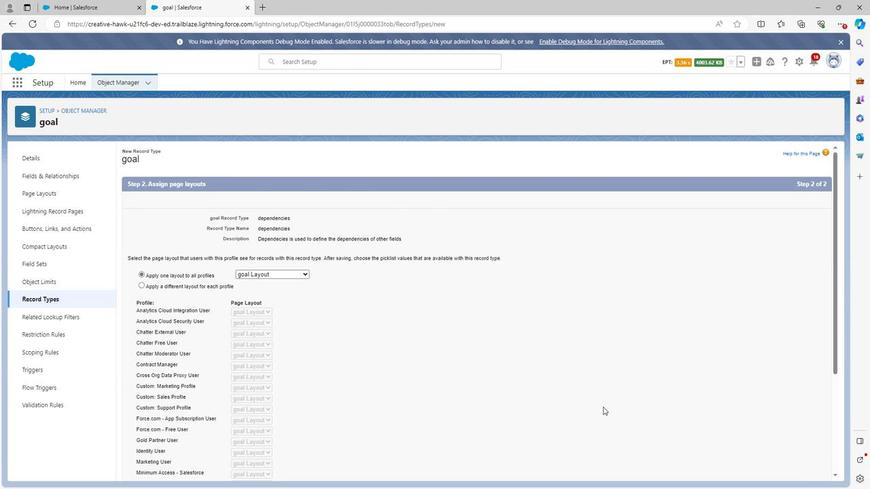 
Action: Mouse scrolled (598, 416) with delta (0, 0)
Screenshot: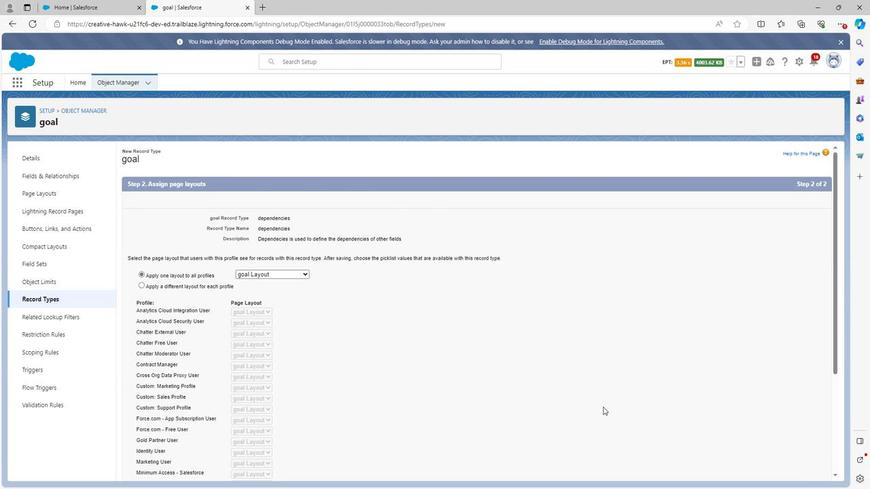 
Action: Mouse moved to (601, 420)
Screenshot: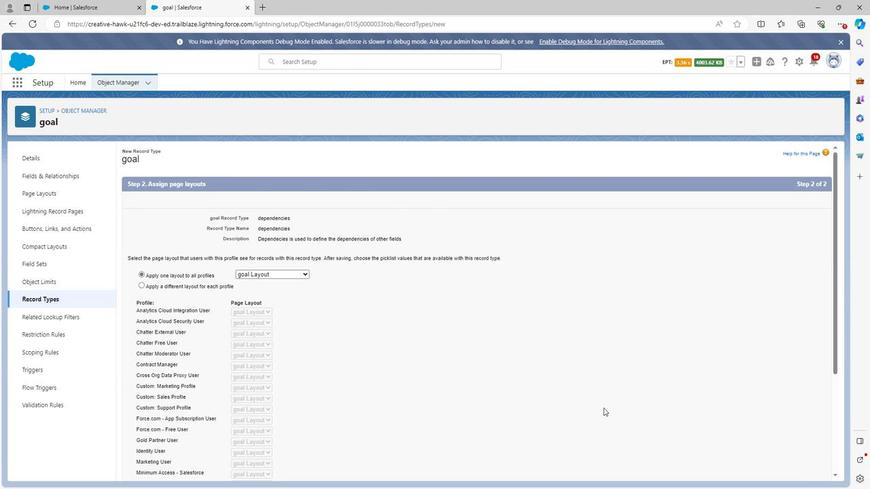 
Action: Mouse scrolled (601, 420) with delta (0, 0)
Screenshot: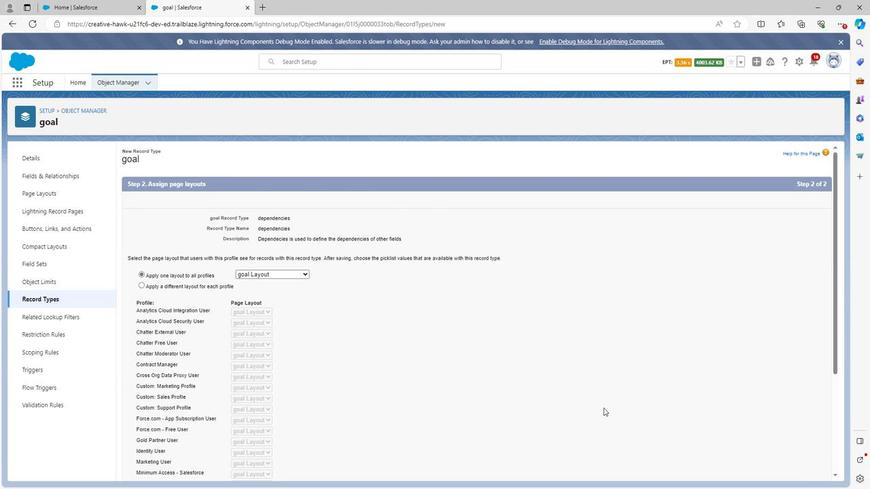
Action: Mouse moved to (605, 426)
Screenshot: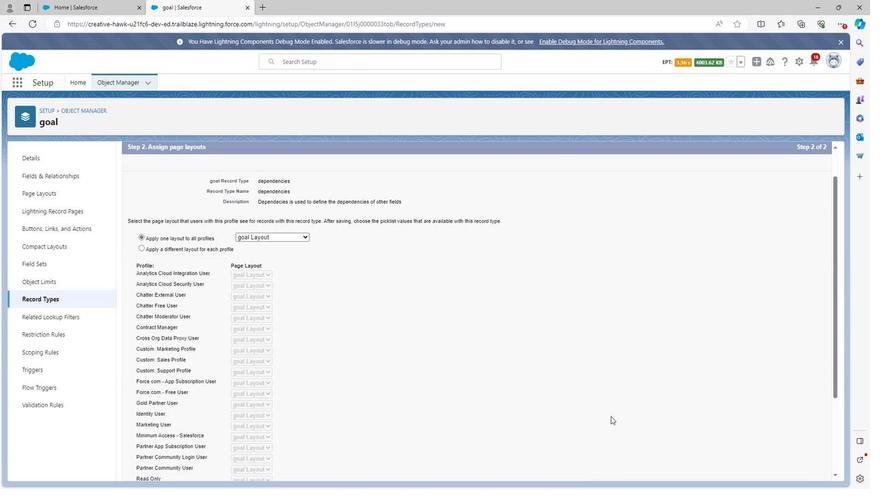 
Action: Mouse scrolled (605, 426) with delta (0, 0)
Screenshot: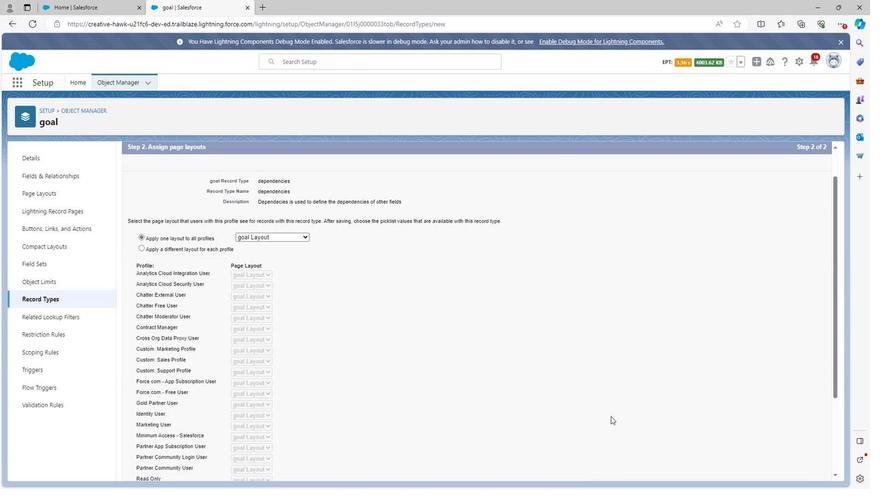 
Action: Mouse moved to (609, 433)
Screenshot: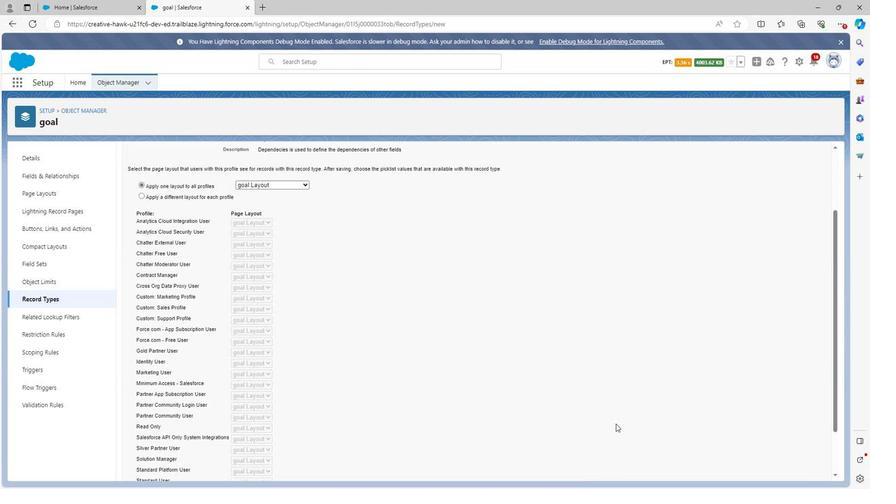 
Action: Mouse scrolled (609, 432) with delta (0, 0)
Screenshot: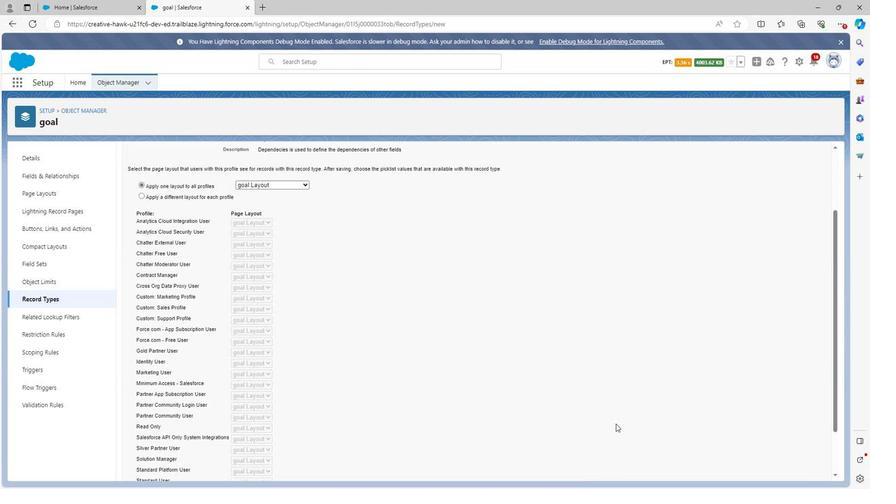 
Action: Mouse moved to (617, 444)
Screenshot: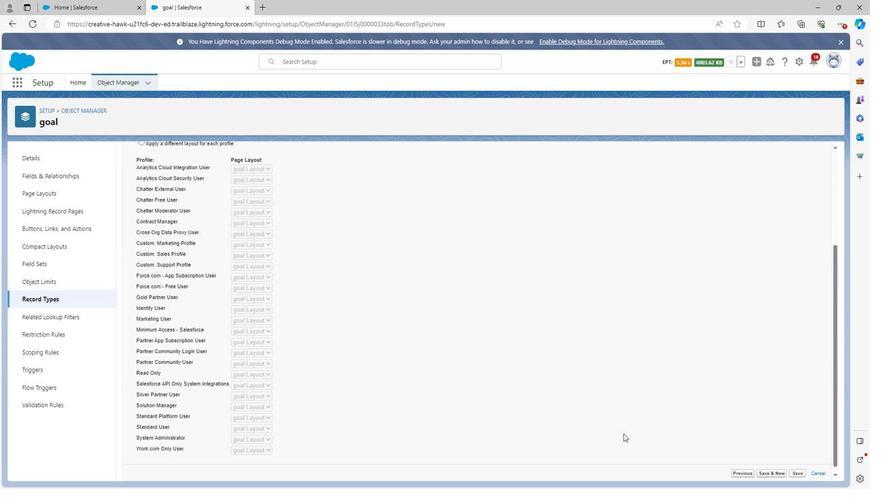 
Action: Mouse scrolled (617, 444) with delta (0, 0)
Screenshot: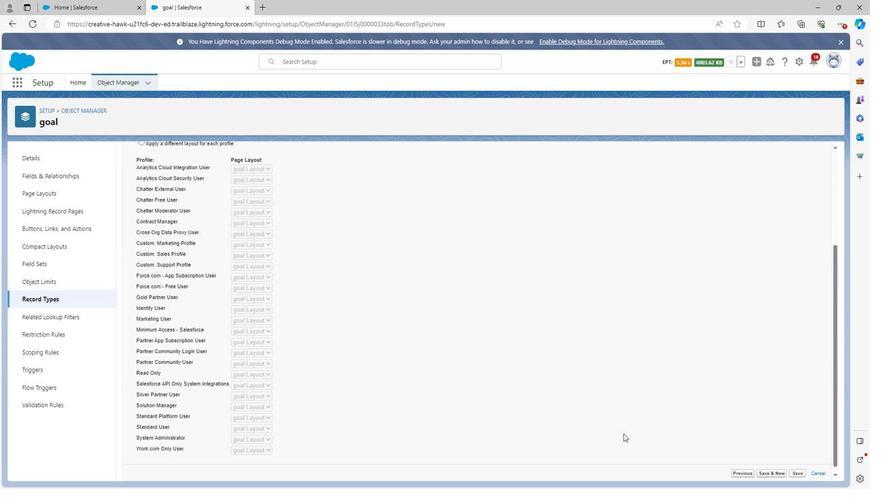 
Action: Mouse moved to (779, 482)
Screenshot: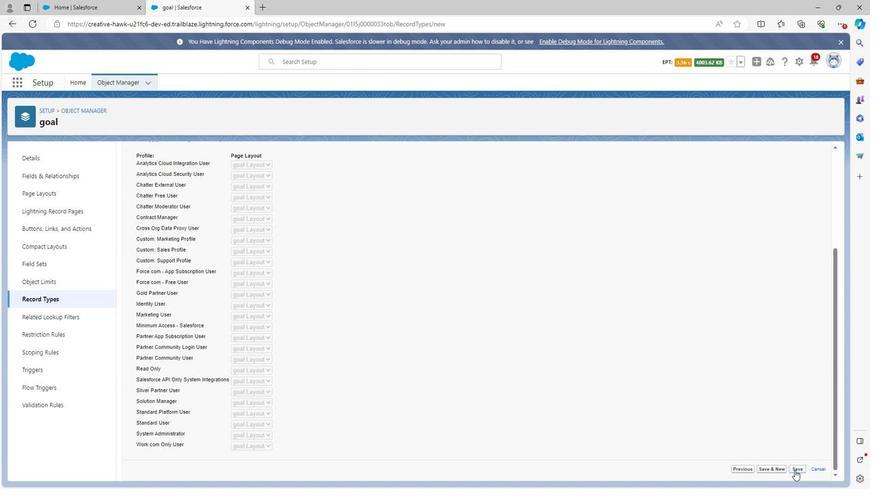 
Action: Mouse pressed left at (779, 482)
Screenshot: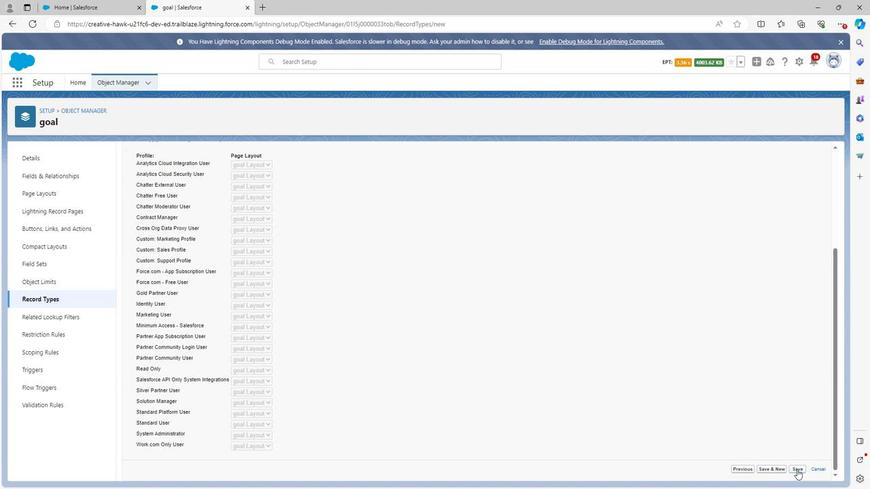 
Action: Mouse moved to (67, 303)
Screenshot: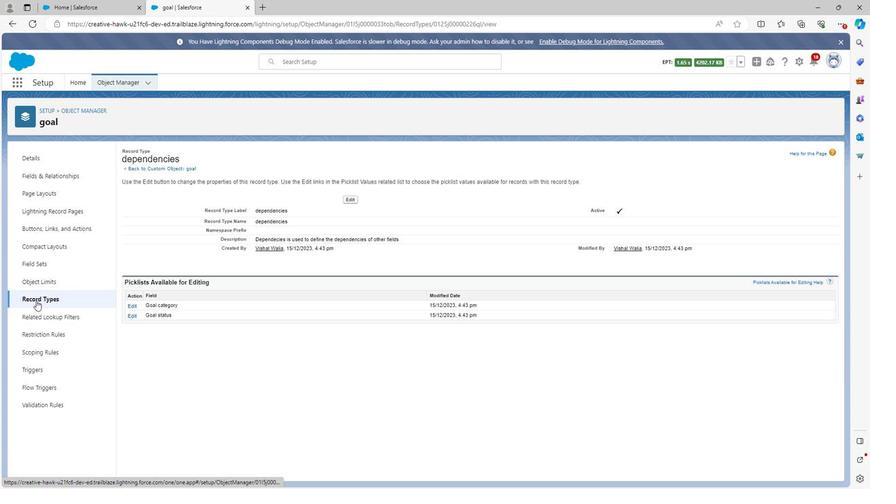 
Action: Mouse pressed left at (67, 303)
Screenshot: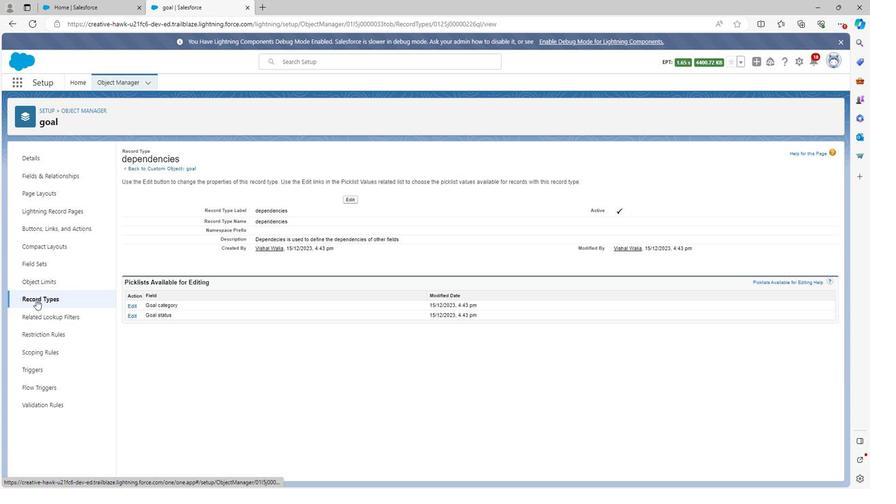 
Action: Mouse moved to (728, 155)
Screenshot: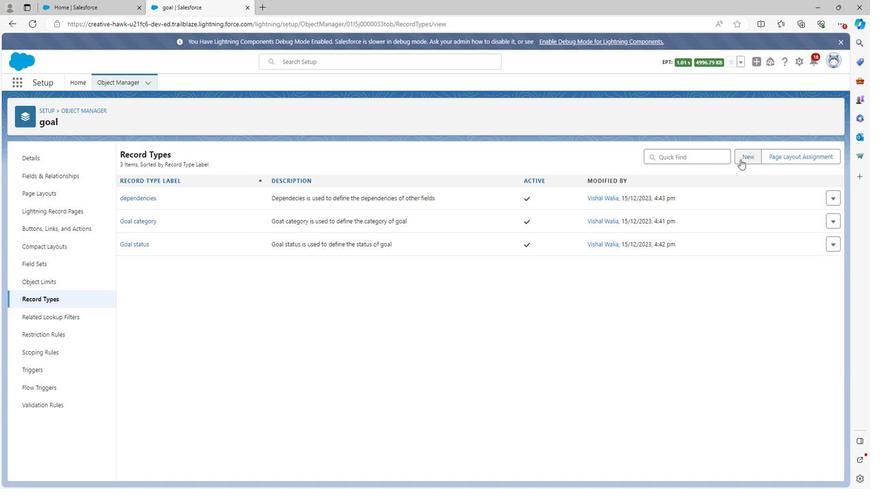 
Action: Mouse pressed left at (728, 155)
Screenshot: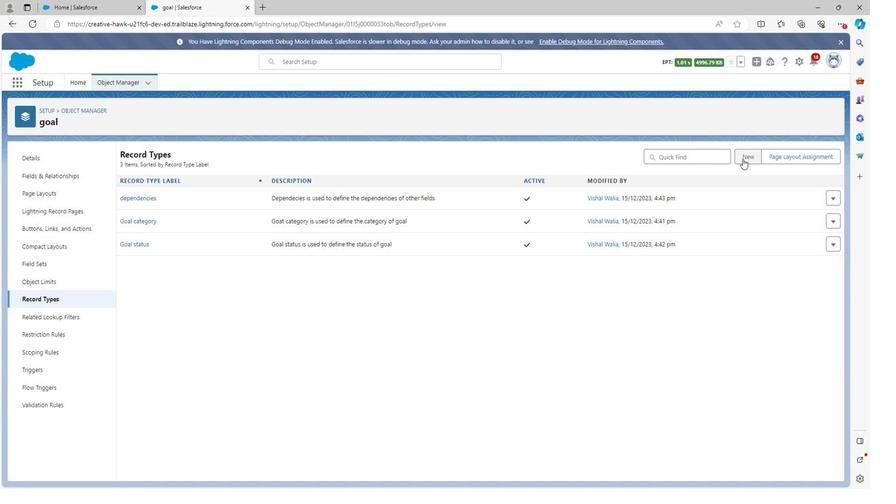 
Action: Mouse moved to (282, 239)
Screenshot: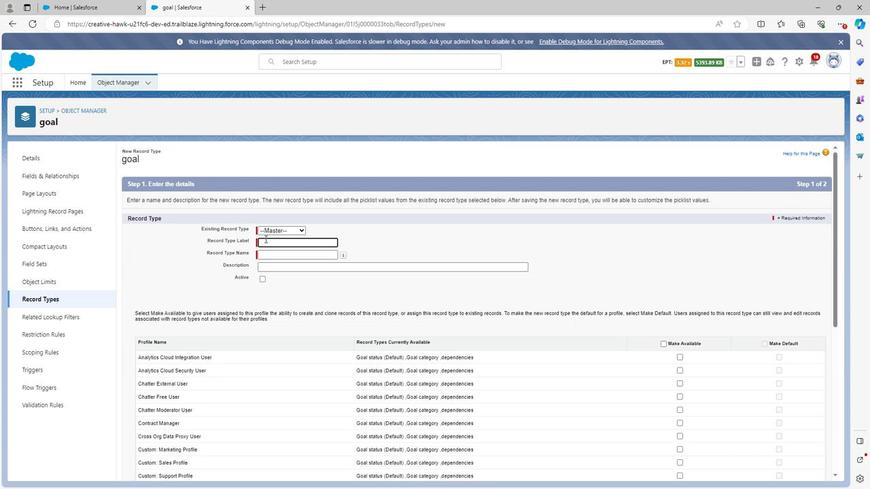 
Action: Key pressed <Key.shift>Goal<Key.space>description
Screenshot: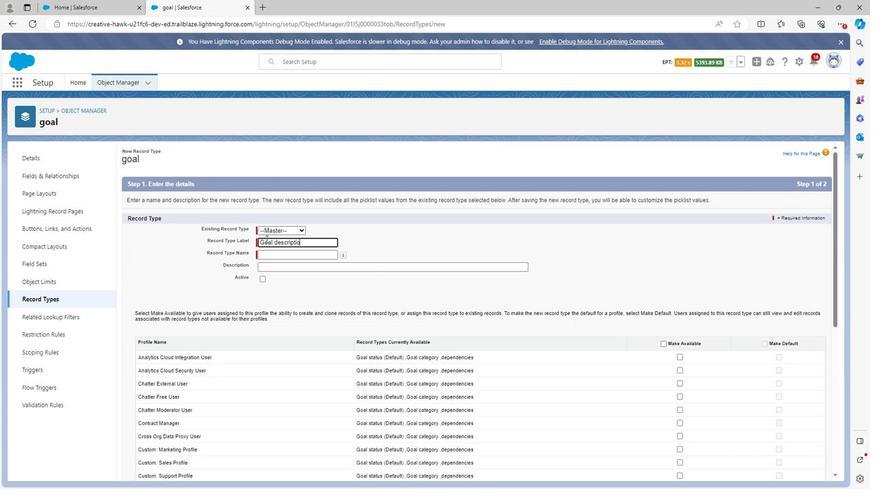 
Action: Mouse moved to (379, 244)
Screenshot: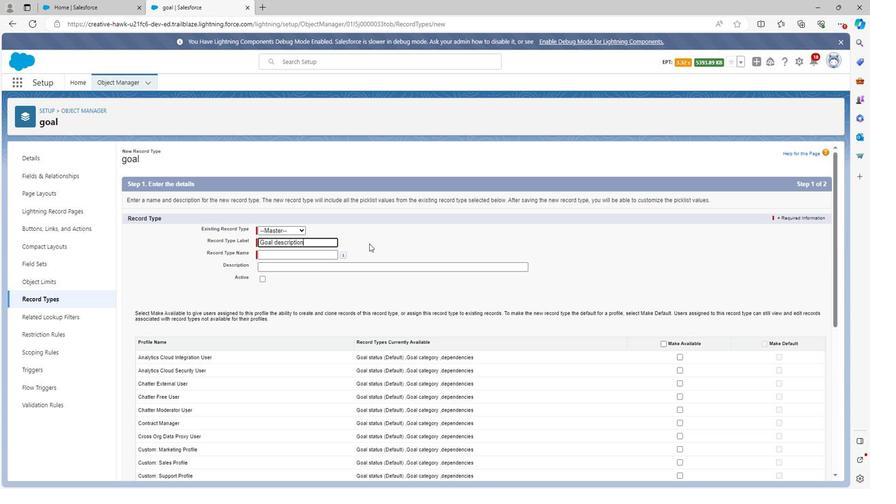 
Action: Mouse pressed left at (379, 244)
Screenshot: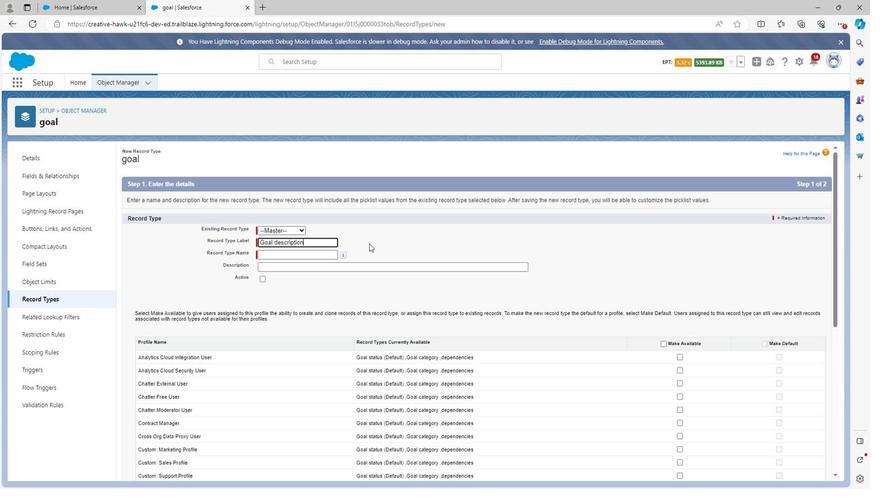 
Action: Mouse moved to (354, 270)
Screenshot: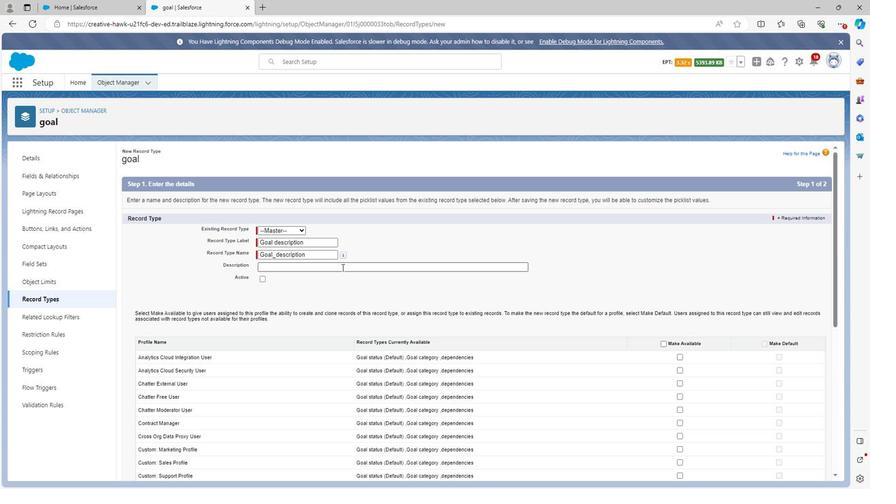 
Action: Mouse pressed left at (354, 270)
Screenshot: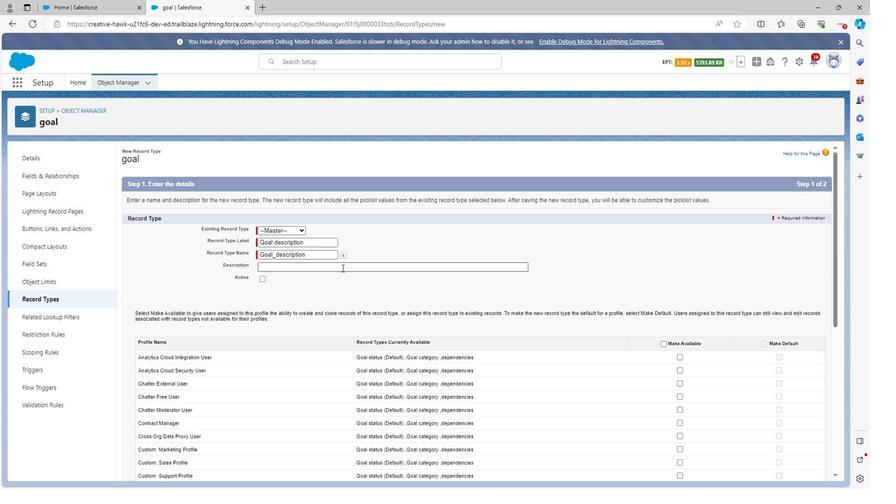 
Action: Key pressed <Key.shift>Goal<Key.space>description<Key.space>is<Key.space>used<Key.space>to<Key.space>define<Key.space>the<Key.space>description<Key.space>of<Key.space>goal
Screenshot: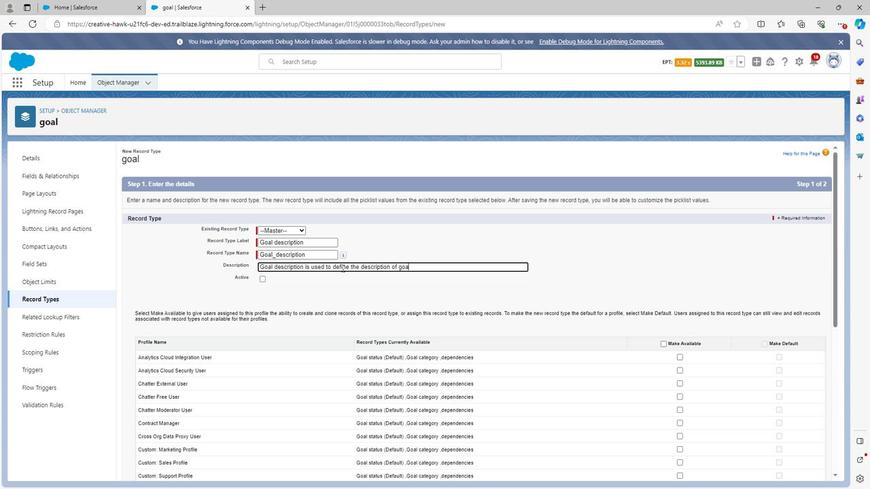 
Action: Mouse moved to (279, 282)
Screenshot: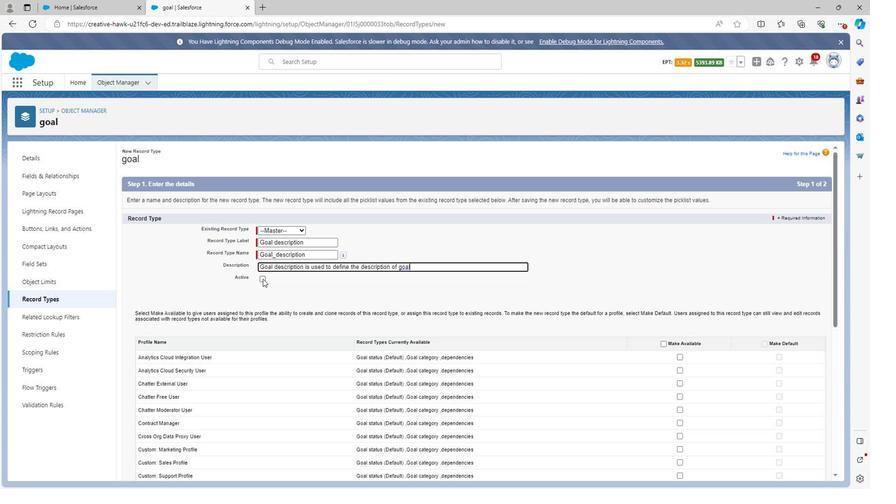 
Action: Mouse pressed left at (279, 282)
Screenshot: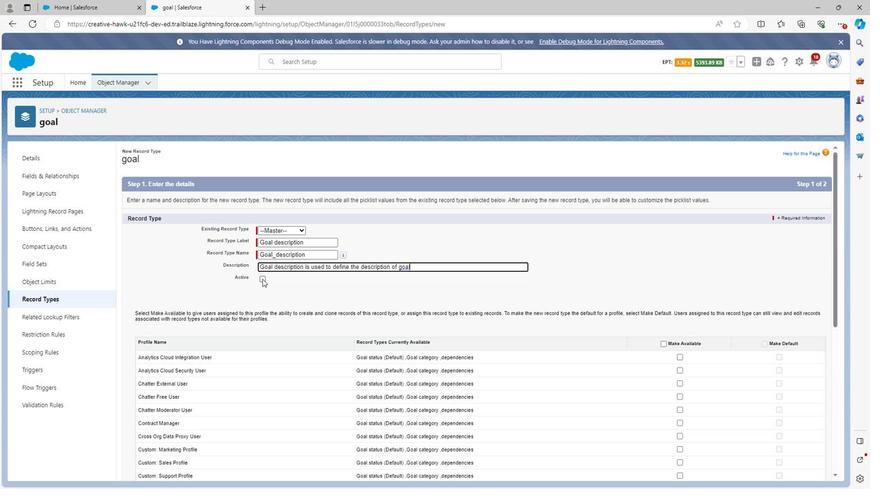 
Action: Mouse moved to (655, 350)
Screenshot: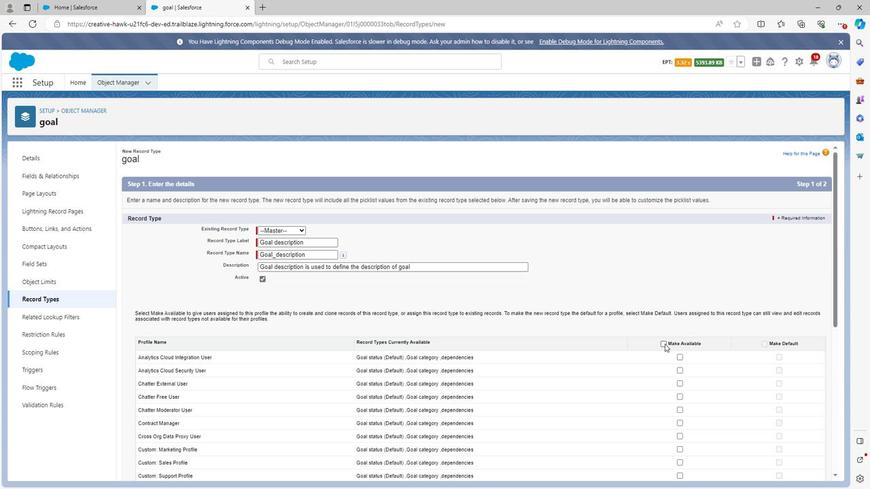 
Action: Mouse pressed left at (655, 350)
Screenshot: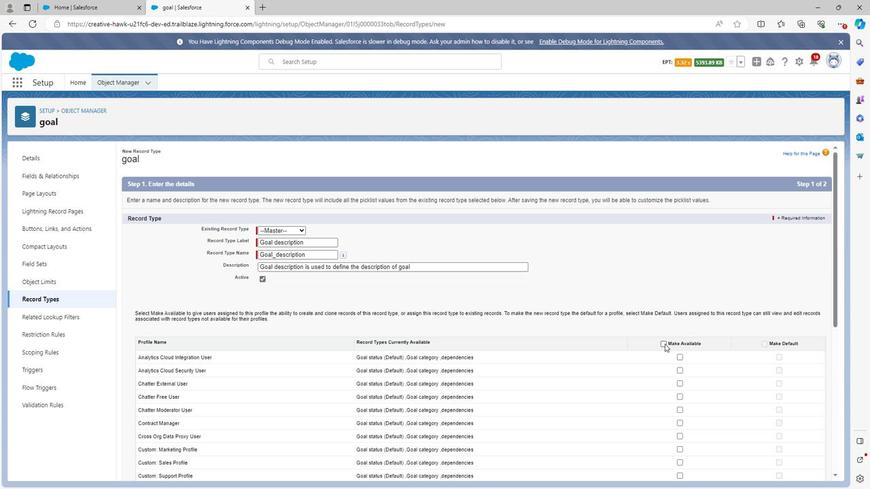 
Action: Mouse moved to (750, 348)
Screenshot: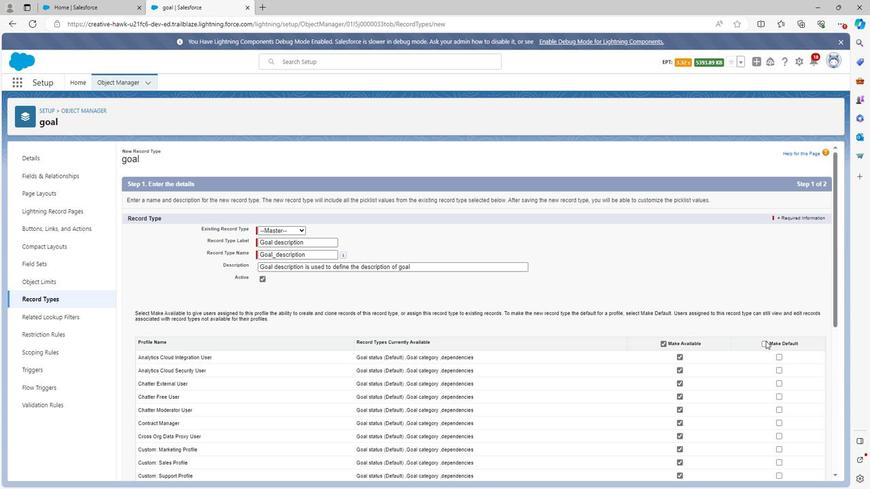 
Action: Mouse pressed left at (750, 348)
Screenshot: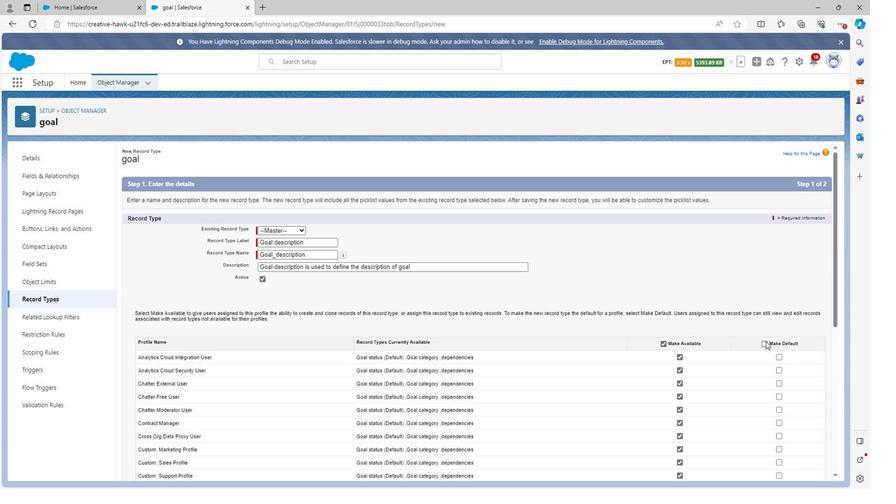 
Action: Mouse moved to (750, 365)
Screenshot: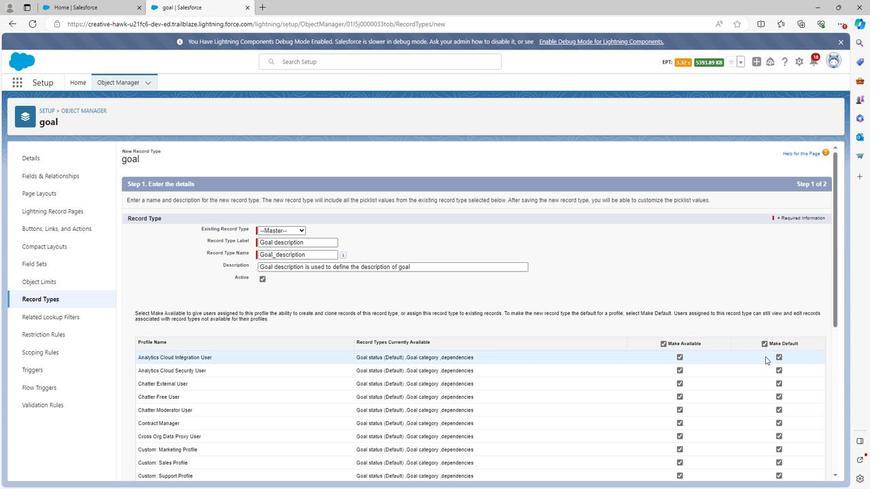 
Action: Mouse scrolled (750, 365) with delta (0, 0)
Screenshot: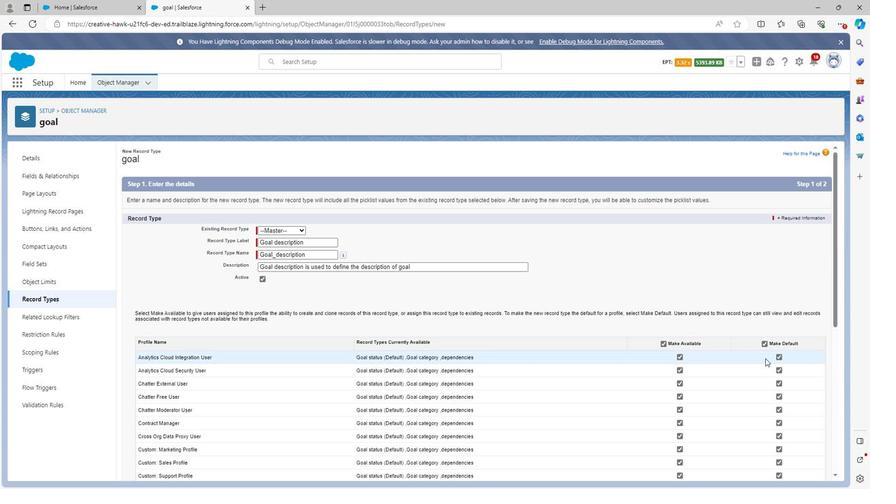 
Action: Mouse moved to (750, 366)
Screenshot: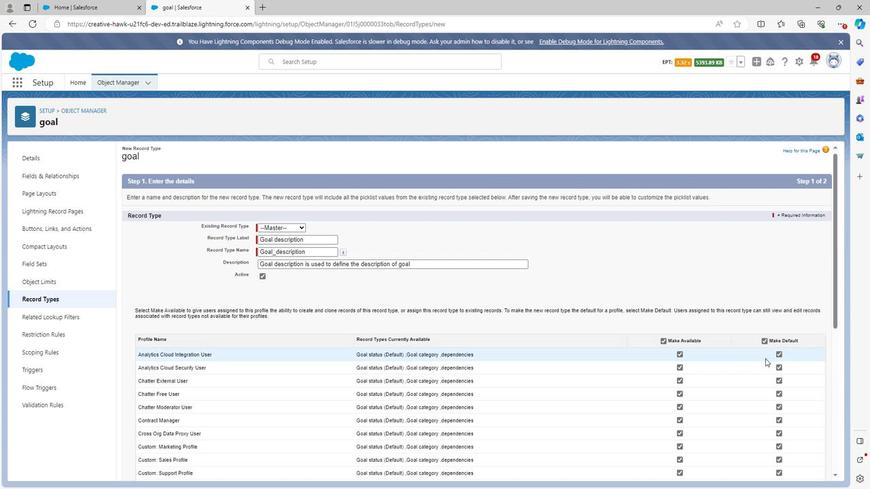 
Action: Mouse scrolled (750, 365) with delta (0, 0)
Screenshot: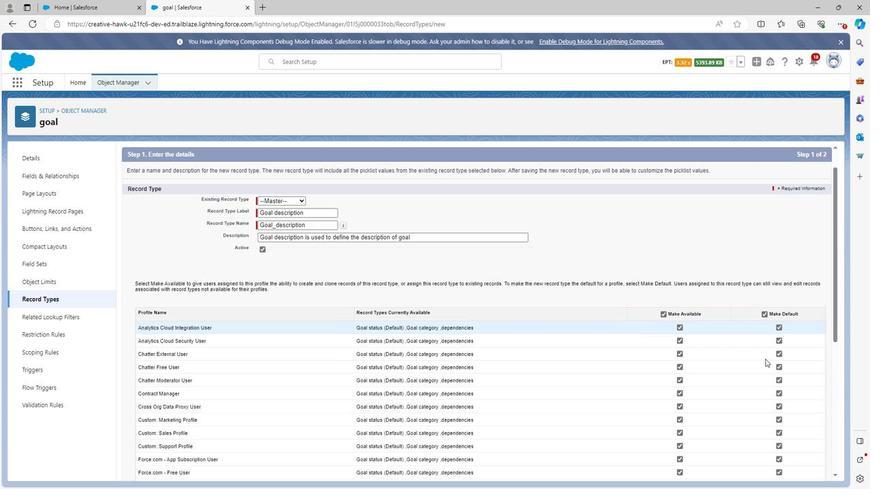 
Action: Mouse scrolled (750, 365) with delta (0, 0)
Screenshot: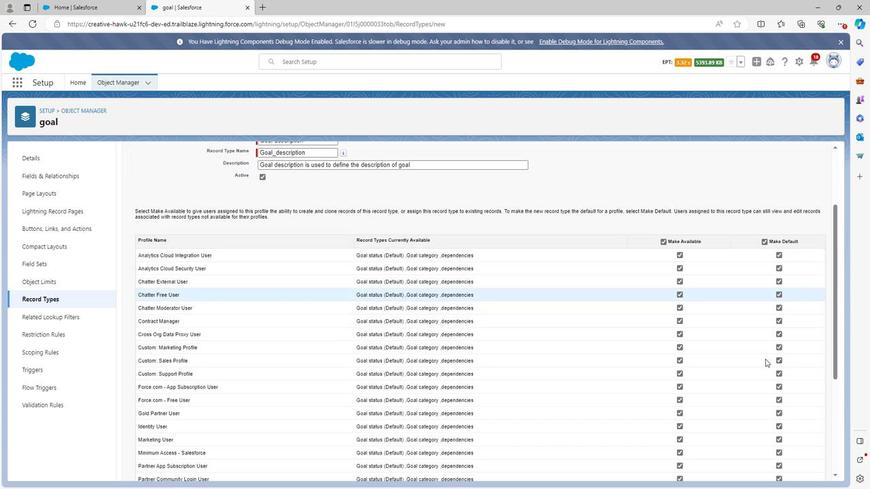 
Action: Mouse scrolled (750, 365) with delta (0, 0)
Screenshot: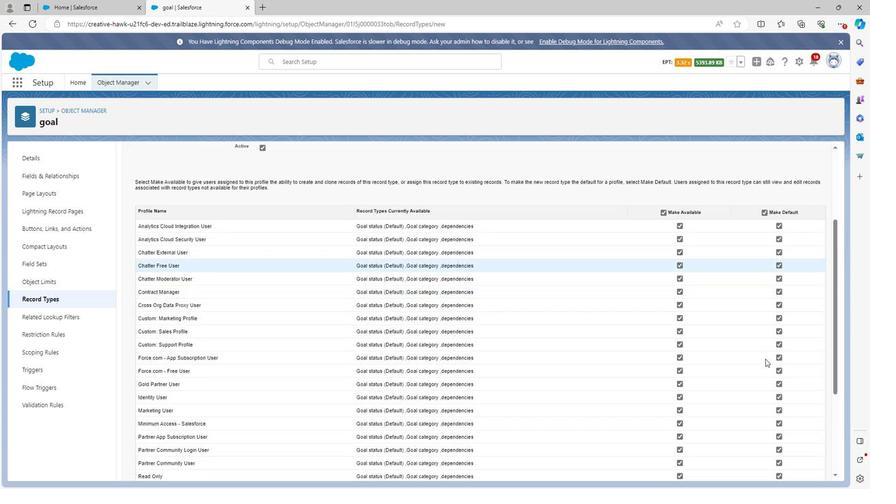 
Action: Mouse scrolled (750, 365) with delta (0, 0)
Screenshot: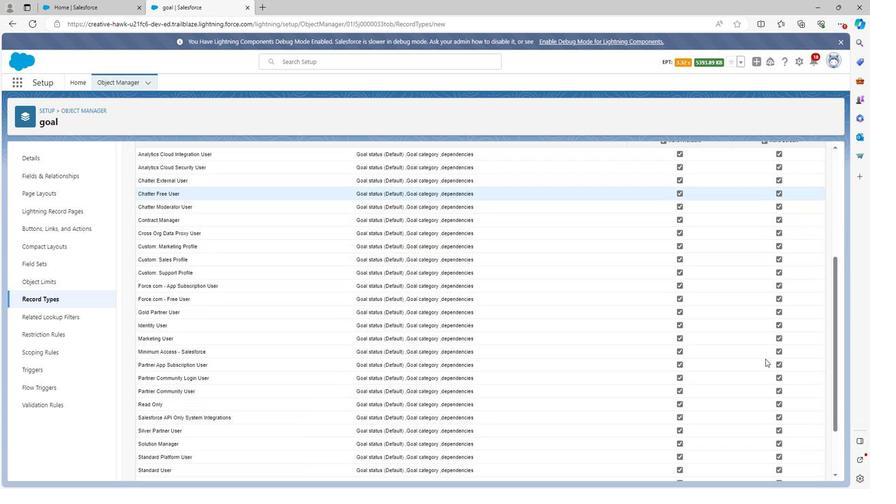 
Action: Mouse moved to (750, 367)
Screenshot: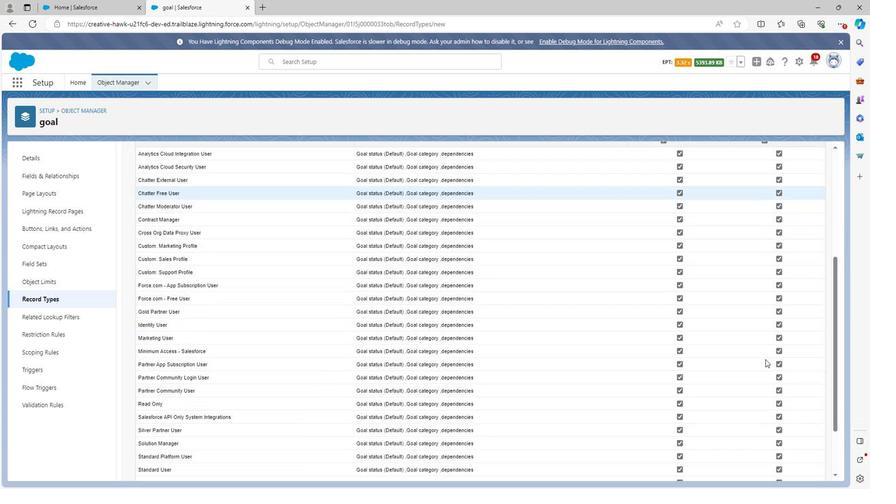 
Action: Mouse scrolled (750, 366) with delta (0, 0)
Screenshot: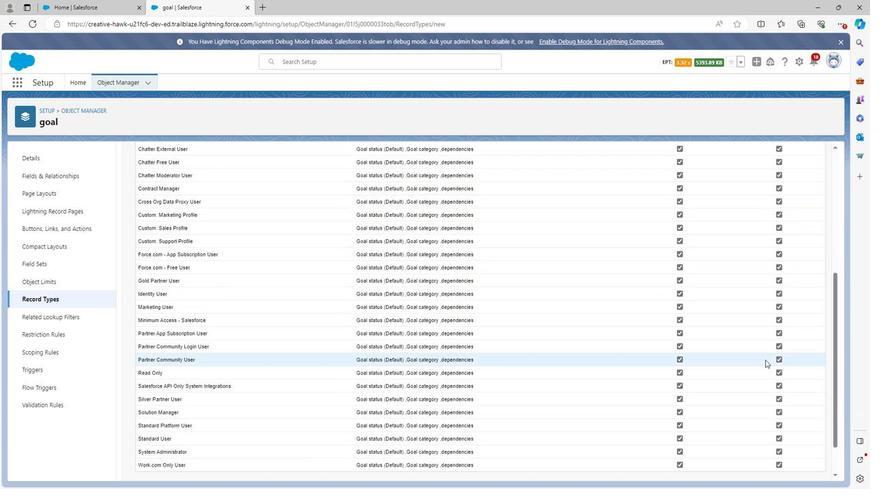 
Action: Mouse scrolled (750, 366) with delta (0, 0)
Screenshot: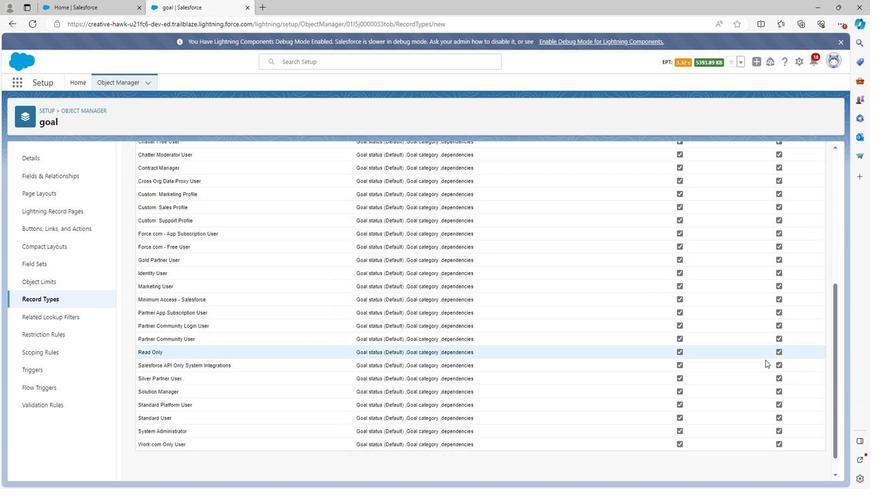 
Action: Mouse moved to (781, 481)
Screenshot: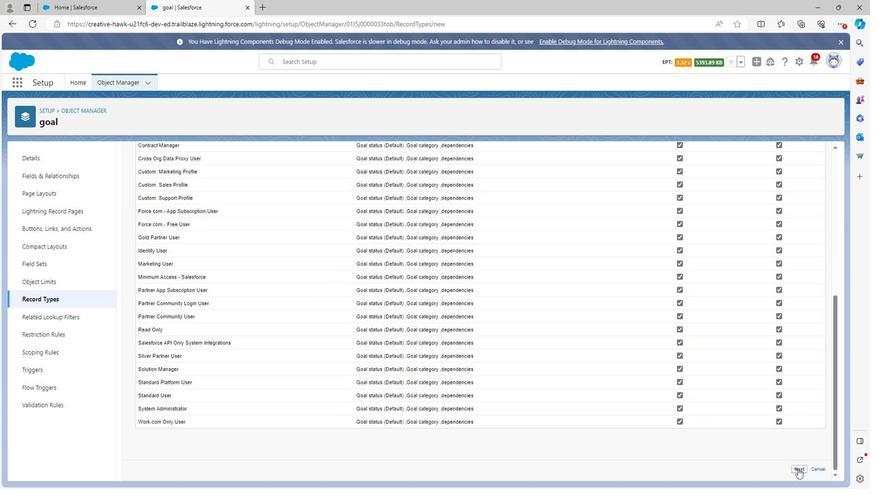 
Action: Mouse pressed left at (781, 481)
Screenshot: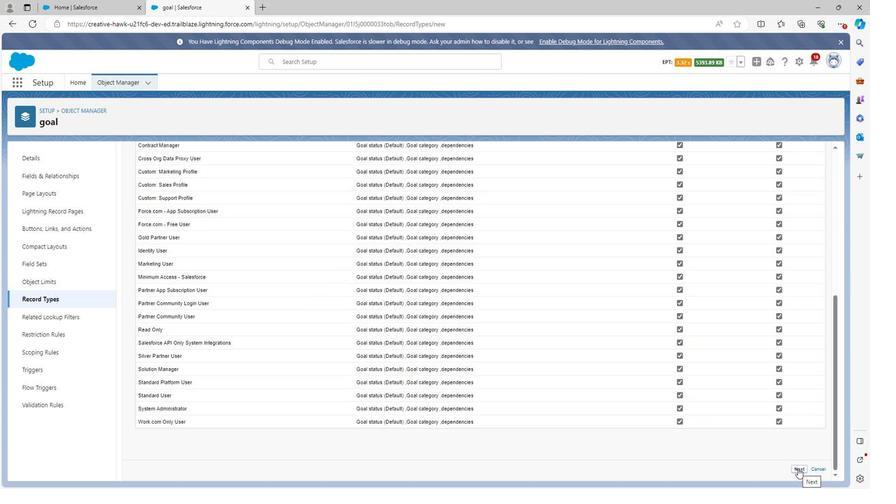 
Action: Mouse moved to (619, 417)
Screenshot: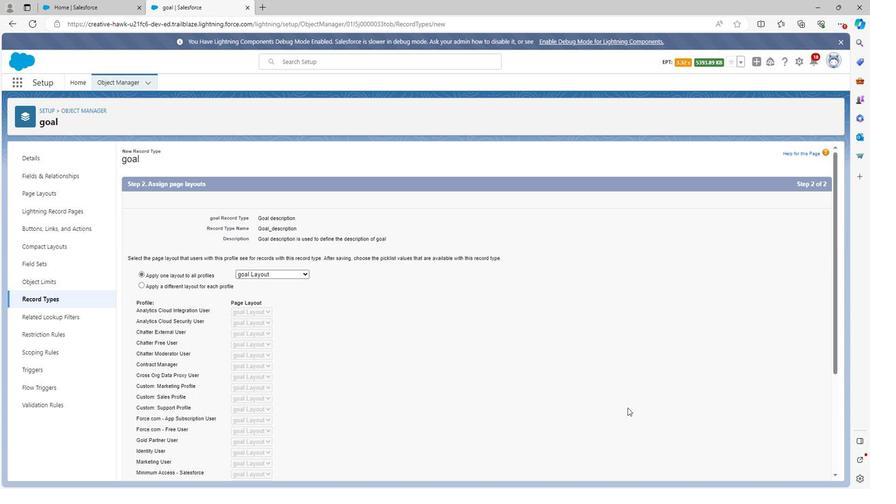 
Action: Mouse scrolled (619, 417) with delta (0, 0)
Screenshot: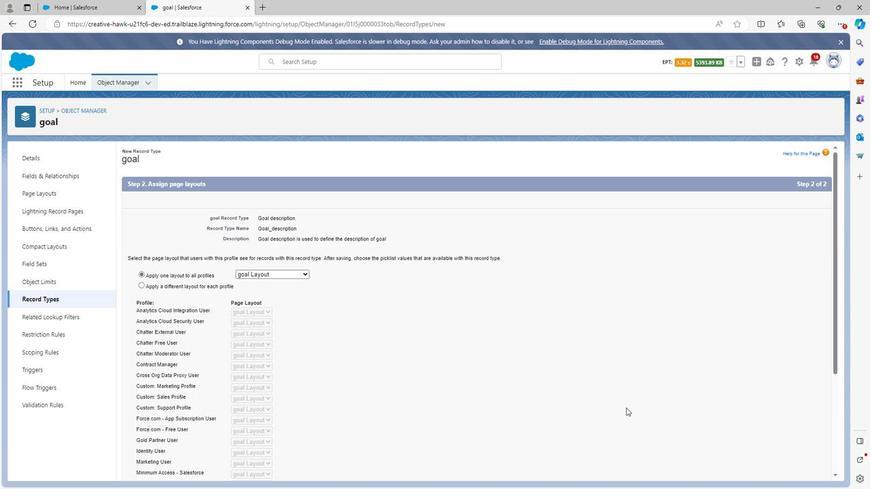 
Action: Mouse scrolled (619, 417) with delta (0, 0)
Screenshot: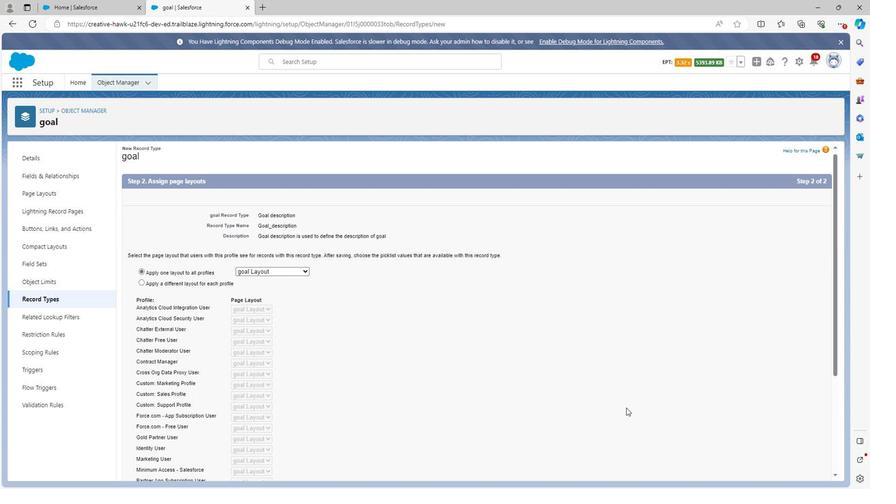 
Action: Mouse moved to (619, 417)
Screenshot: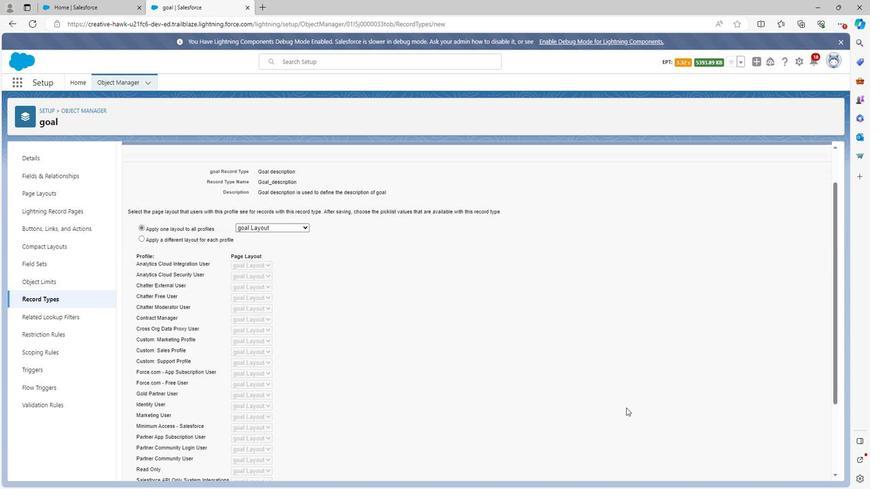 
Action: Mouse scrolled (619, 417) with delta (0, 0)
Screenshot: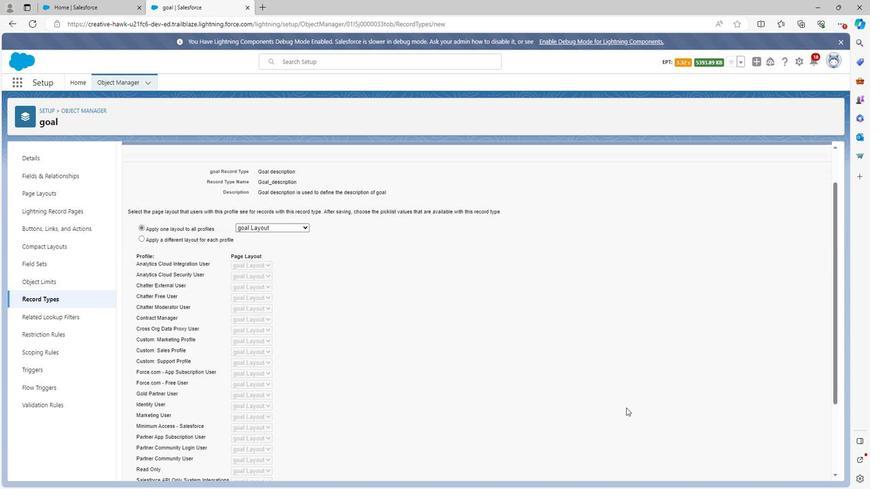 
Action: Mouse moved to (620, 418)
Screenshot: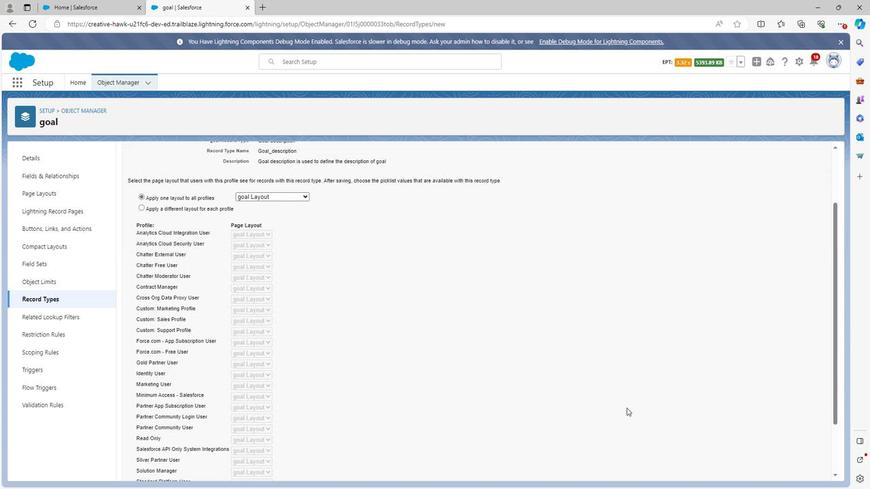 
Action: Mouse scrolled (620, 417) with delta (0, 0)
Screenshot: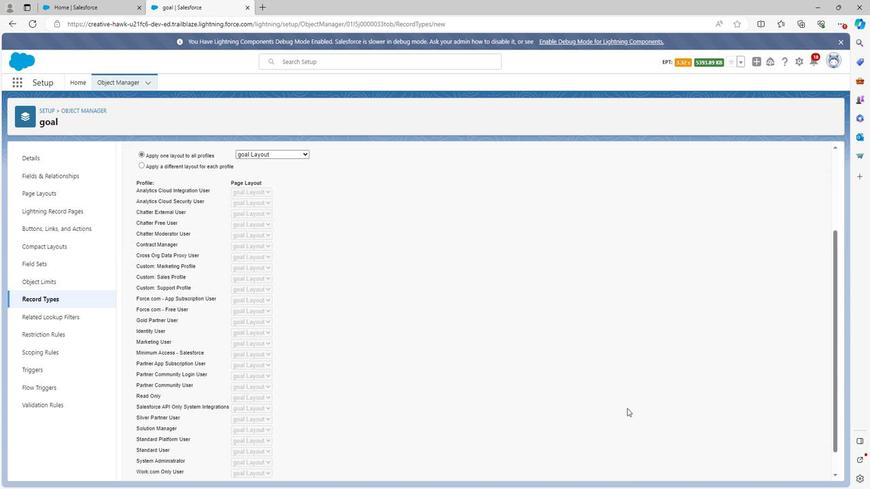 
Action: Mouse moved to (621, 420)
Screenshot: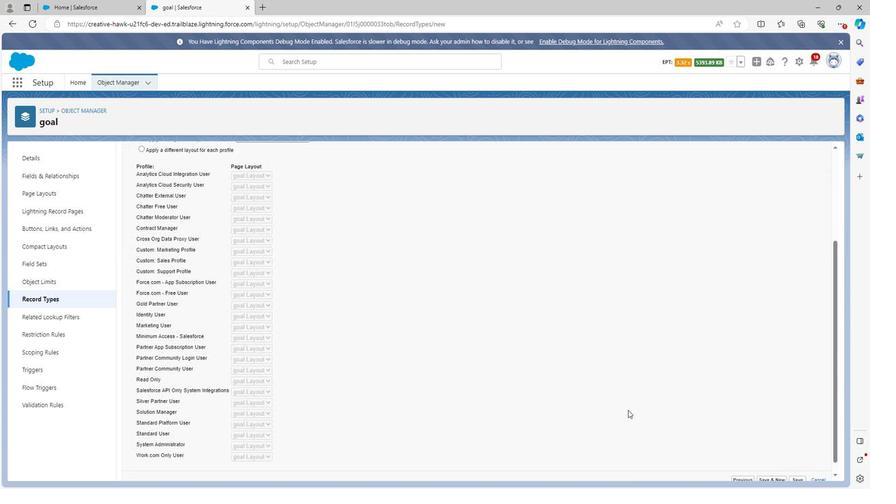 
Action: Mouse scrolled (621, 419) with delta (0, 0)
Screenshot: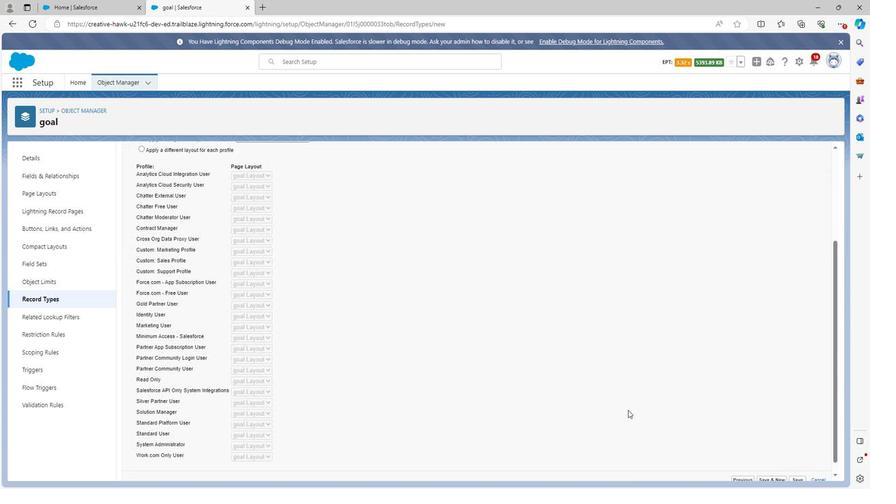 
Action: Mouse moved to (621, 422)
Screenshot: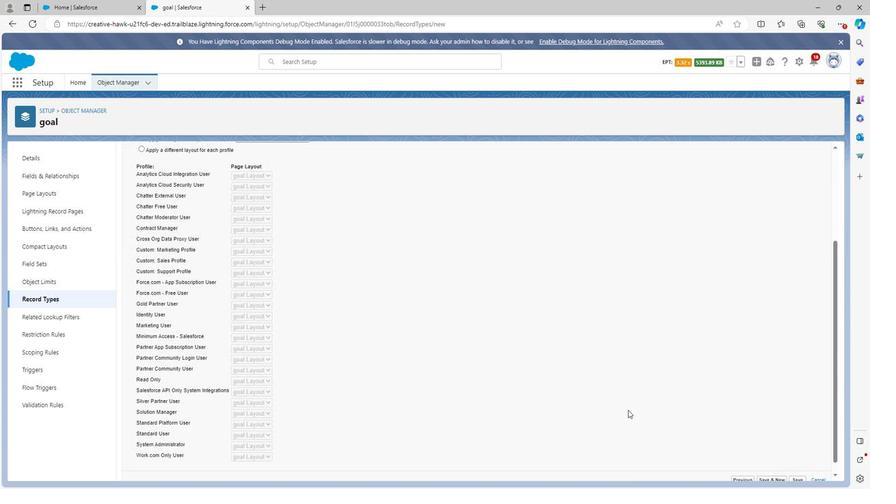 
Action: Mouse scrolled (621, 421) with delta (0, 0)
Screenshot: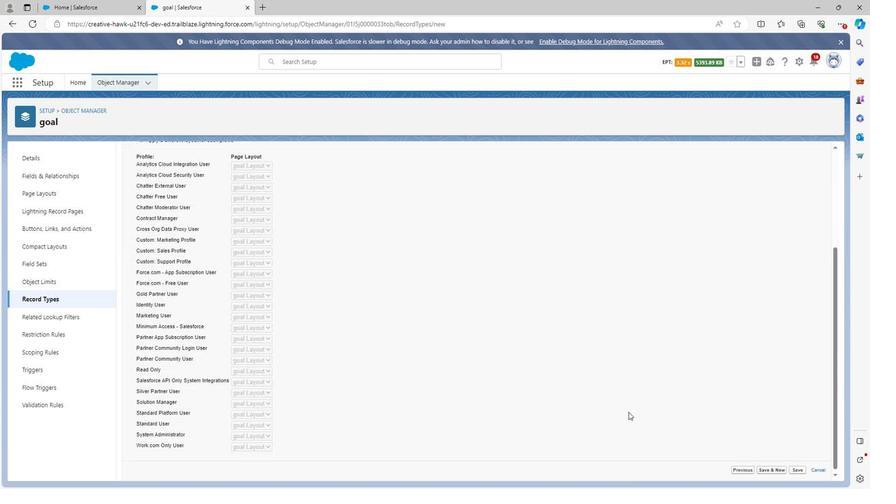 
Action: Mouse moved to (624, 424)
Screenshot: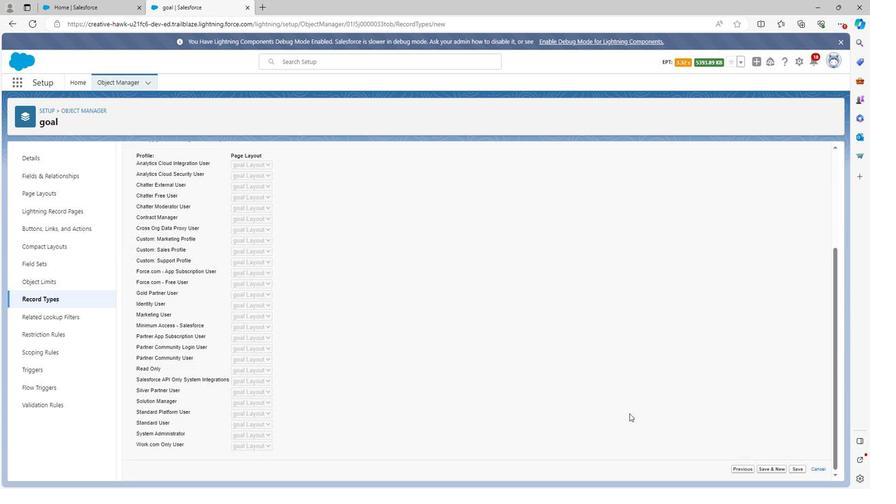 
Action: Mouse scrolled (624, 424) with delta (0, 0)
Screenshot: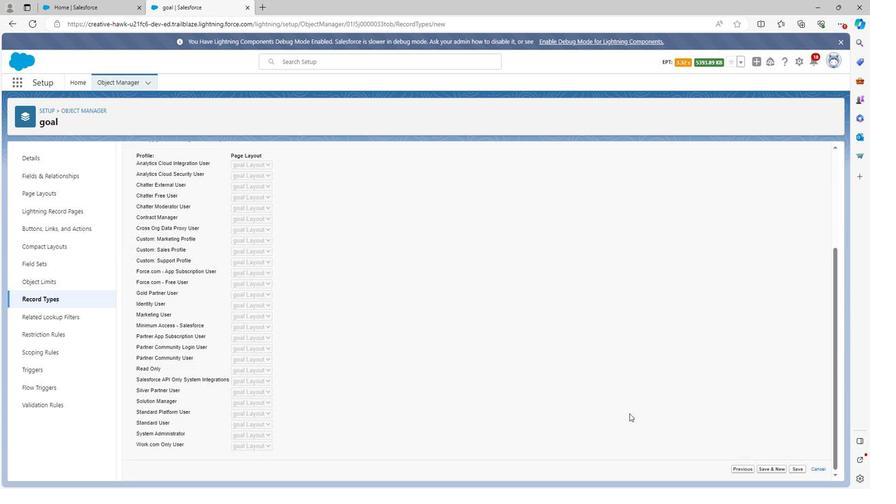 
Action: Mouse moved to (780, 480)
Screenshot: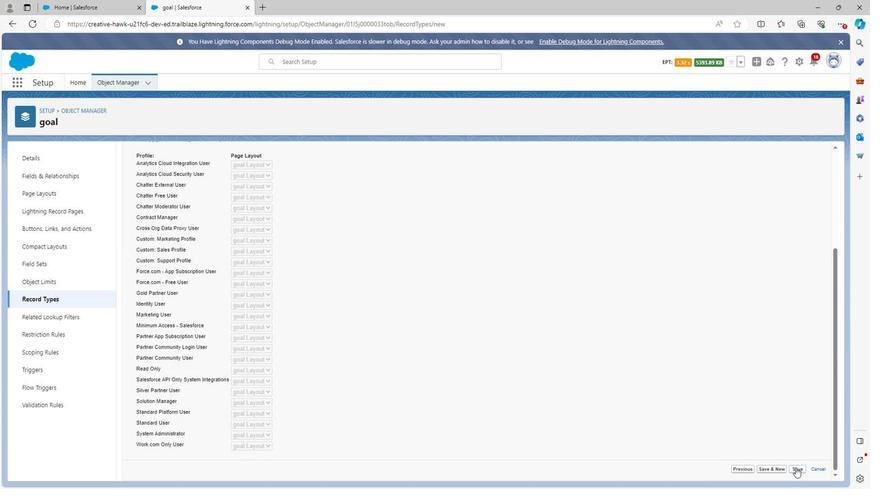 
Action: Mouse pressed left at (780, 480)
Screenshot: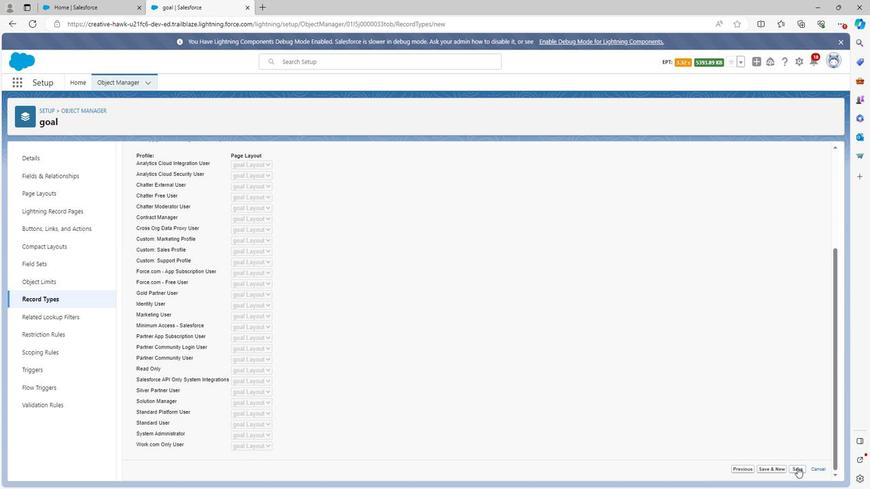 
Action: Mouse moved to (80, 302)
Screenshot: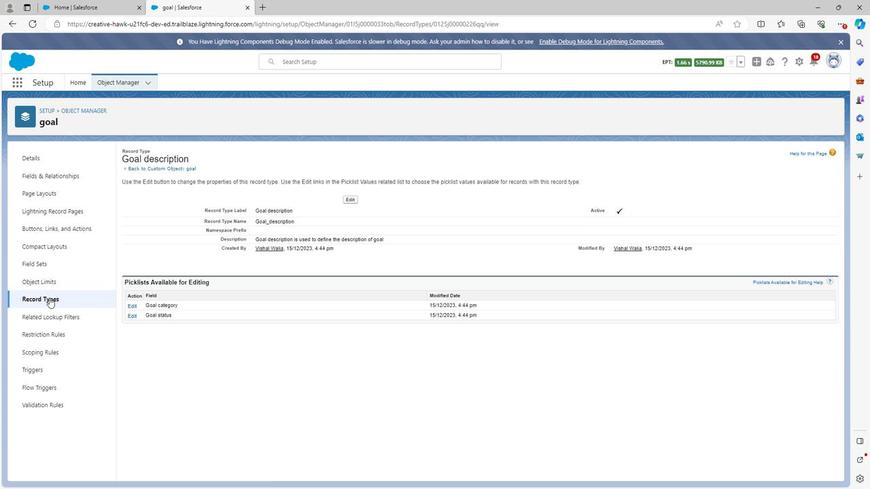 
Action: Mouse pressed left at (80, 302)
Screenshot: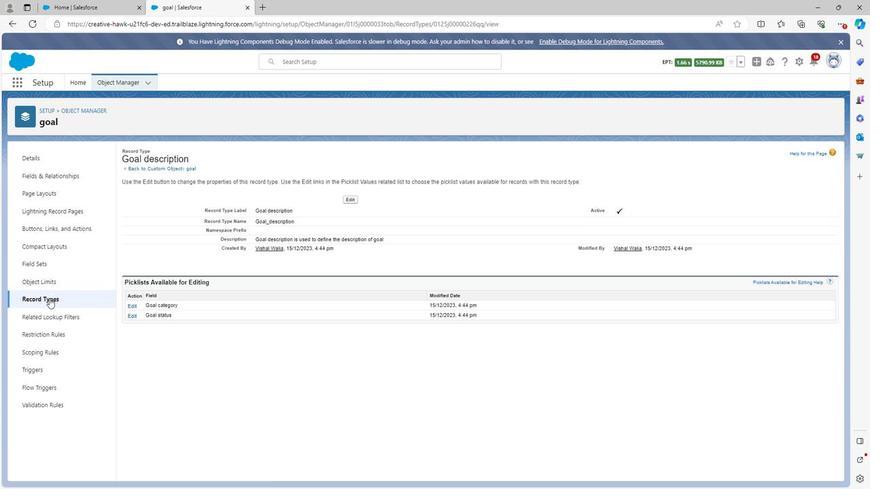 
Action: Mouse moved to (342, 339)
Screenshot: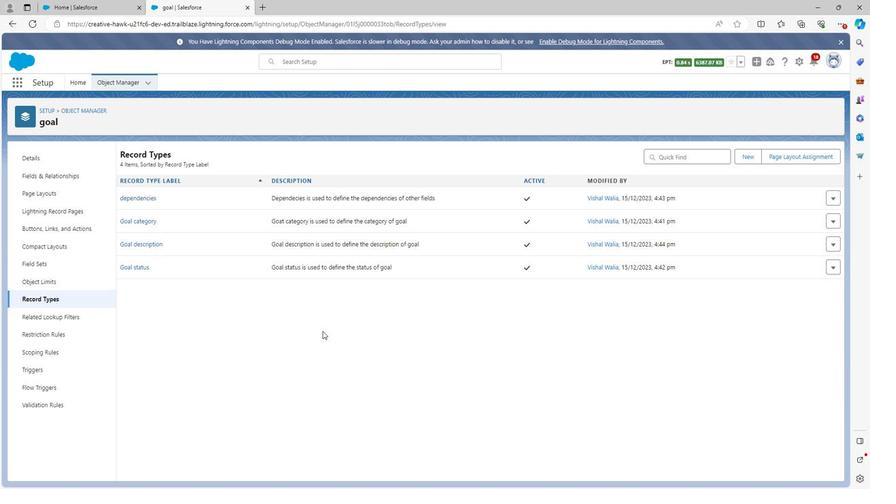 
